 Task: Add a signature Mia Wilson containing Best wishes for a happy National Puzzle Day, Mia Wilson to email address softage.9@softage.net and add a folder Long-term care insurance
Action: Mouse moved to (982, 77)
Screenshot: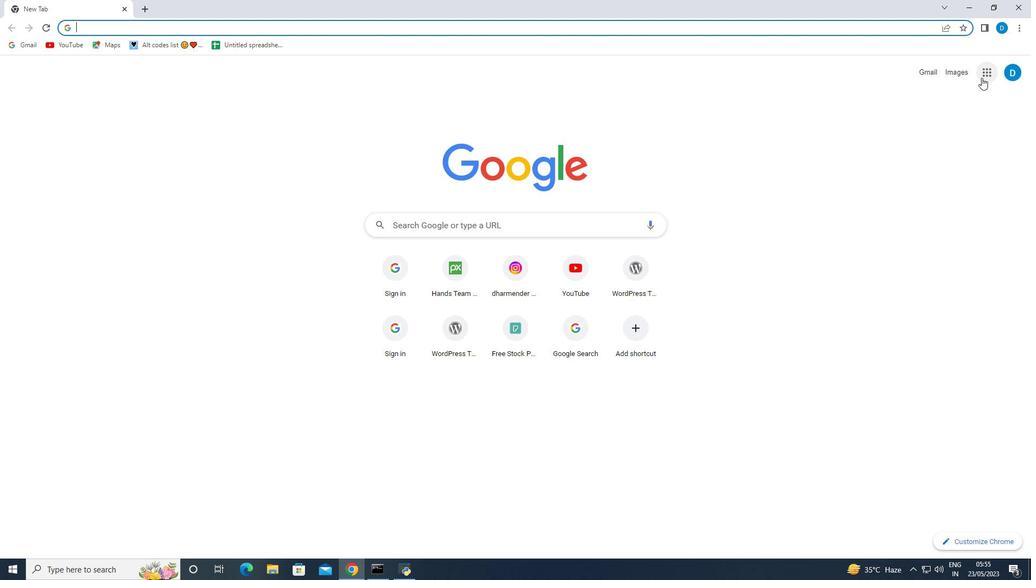 
Action: Mouse pressed left at (982, 77)
Screenshot: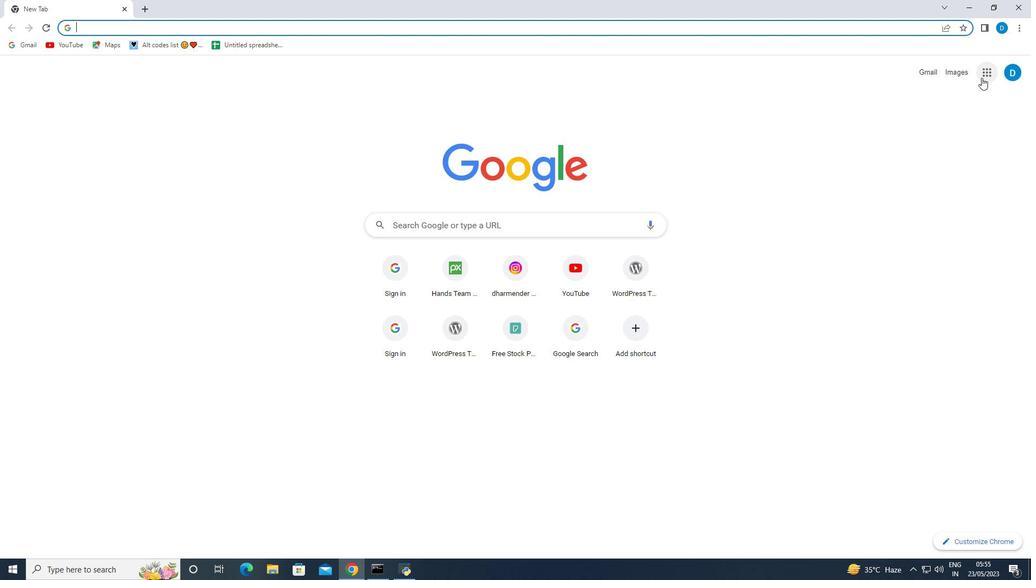 
Action: Mouse moved to (883, 218)
Screenshot: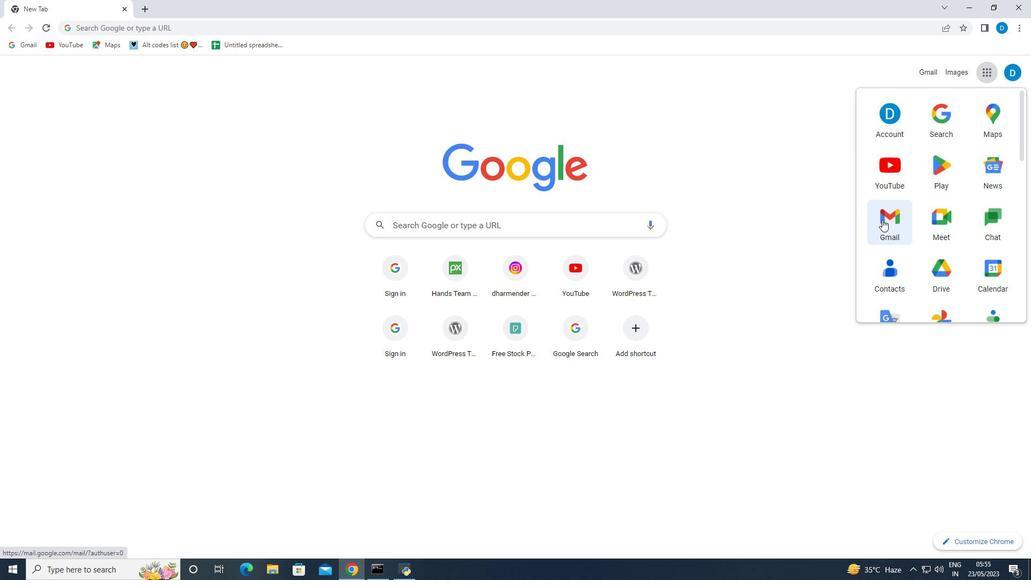 
Action: Mouse pressed left at (883, 218)
Screenshot: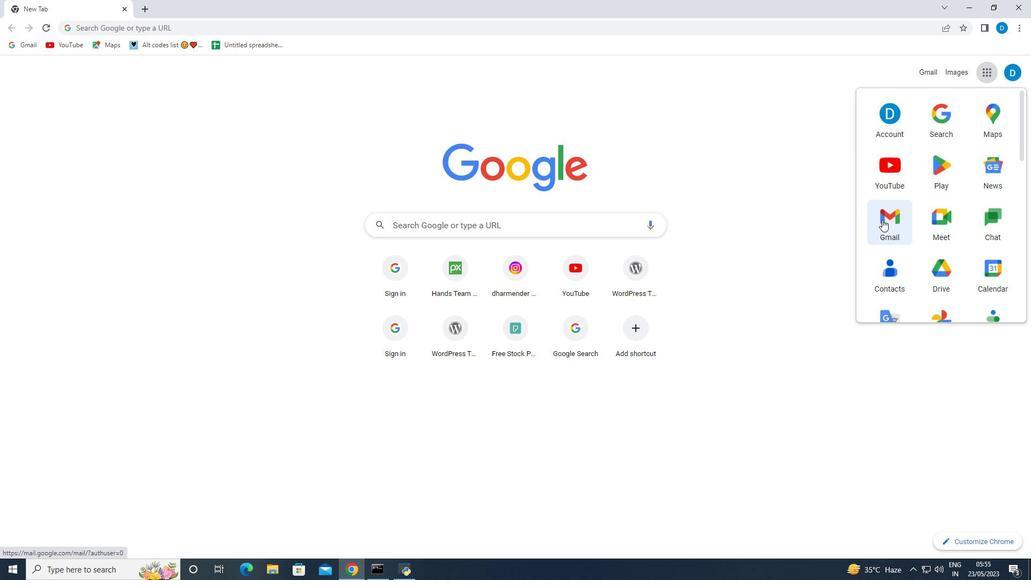 
Action: Mouse moved to (962, 74)
Screenshot: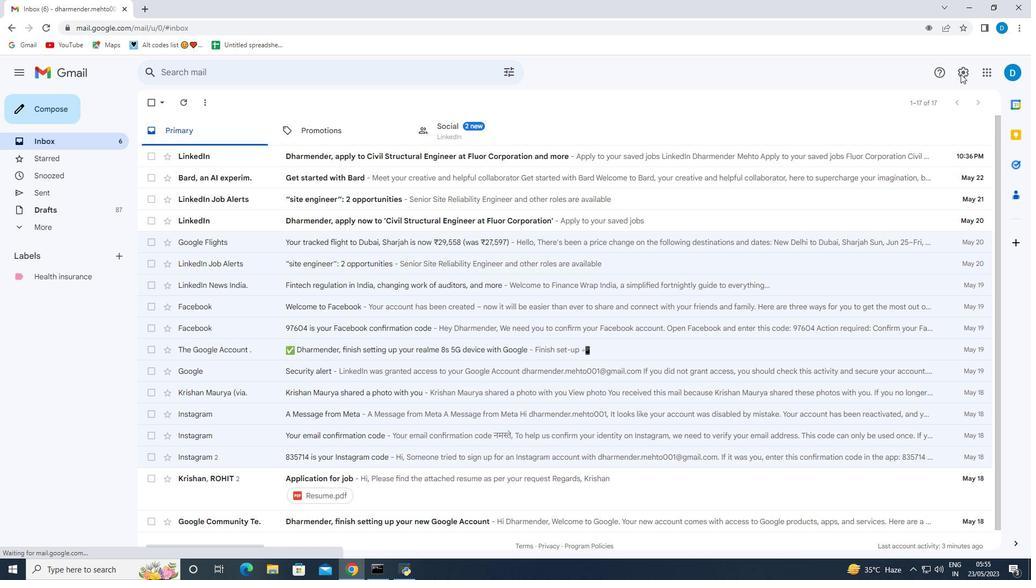 
Action: Mouse pressed left at (962, 74)
Screenshot: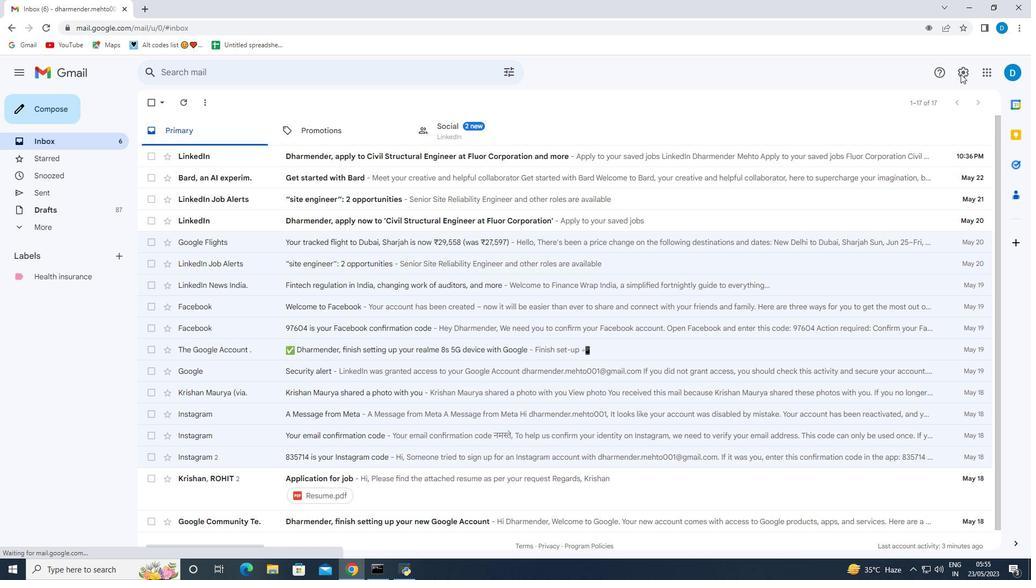 
Action: Mouse moved to (926, 129)
Screenshot: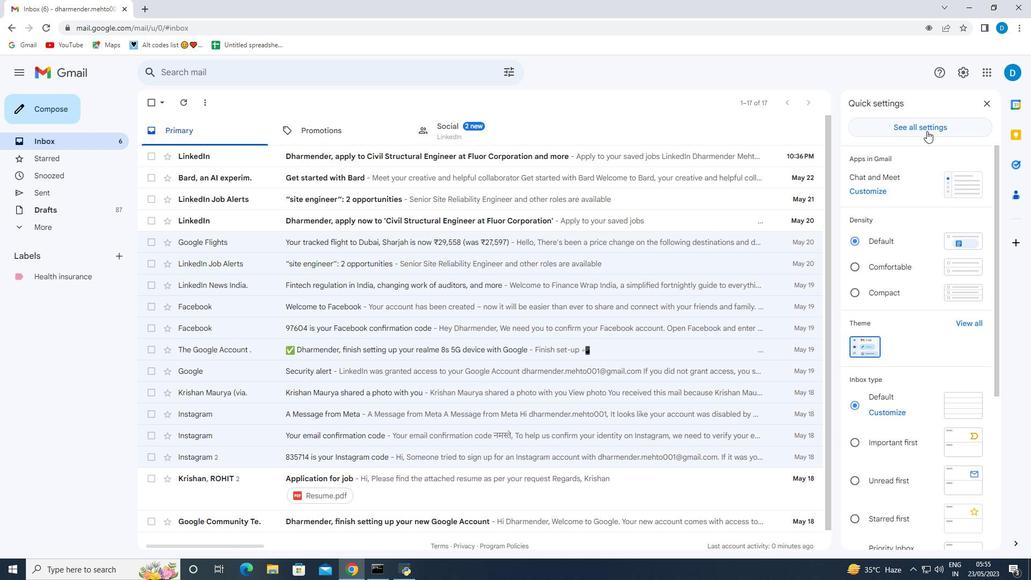 
Action: Mouse pressed left at (926, 129)
Screenshot: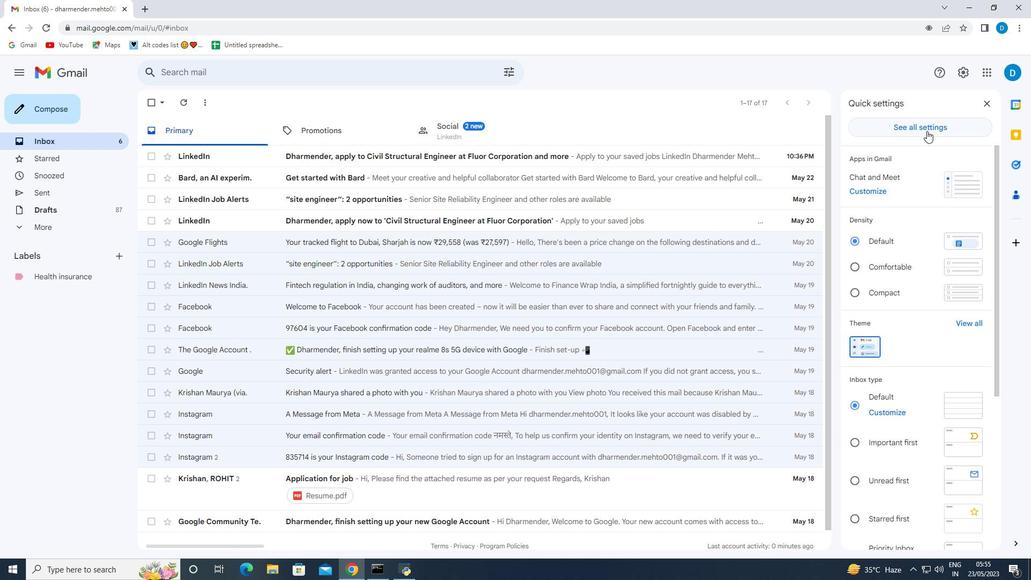 
Action: Mouse moved to (388, 283)
Screenshot: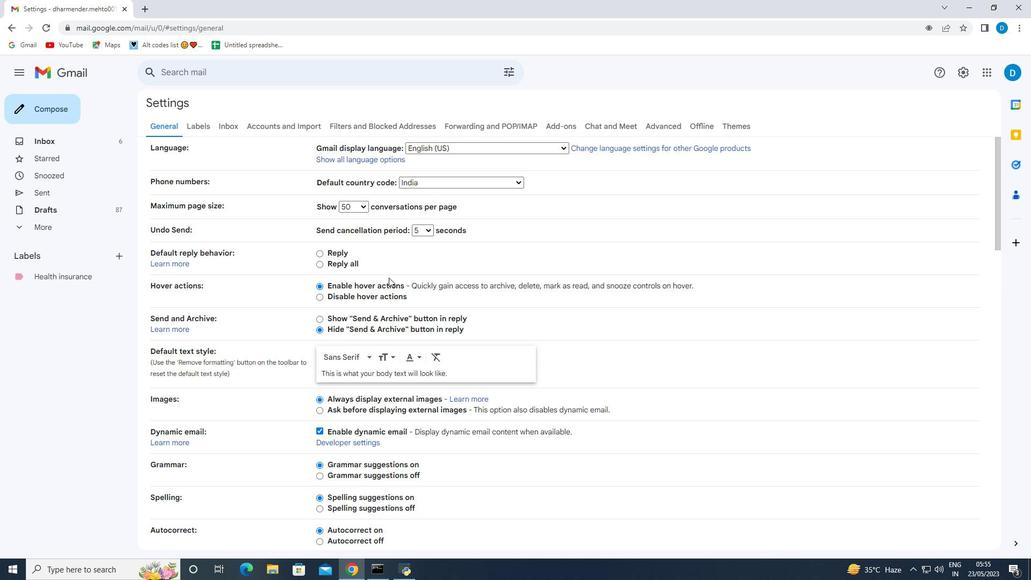 
Action: Mouse scrolled (388, 283) with delta (0, 0)
Screenshot: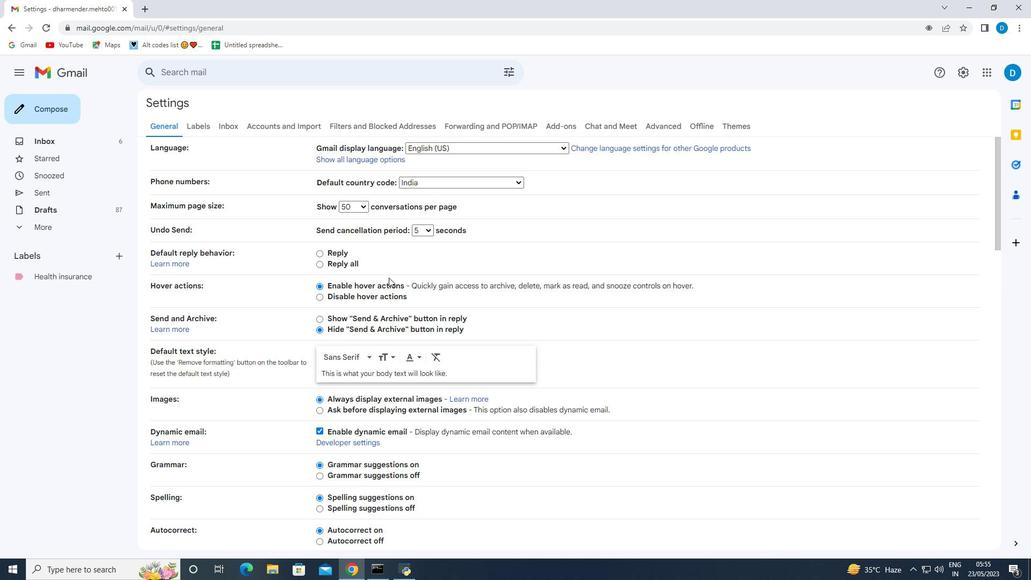 
Action: Mouse moved to (388, 284)
Screenshot: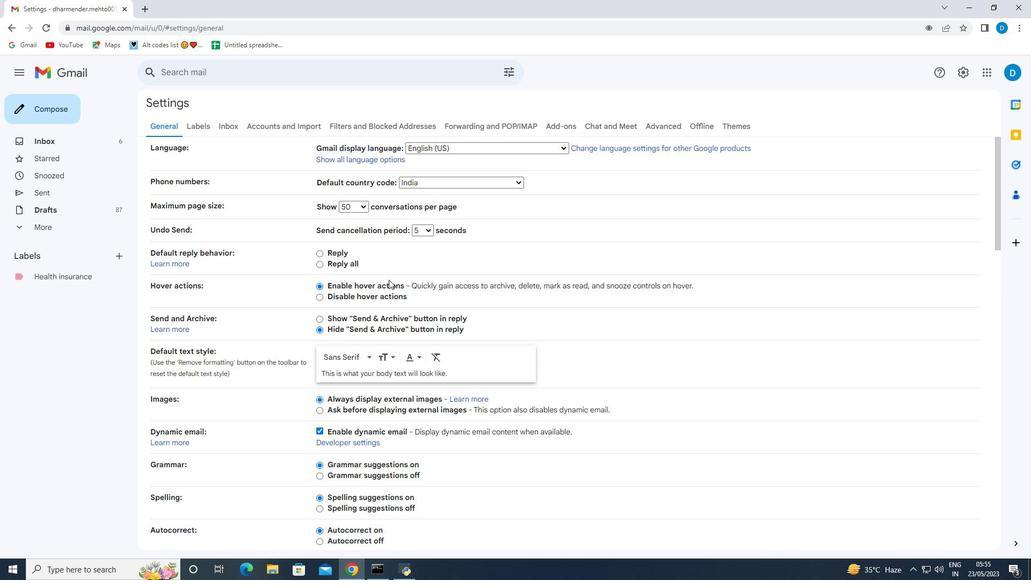 
Action: Mouse scrolled (388, 283) with delta (0, 0)
Screenshot: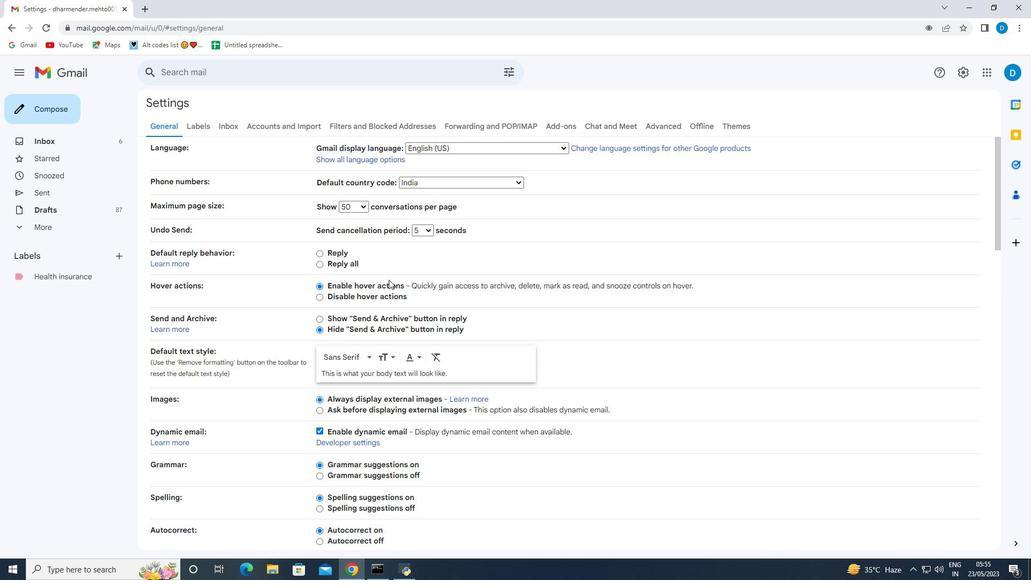 
Action: Mouse moved to (388, 284)
Screenshot: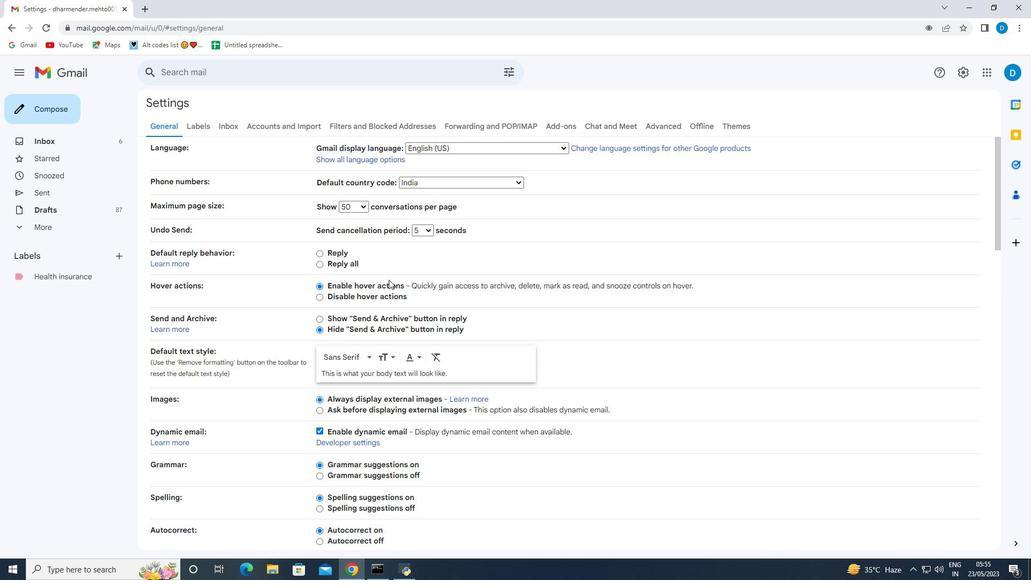 
Action: Mouse scrolled (388, 284) with delta (0, 0)
Screenshot: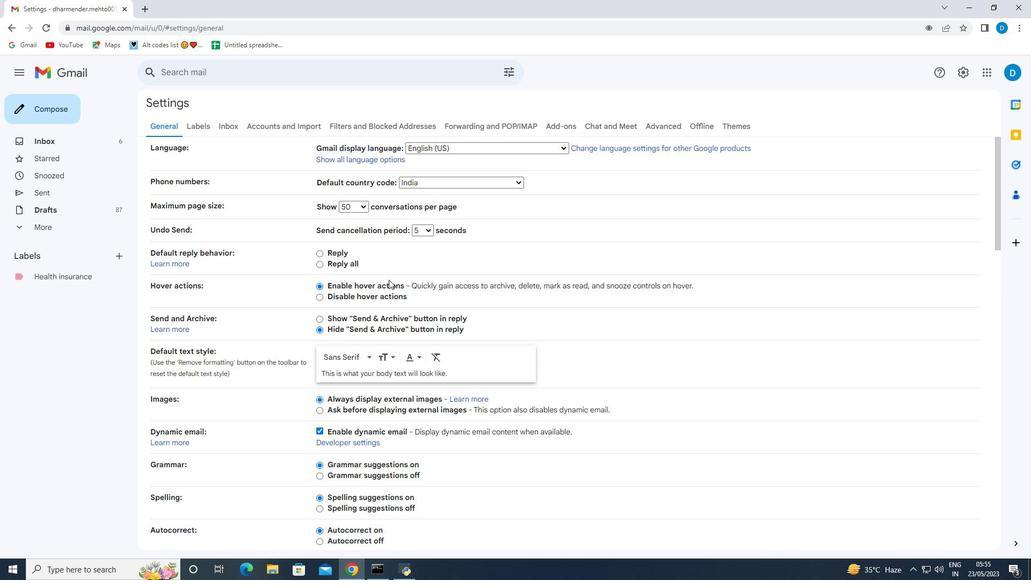 
Action: Mouse moved to (388, 284)
Screenshot: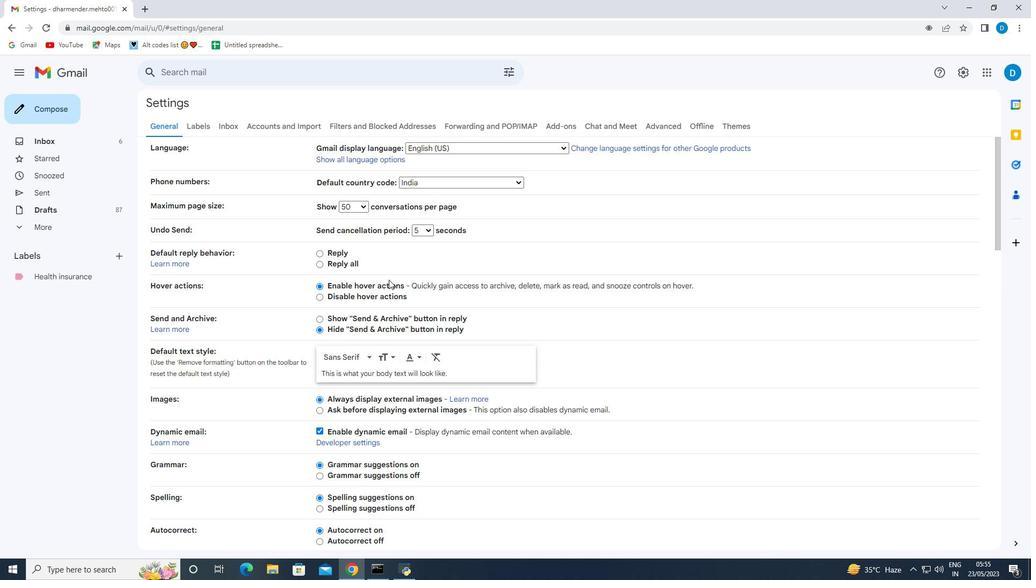 
Action: Mouse scrolled (388, 284) with delta (0, 0)
Screenshot: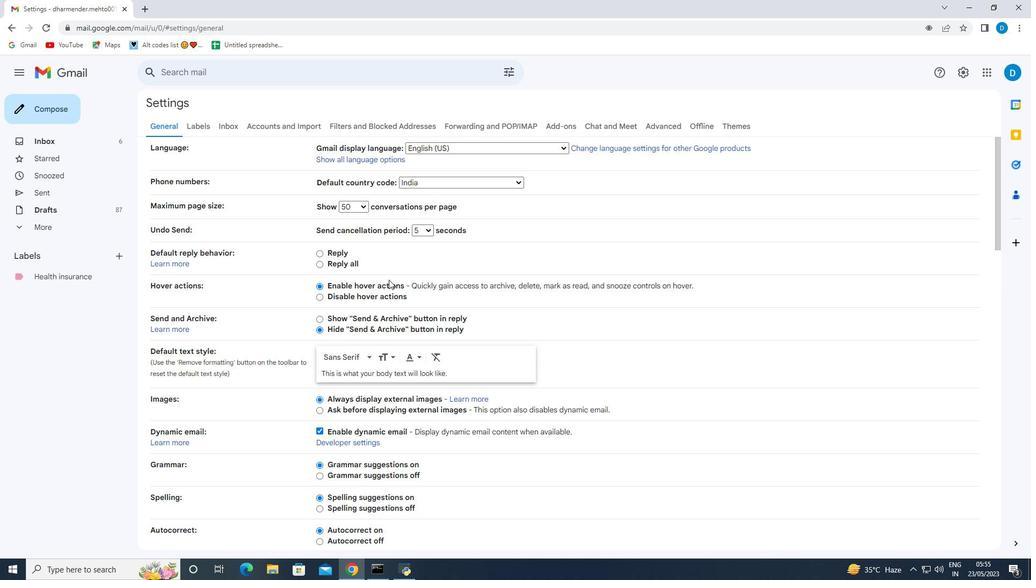 
Action: Mouse moved to (388, 284)
Screenshot: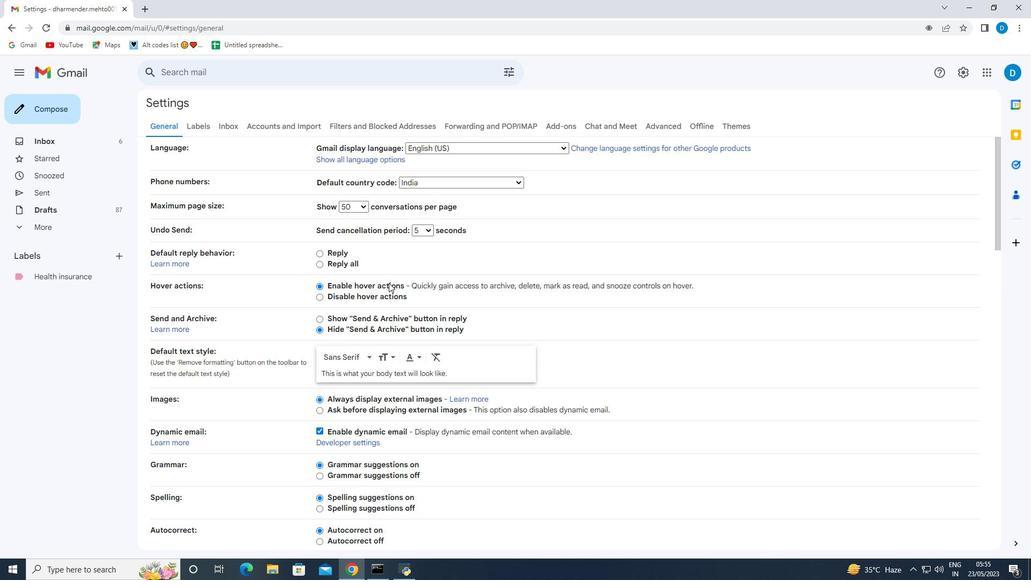 
Action: Mouse scrolled (388, 284) with delta (0, 0)
Screenshot: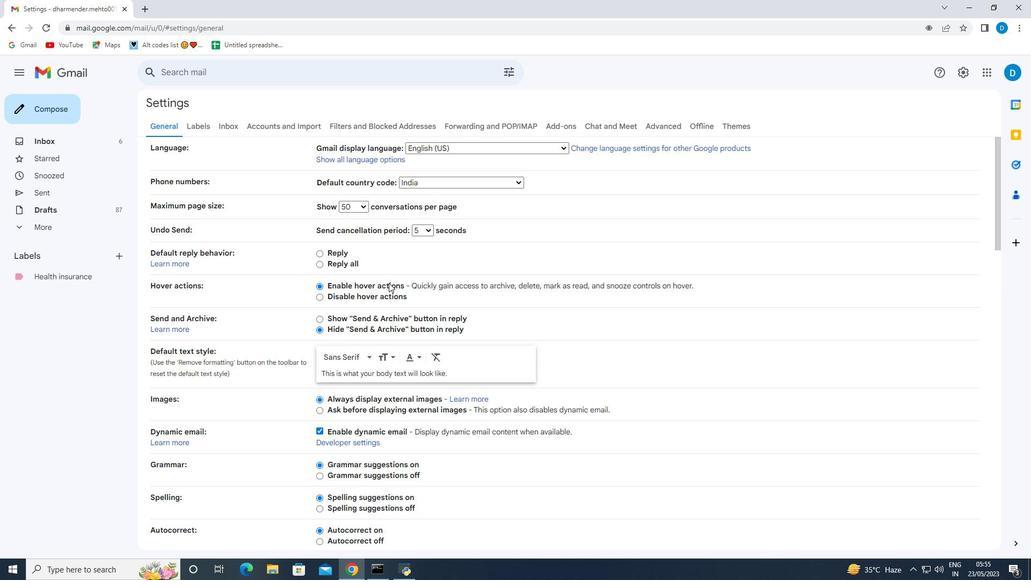 
Action: Mouse moved to (390, 285)
Screenshot: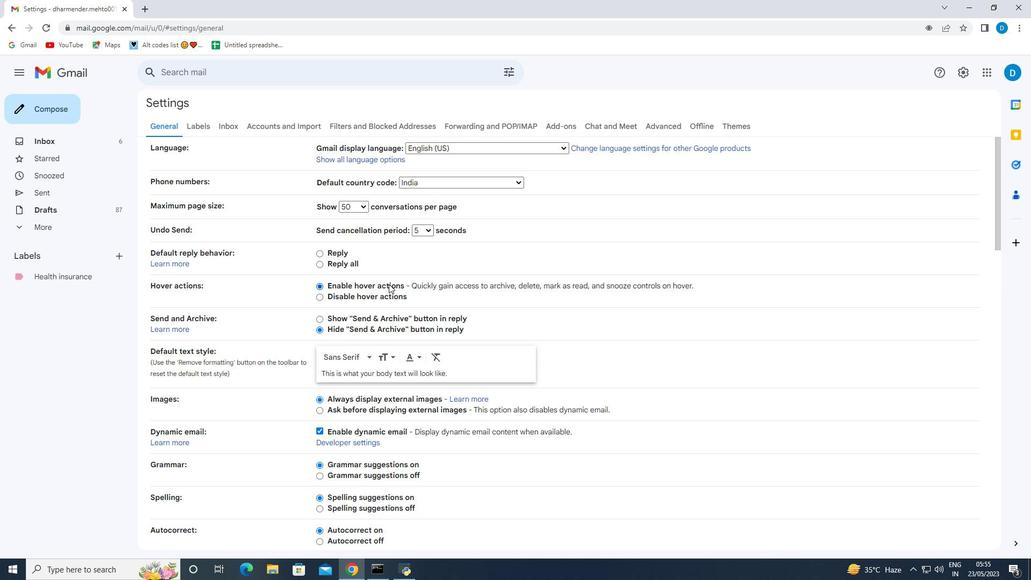 
Action: Mouse scrolled (390, 284) with delta (0, 0)
Screenshot: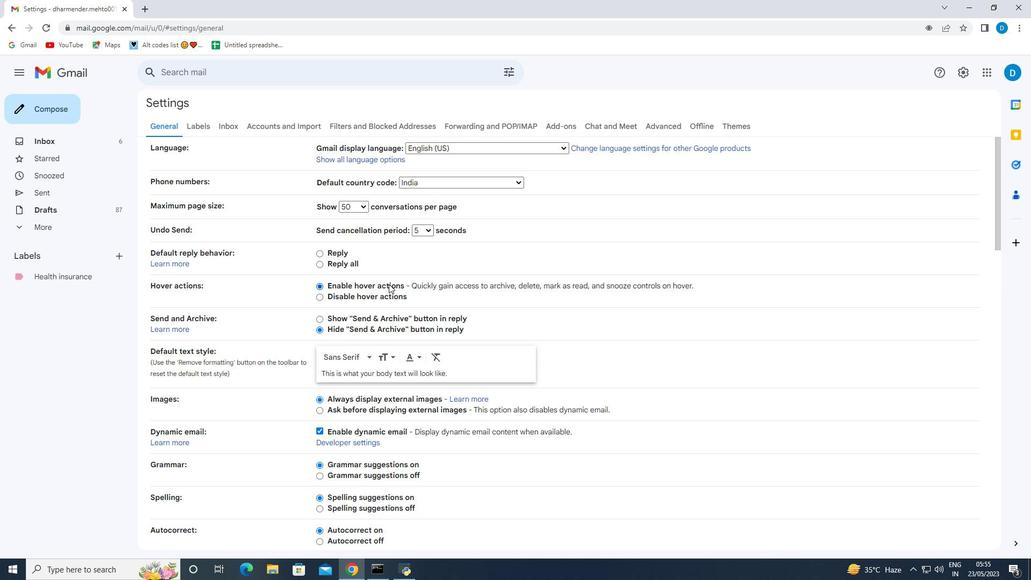 
Action: Mouse moved to (397, 293)
Screenshot: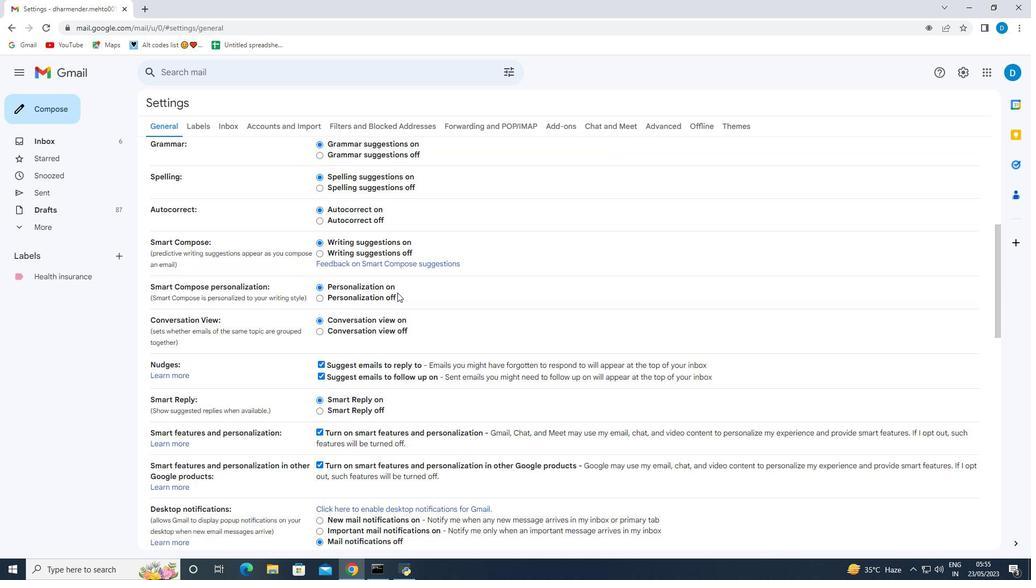 
Action: Mouse scrolled (397, 292) with delta (0, 0)
Screenshot: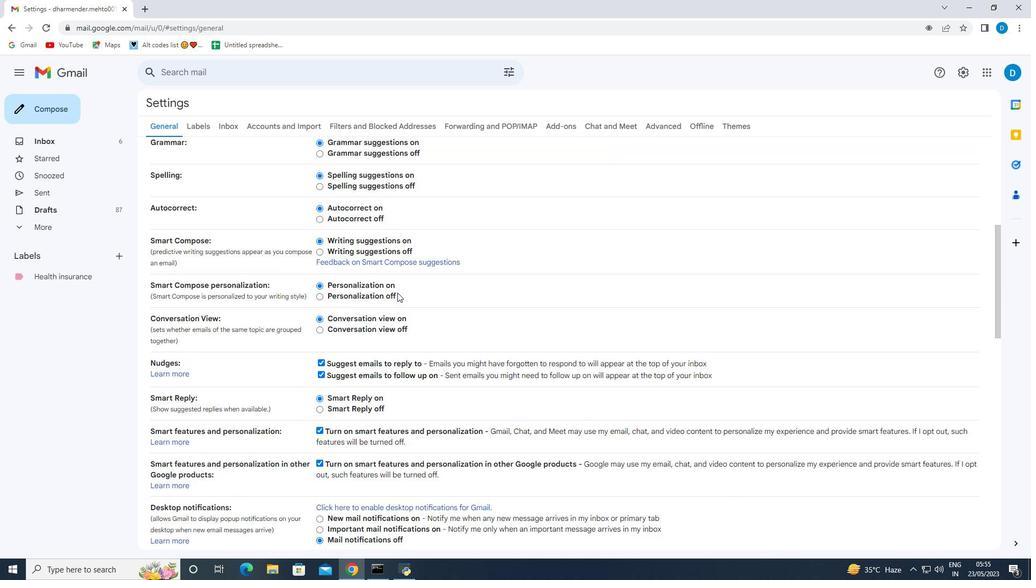 
Action: Mouse scrolled (397, 292) with delta (0, 0)
Screenshot: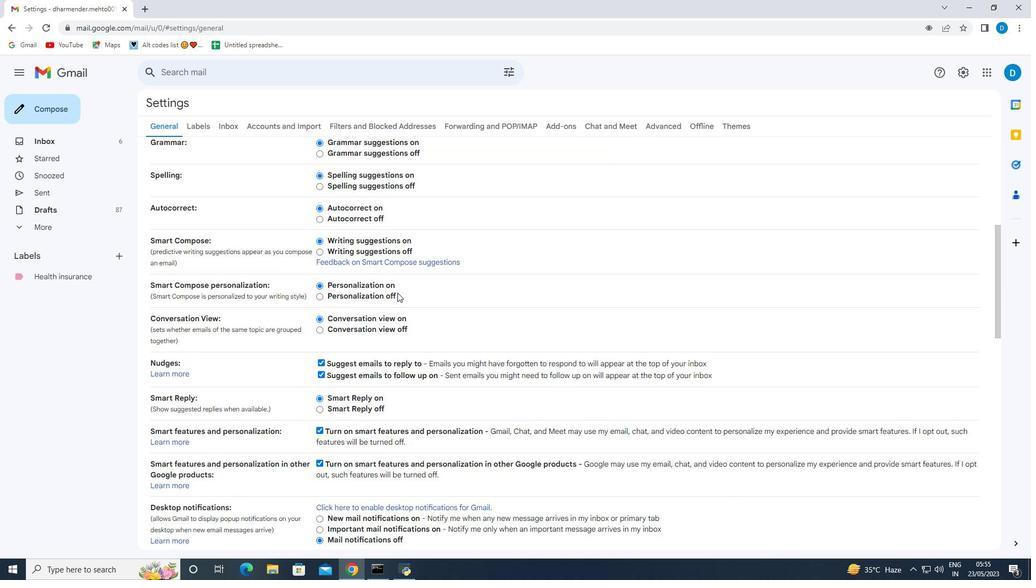 
Action: Mouse scrolled (397, 292) with delta (0, 0)
Screenshot: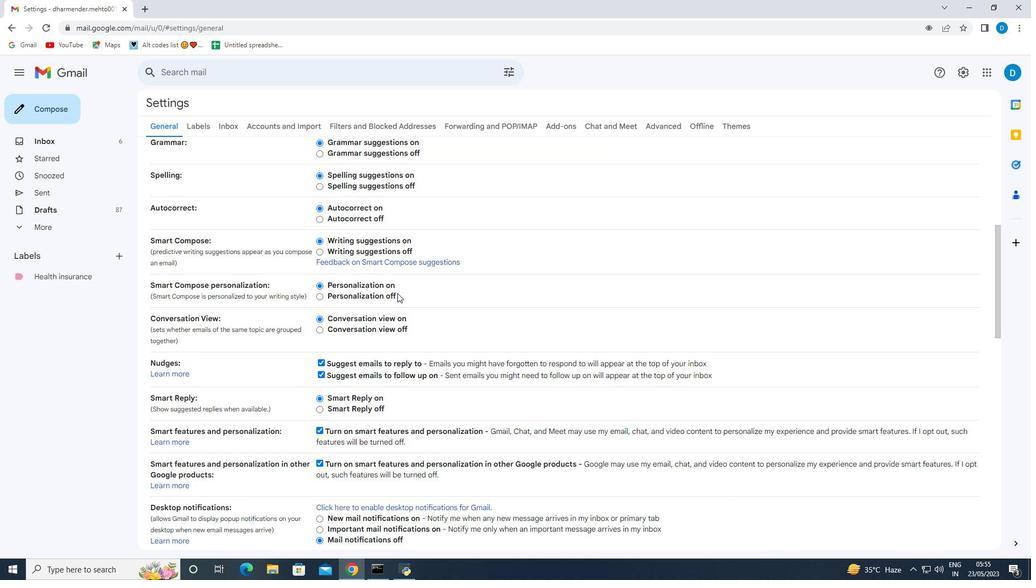 
Action: Mouse scrolled (397, 292) with delta (0, 0)
Screenshot: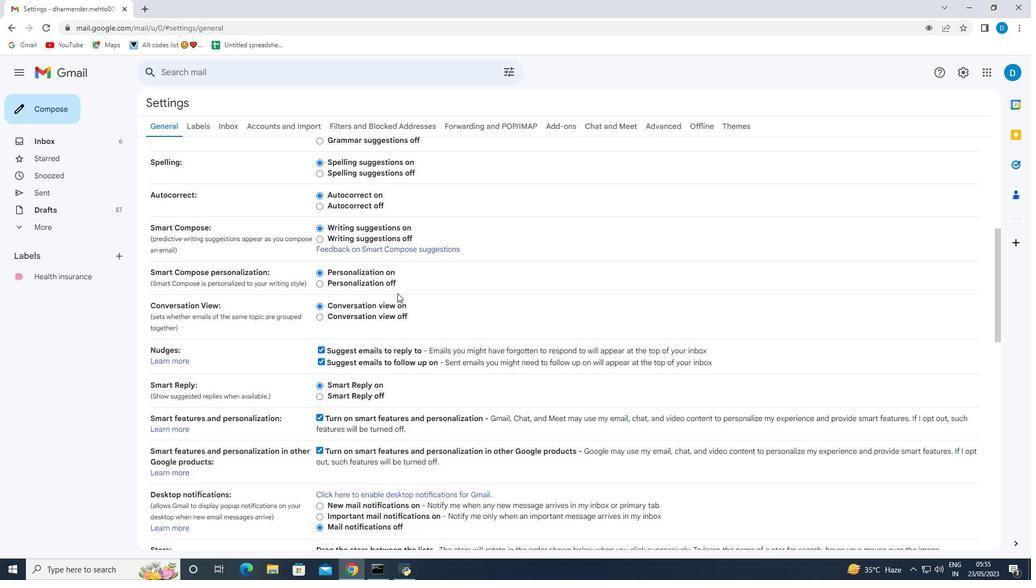 
Action: Mouse scrolled (397, 292) with delta (0, 0)
Screenshot: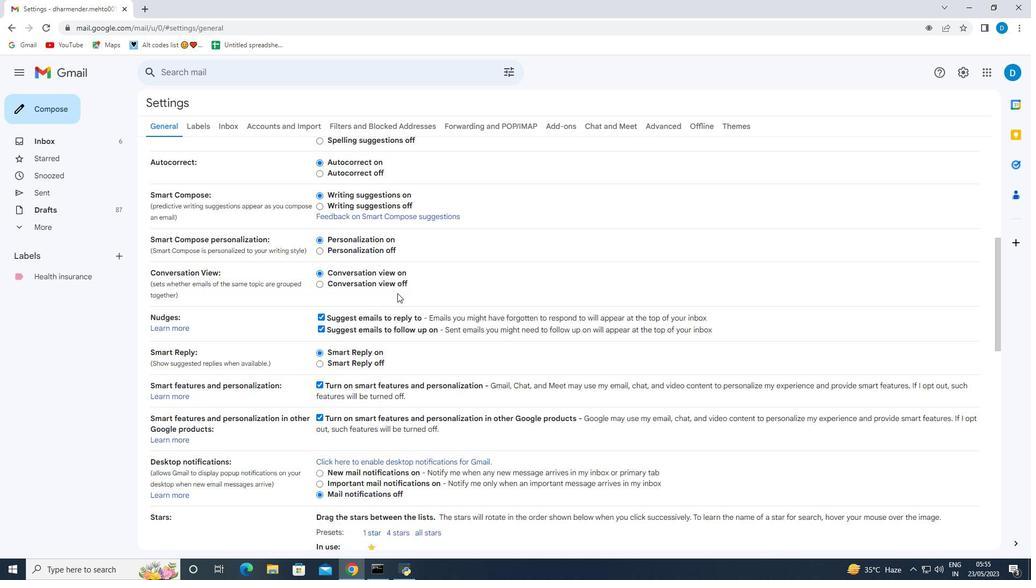 
Action: Mouse moved to (397, 296)
Screenshot: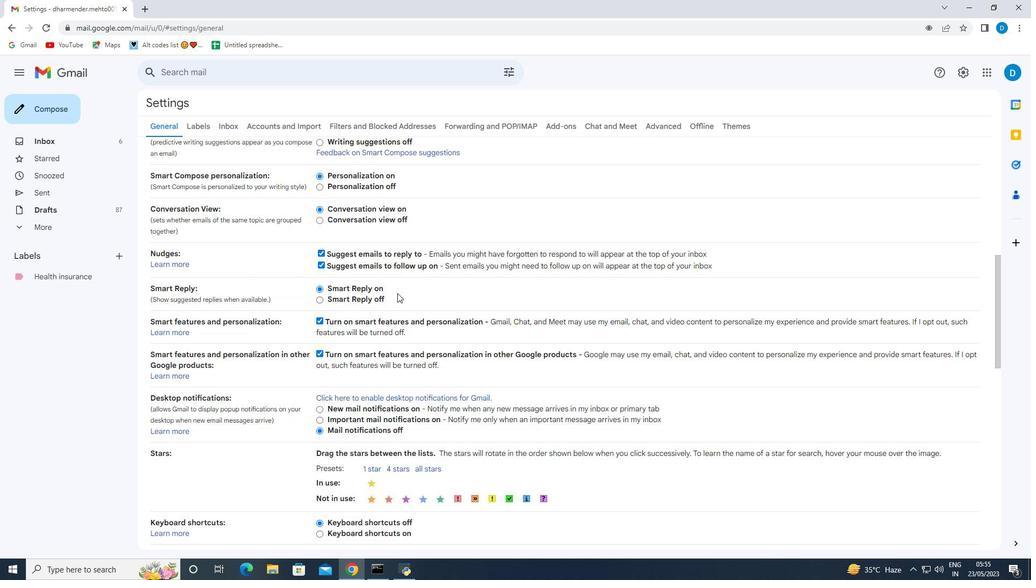 
Action: Mouse scrolled (397, 296) with delta (0, 0)
Screenshot: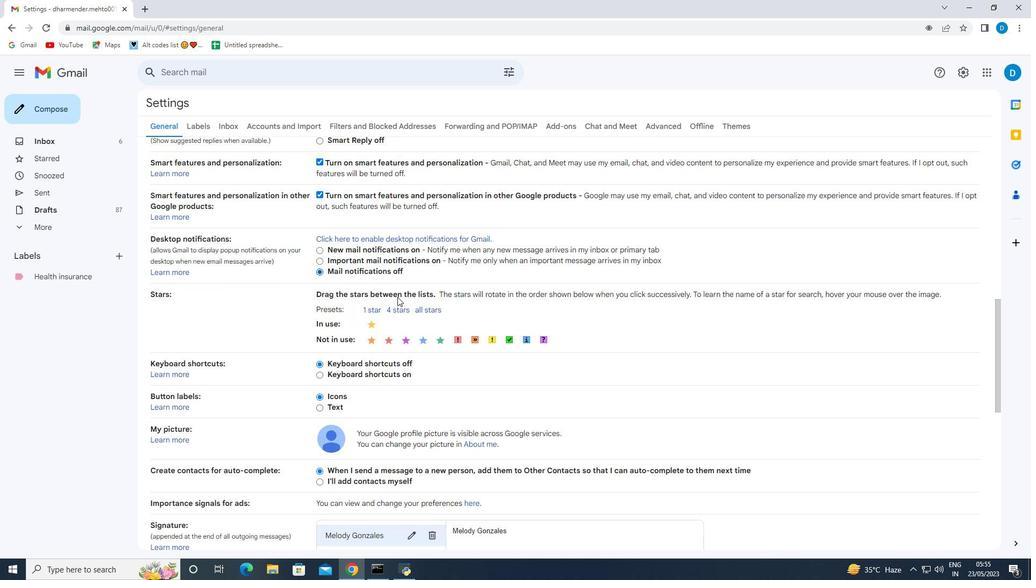 
Action: Mouse scrolled (397, 296) with delta (0, 0)
Screenshot: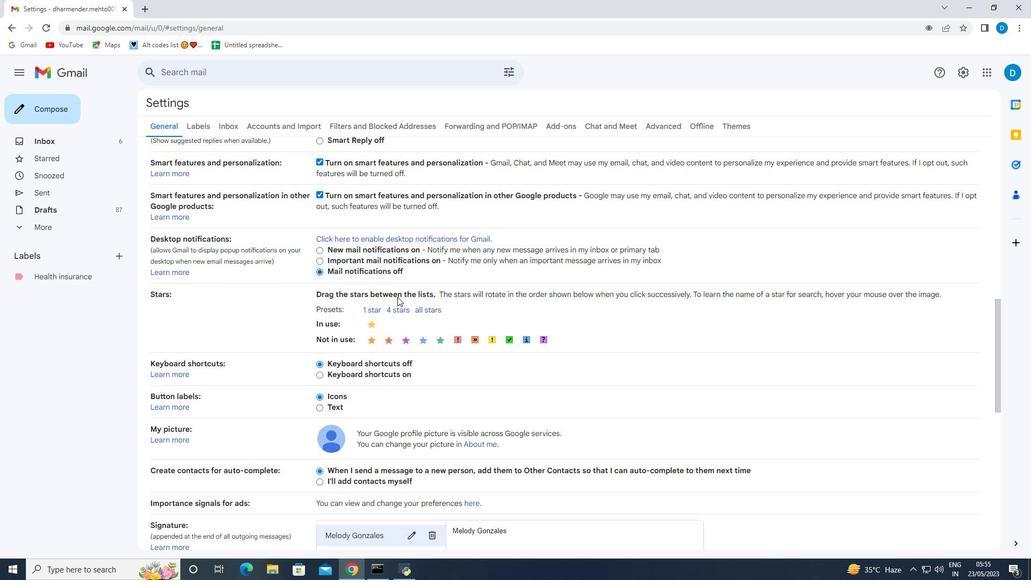 
Action: Mouse scrolled (397, 296) with delta (0, 0)
Screenshot: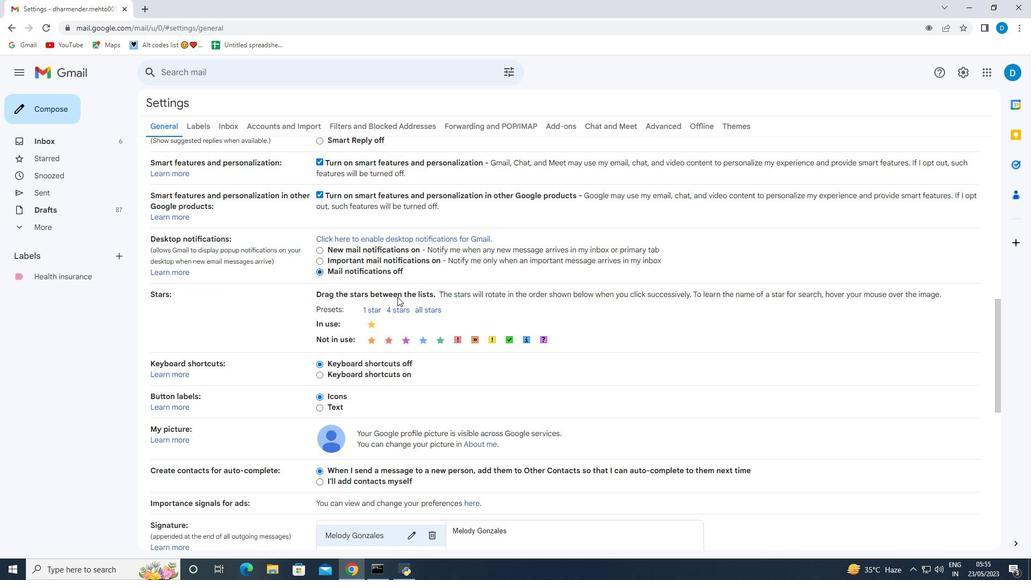 
Action: Mouse moved to (436, 371)
Screenshot: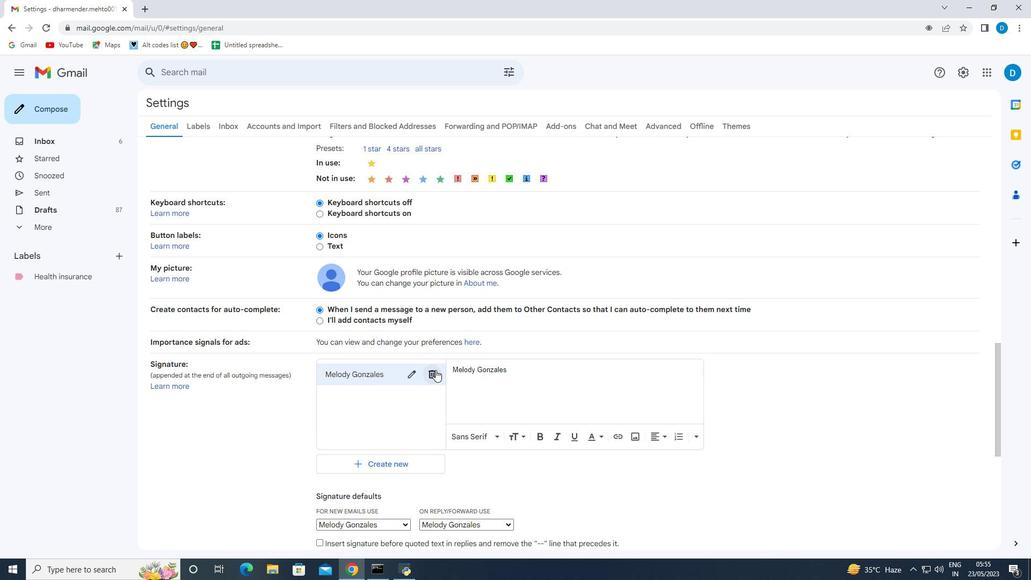 
Action: Mouse pressed left at (436, 371)
Screenshot: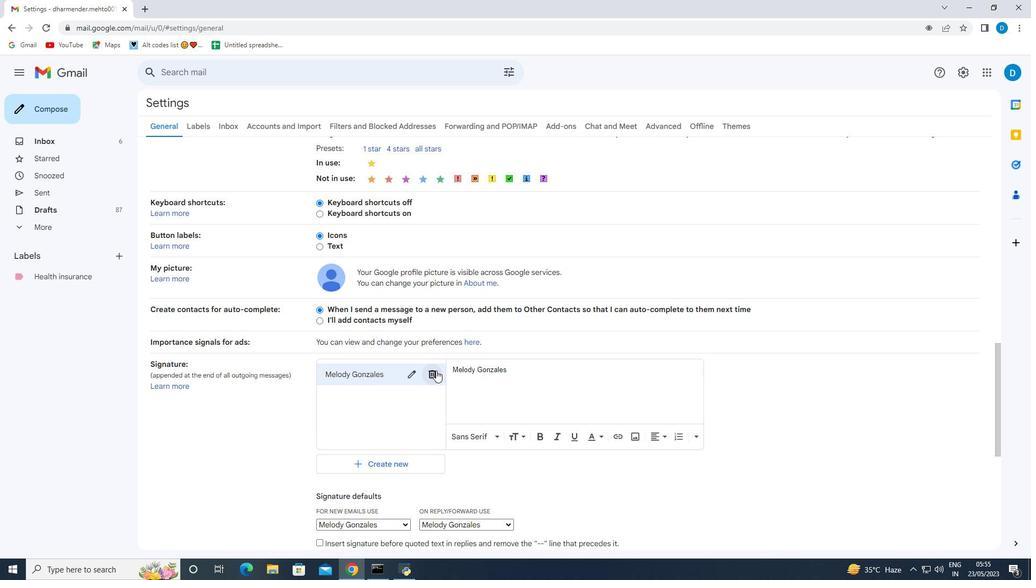 
Action: Mouse moved to (625, 329)
Screenshot: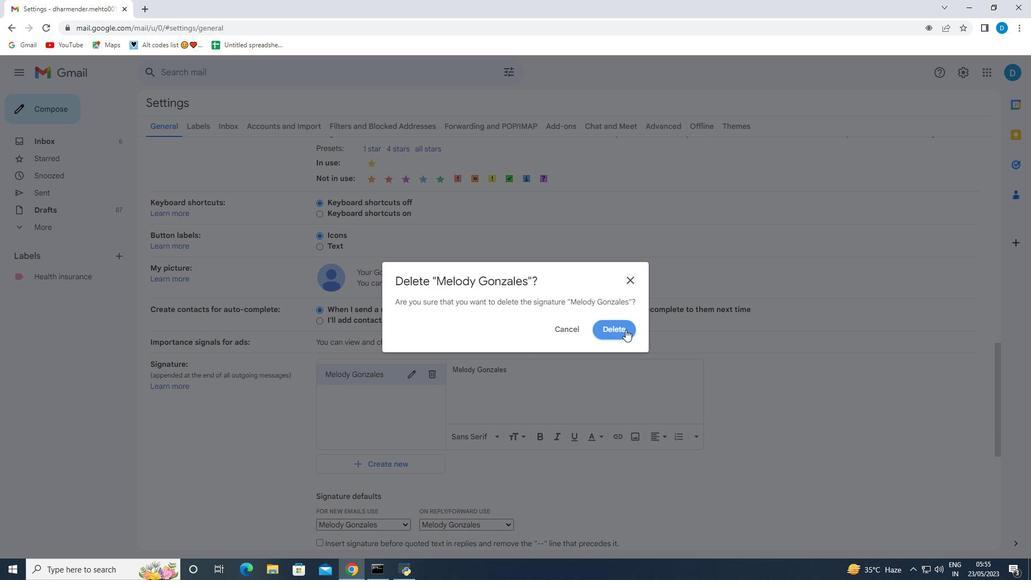 
Action: Mouse pressed left at (625, 329)
Screenshot: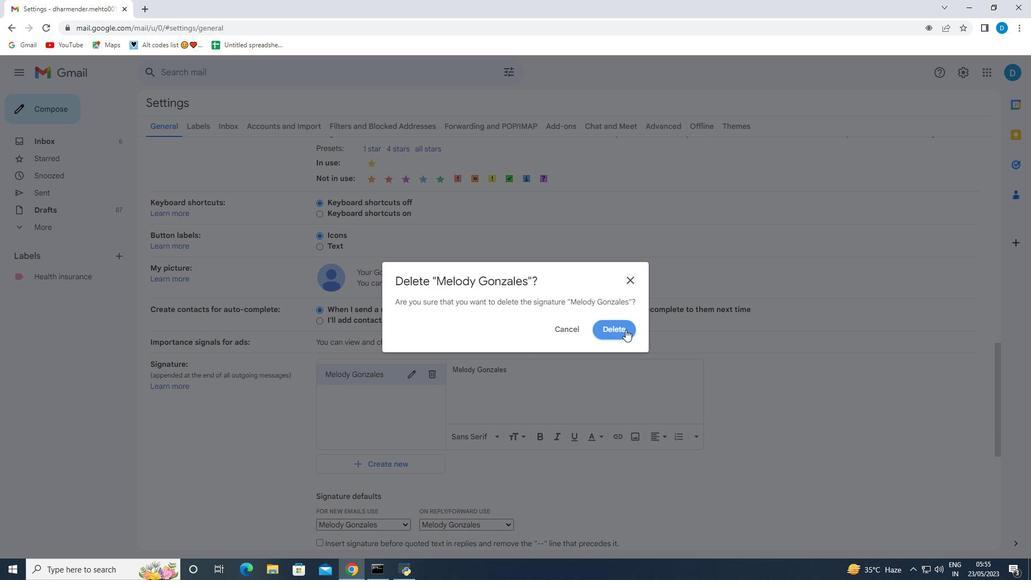 
Action: Mouse scrolled (625, 329) with delta (0, 0)
Screenshot: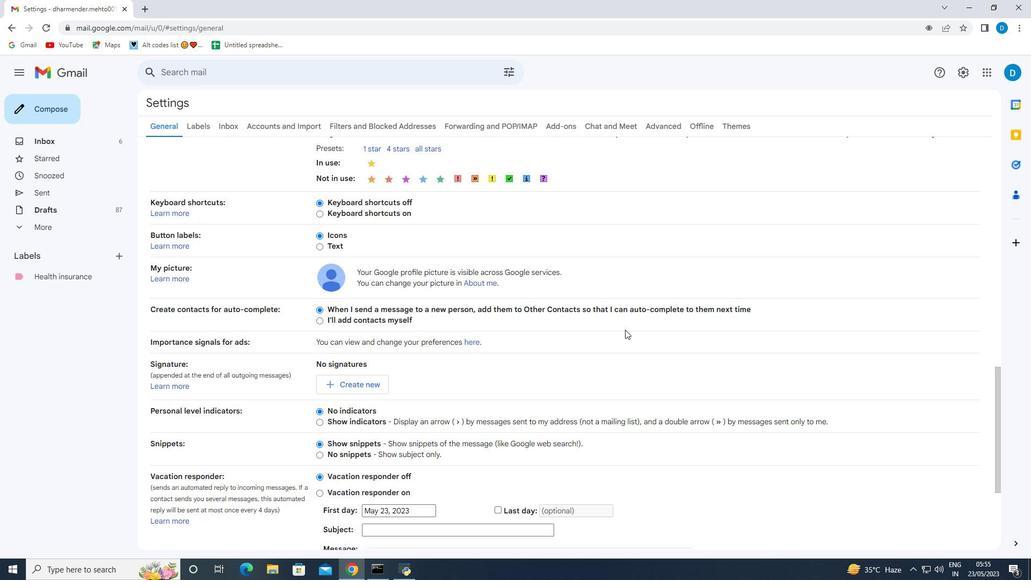 
Action: Mouse moved to (617, 333)
Screenshot: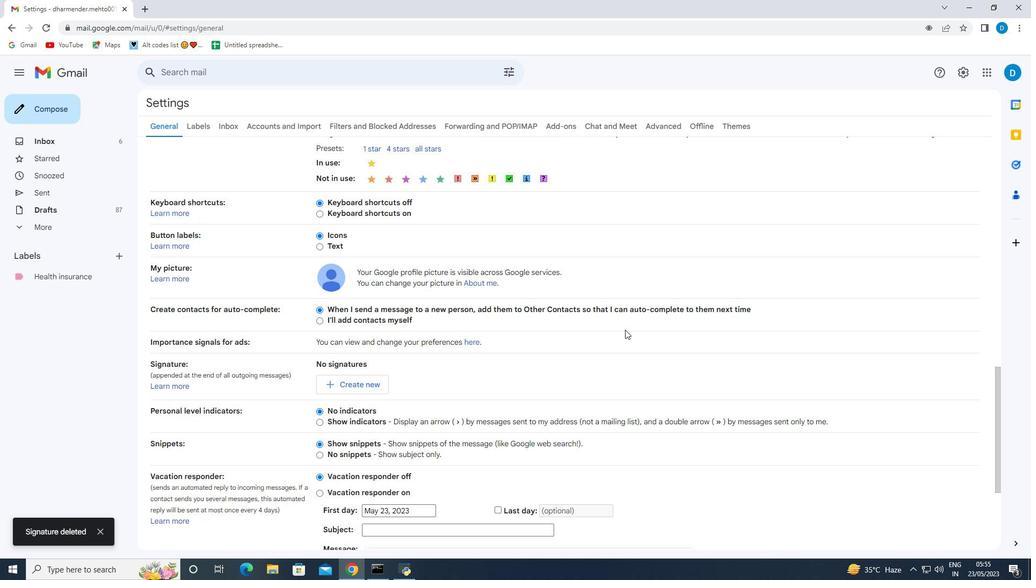 
Action: Mouse scrolled (624, 330) with delta (0, 0)
Screenshot: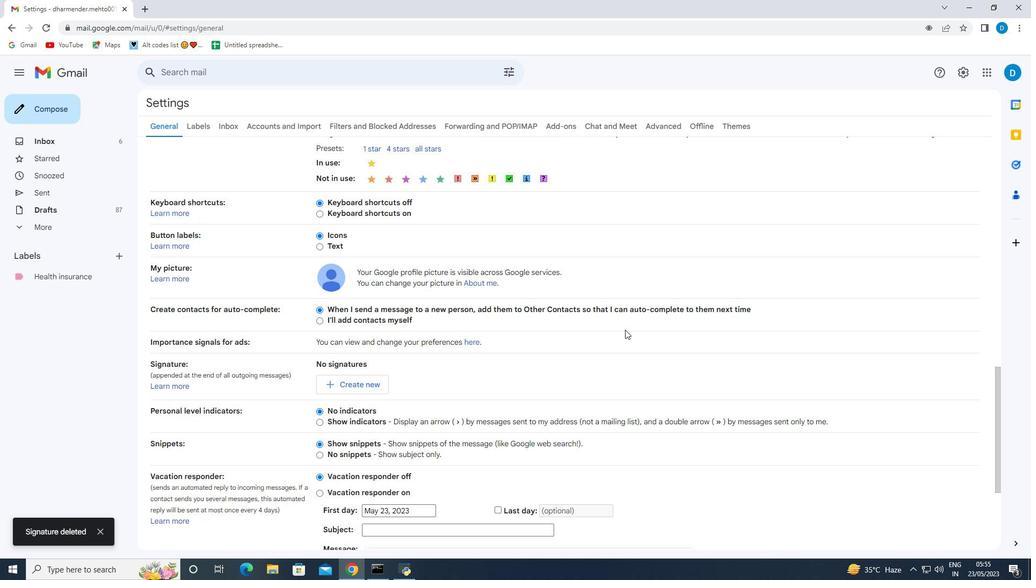 
Action: Mouse moved to (614, 334)
Screenshot: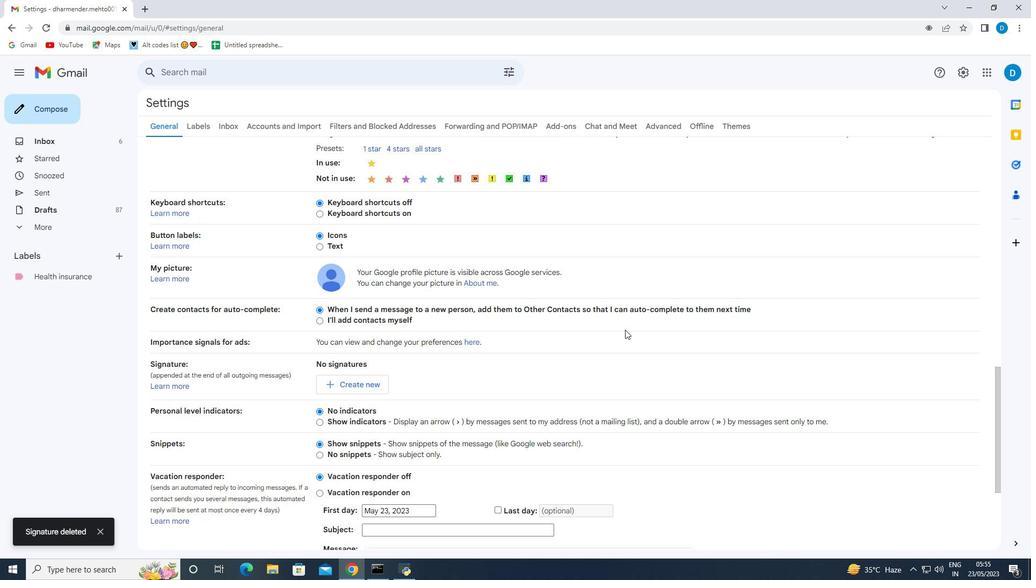 
Action: Mouse scrolled (622, 330) with delta (0, 0)
Screenshot: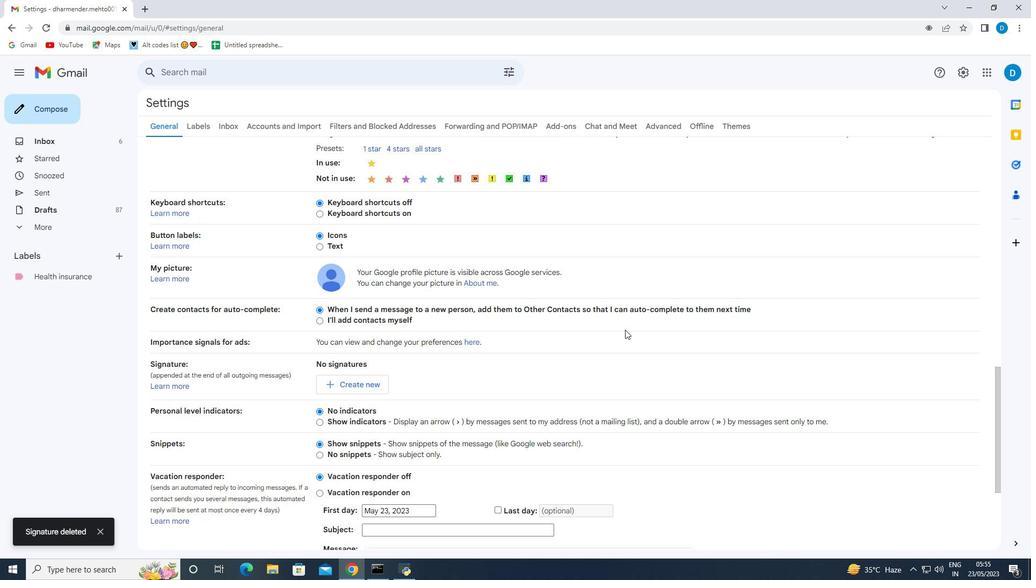 
Action: Mouse moved to (612, 335)
Screenshot: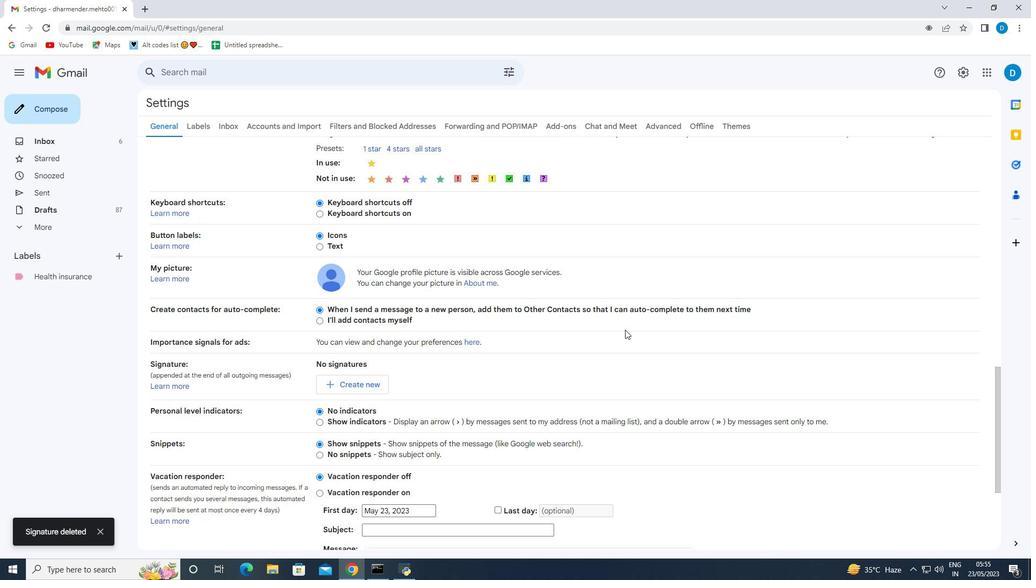 
Action: Mouse scrolled (621, 331) with delta (0, 0)
Screenshot: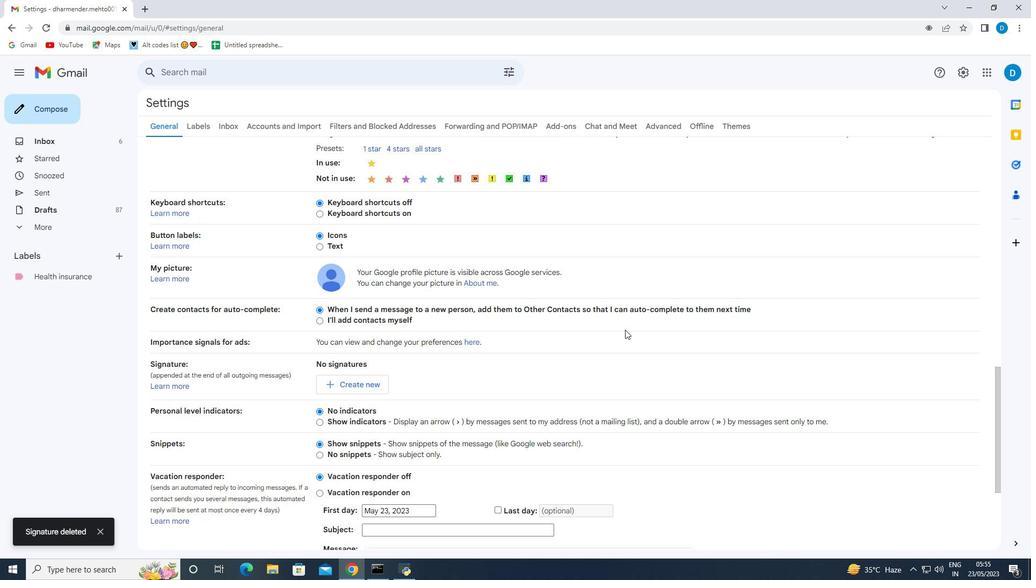 
Action: Mouse moved to (605, 338)
Screenshot: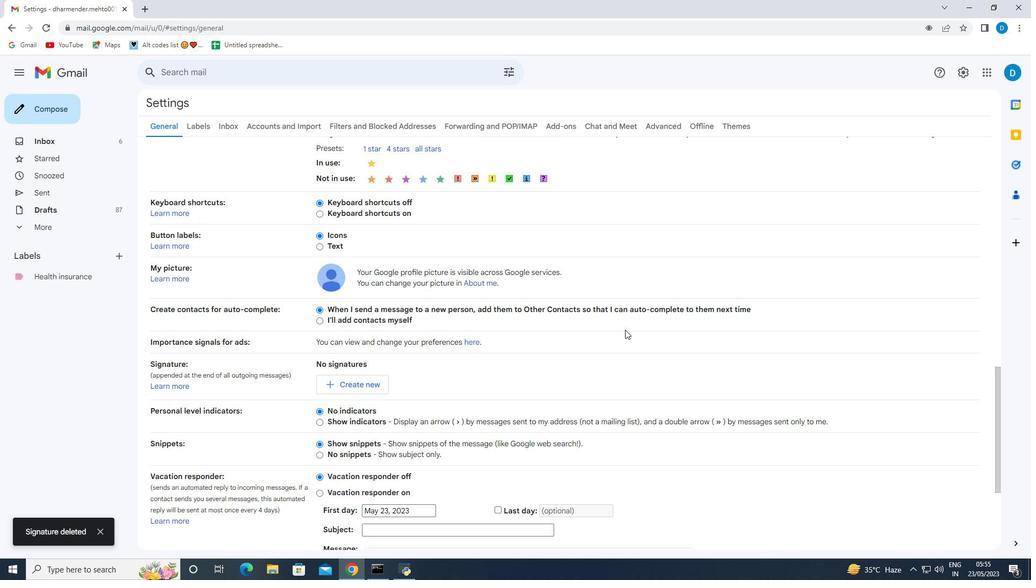 
Action: Mouse scrolled (614, 334) with delta (0, 0)
Screenshot: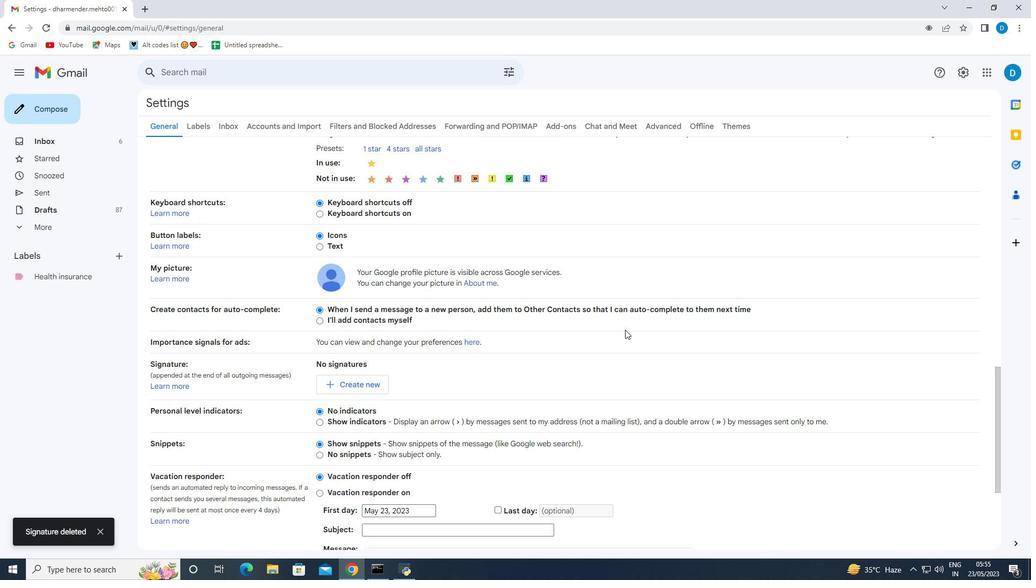 
Action: Mouse moved to (583, 347)
Screenshot: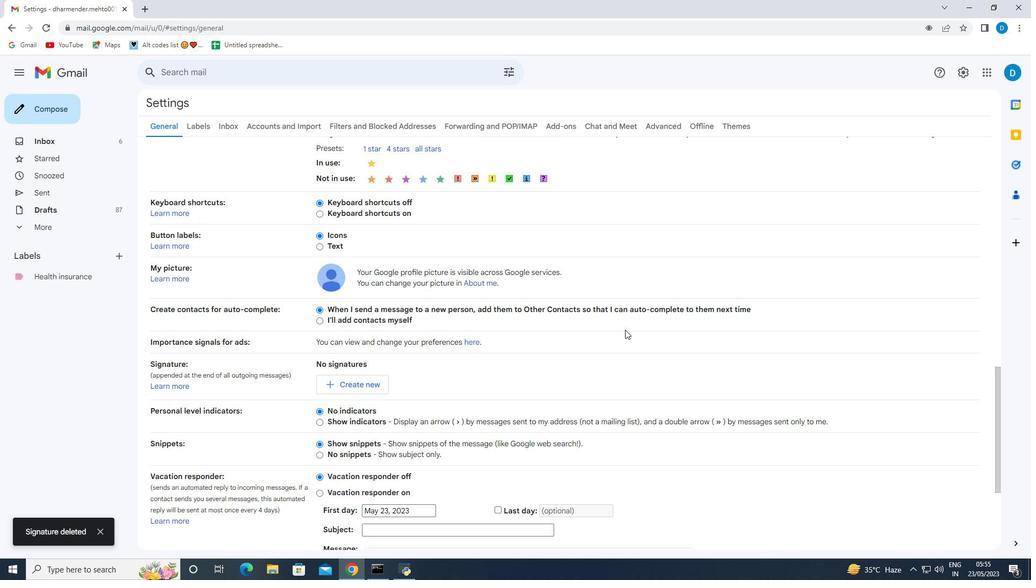 
Action: Mouse scrolled (602, 338) with delta (0, 0)
Screenshot: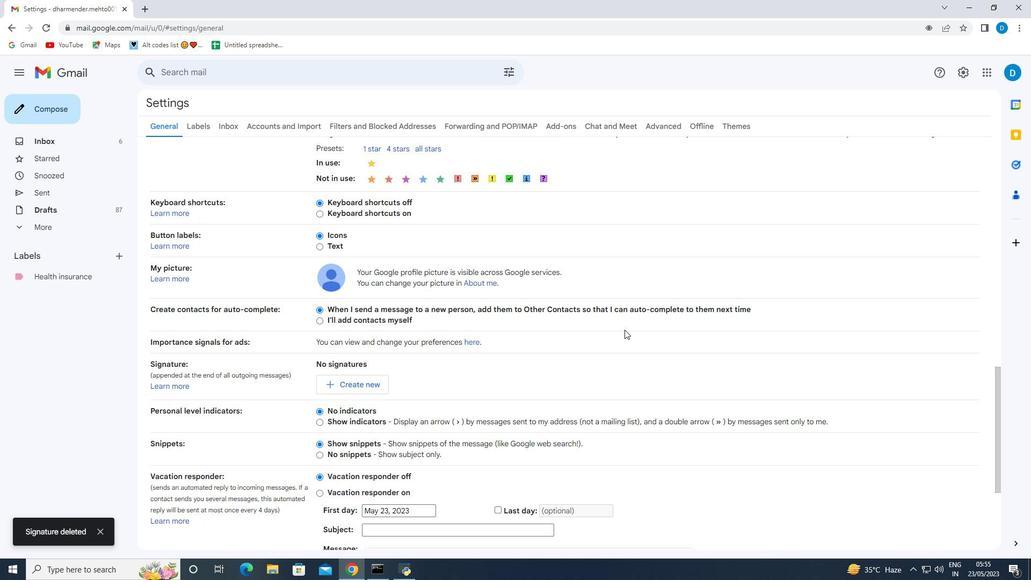 
Action: Mouse moved to (561, 352)
Screenshot: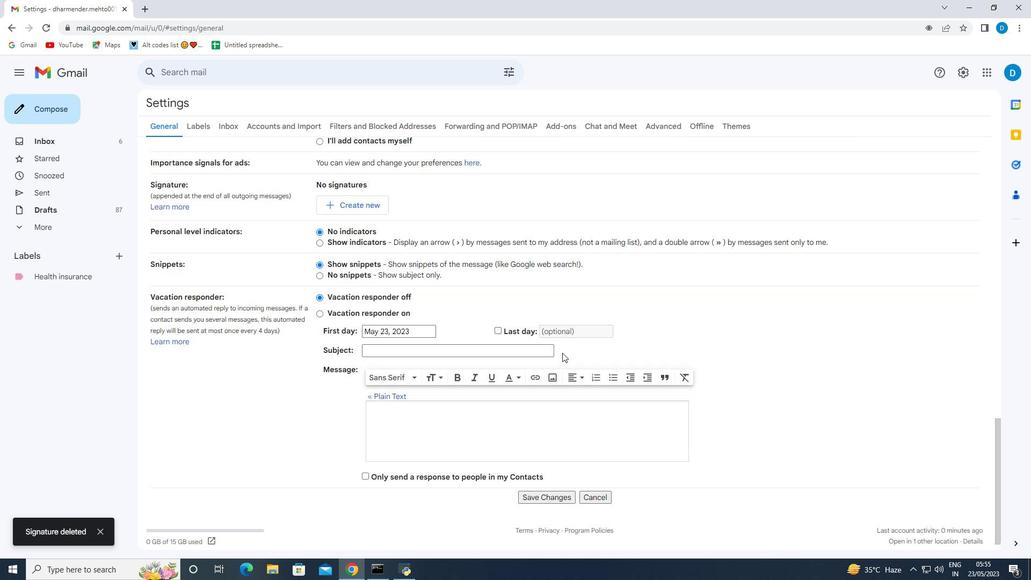 
Action: Mouse scrolled (561, 352) with delta (0, 0)
Screenshot: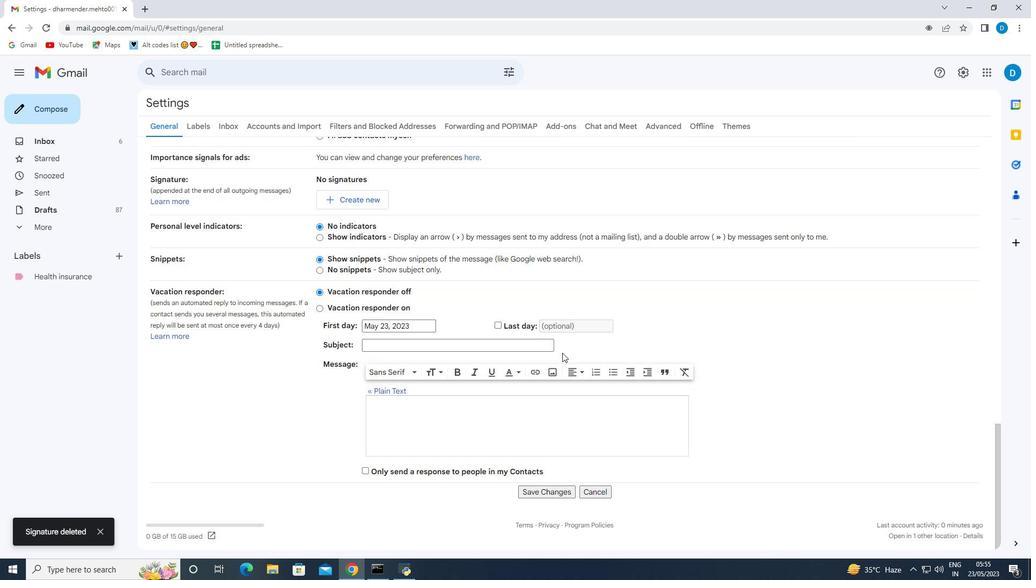 
Action: Mouse scrolled (561, 352) with delta (0, 0)
Screenshot: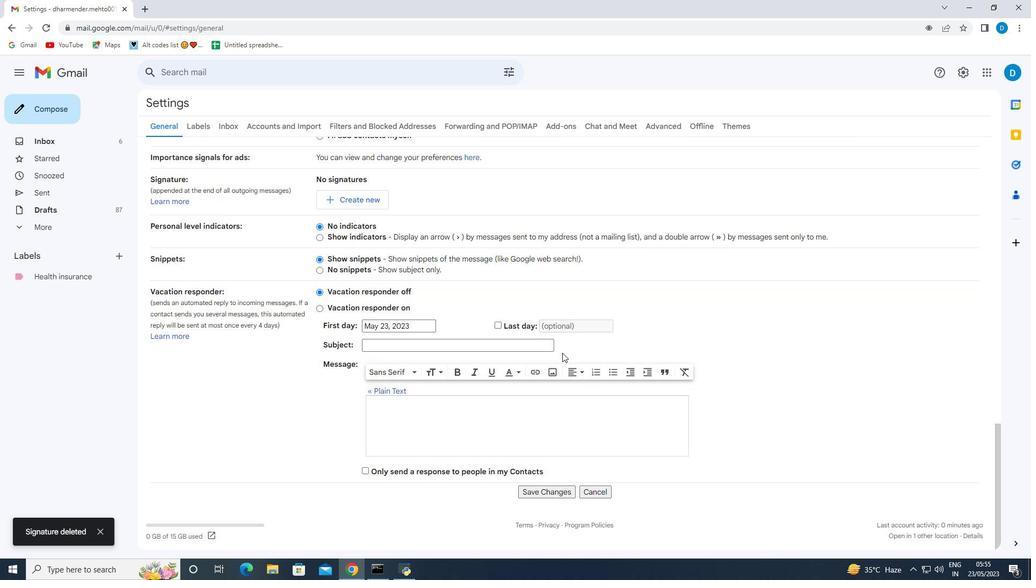 
Action: Mouse moved to (560, 352)
Screenshot: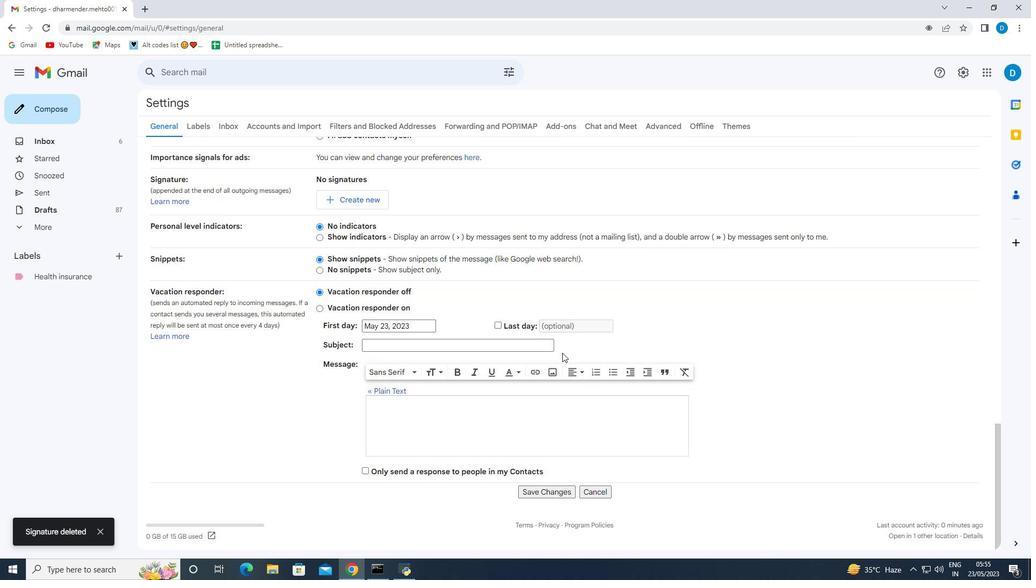 
Action: Mouse scrolled (560, 352) with delta (0, 0)
Screenshot: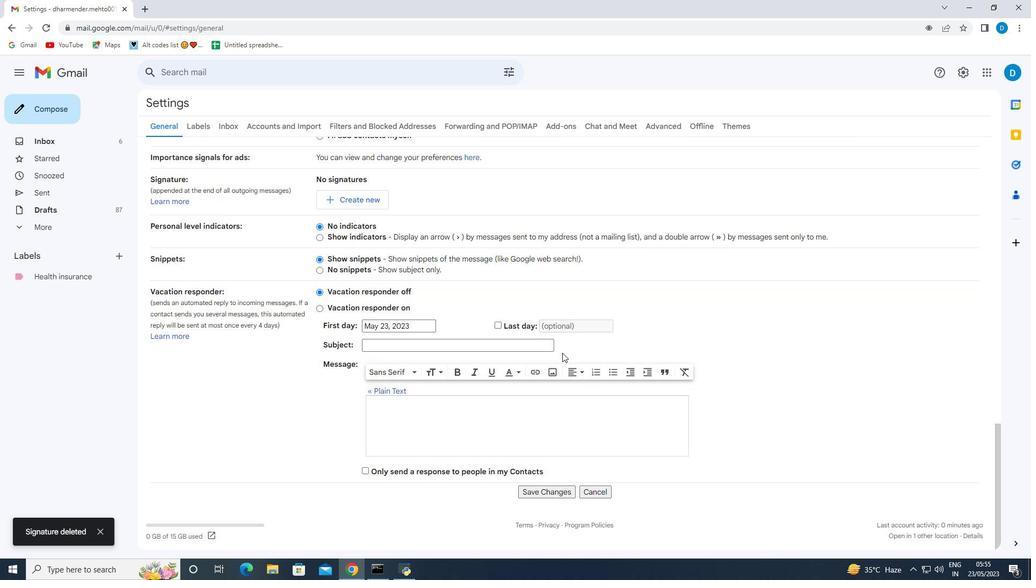 
Action: Mouse moved to (554, 353)
Screenshot: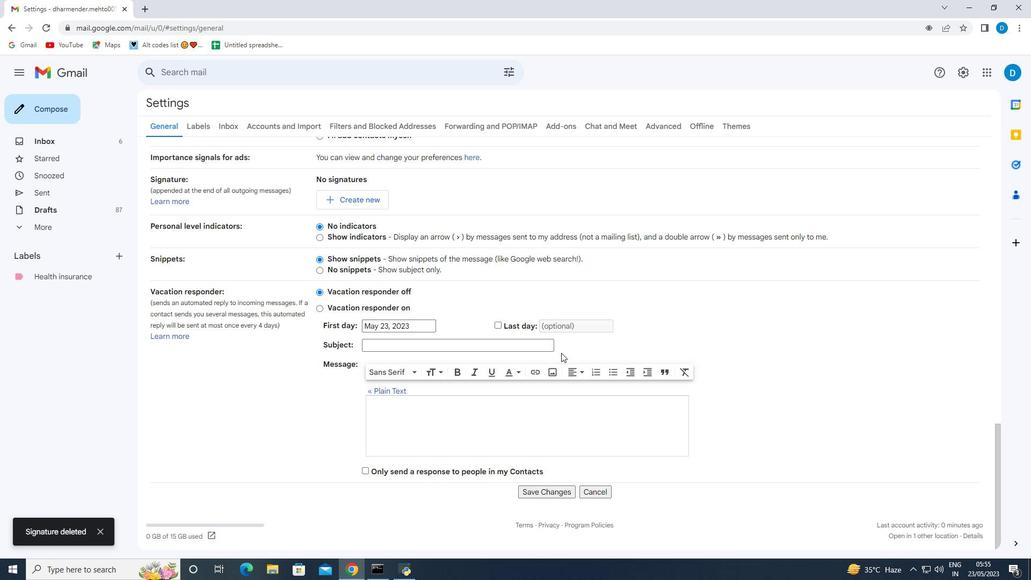 
Action: Mouse scrolled (554, 353) with delta (0, 0)
Screenshot: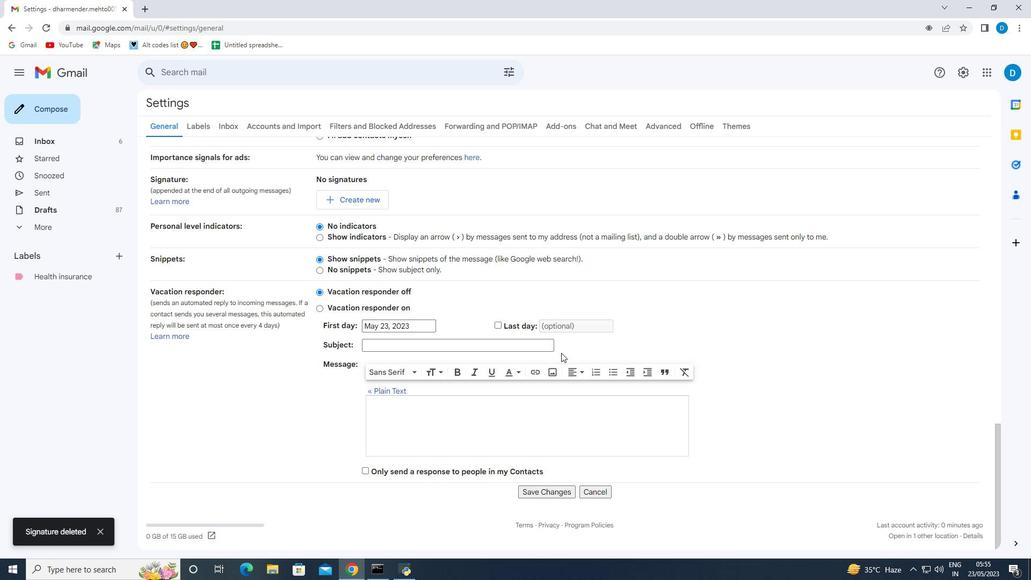 
Action: Mouse moved to (560, 484)
Screenshot: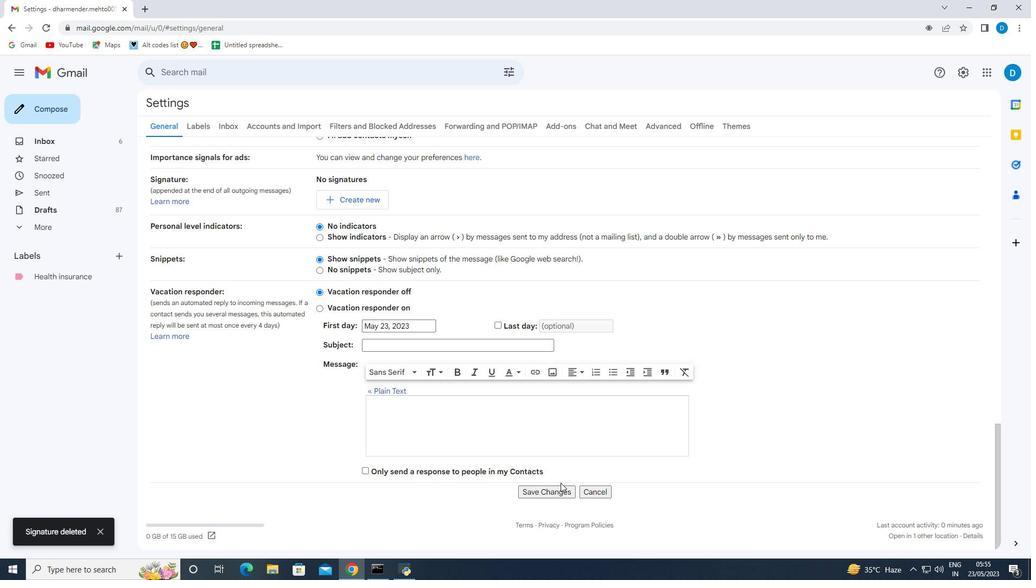 
Action: Mouse pressed left at (560, 484)
Screenshot: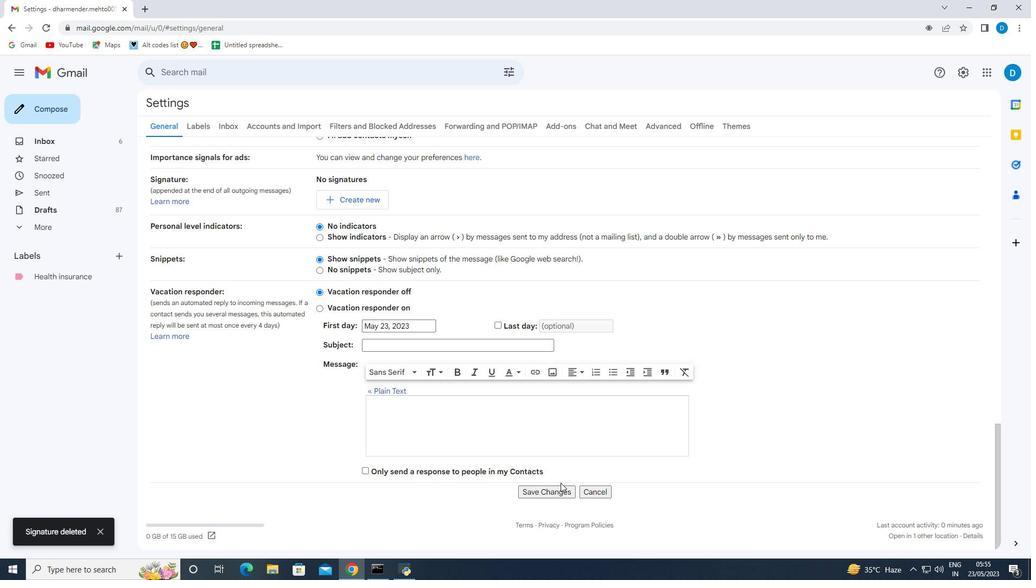 
Action: Mouse moved to (560, 487)
Screenshot: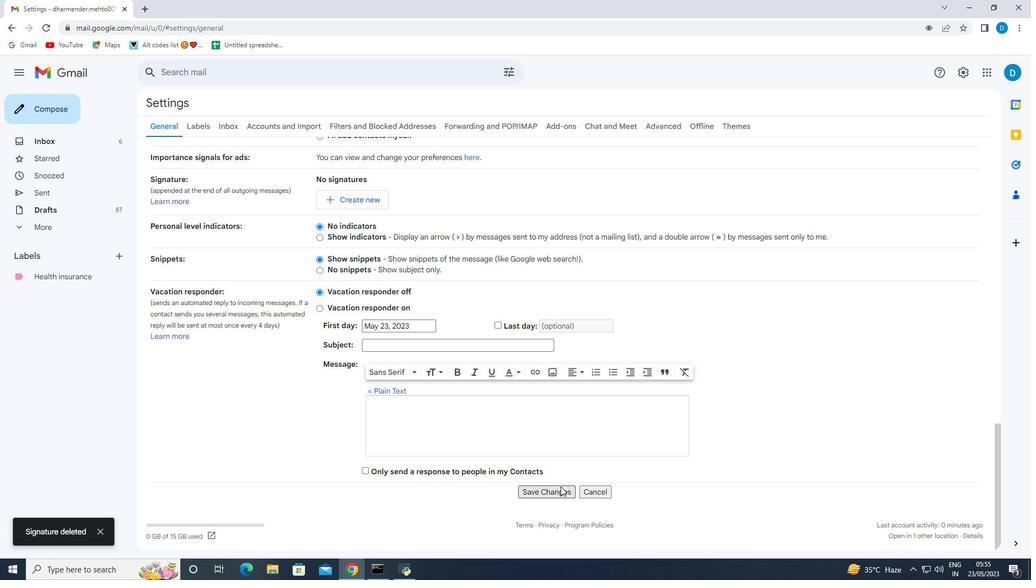 
Action: Mouse pressed left at (560, 487)
Screenshot: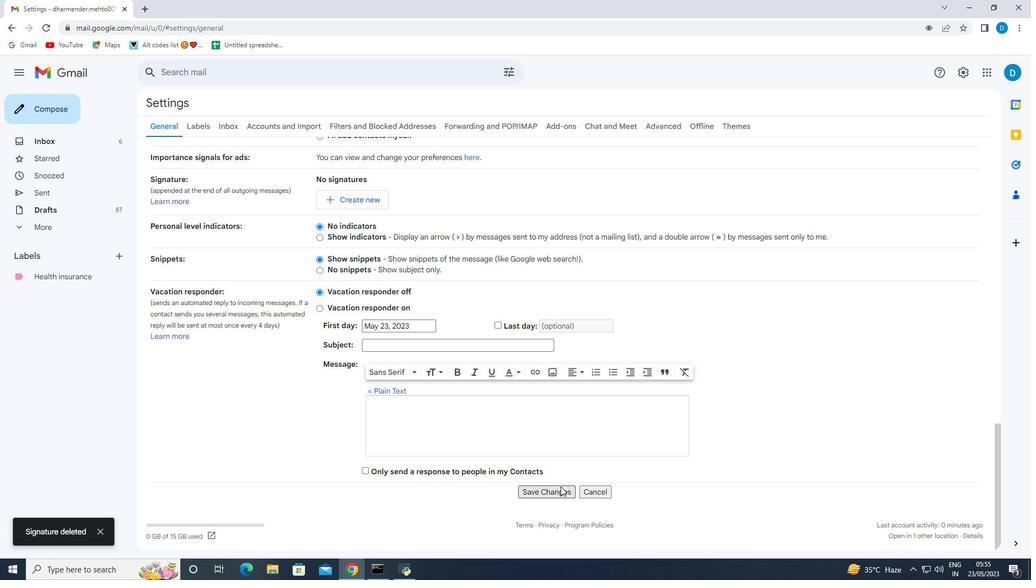 
Action: Mouse moved to (960, 73)
Screenshot: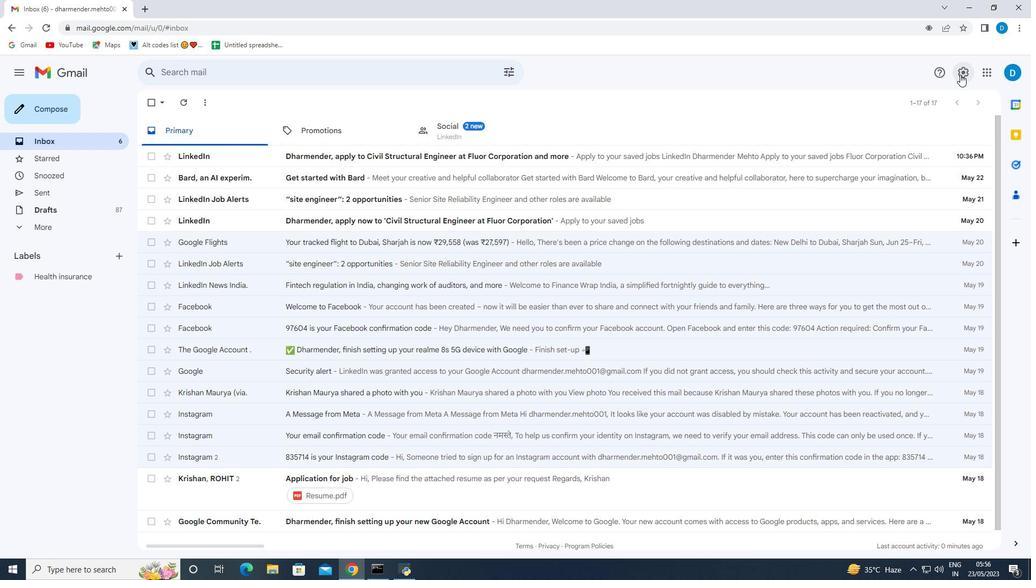 
Action: Mouse pressed left at (960, 73)
Screenshot: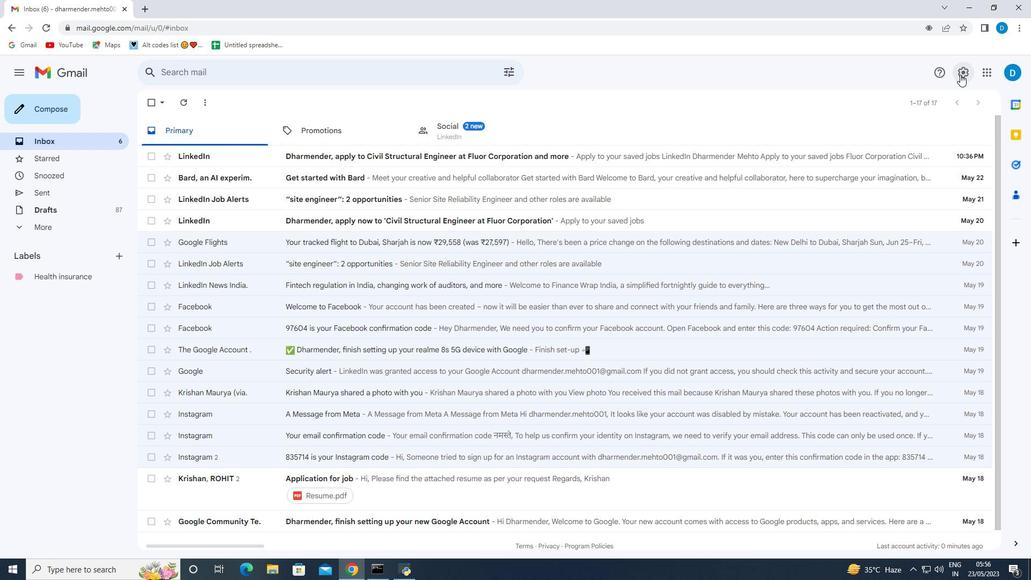 
Action: Mouse moved to (931, 128)
Screenshot: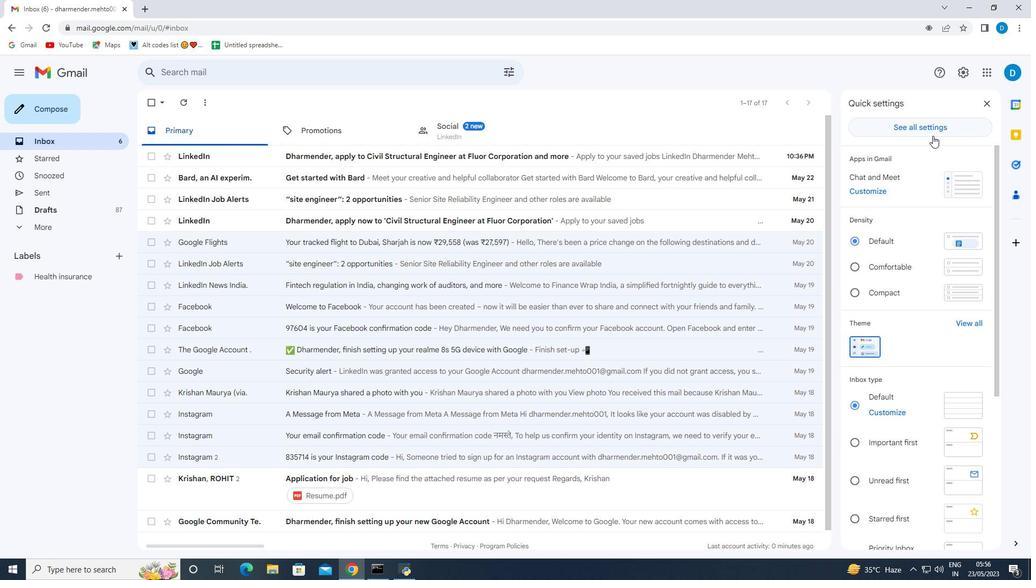 
Action: Mouse pressed left at (931, 128)
Screenshot: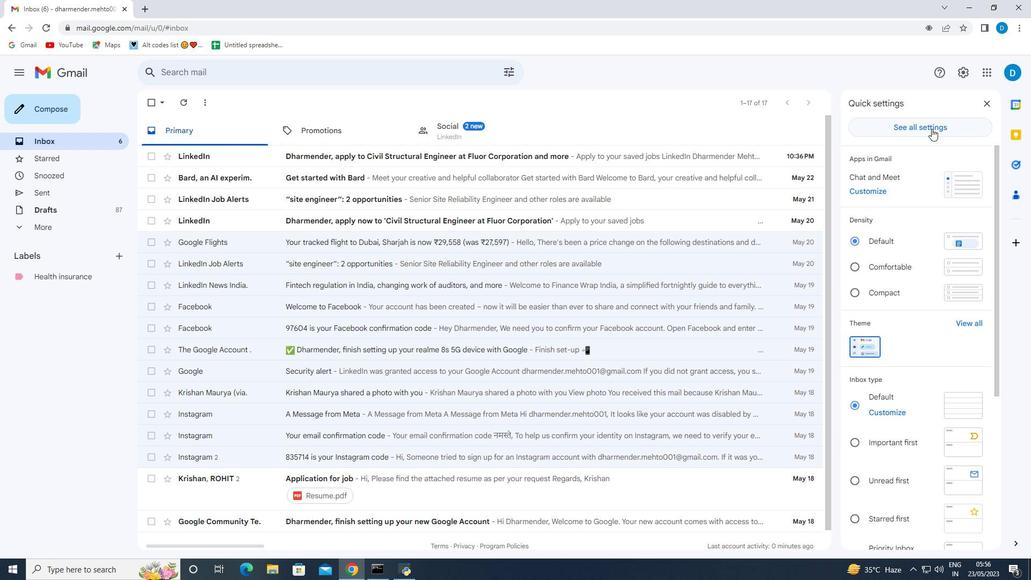 
Action: Mouse moved to (456, 255)
Screenshot: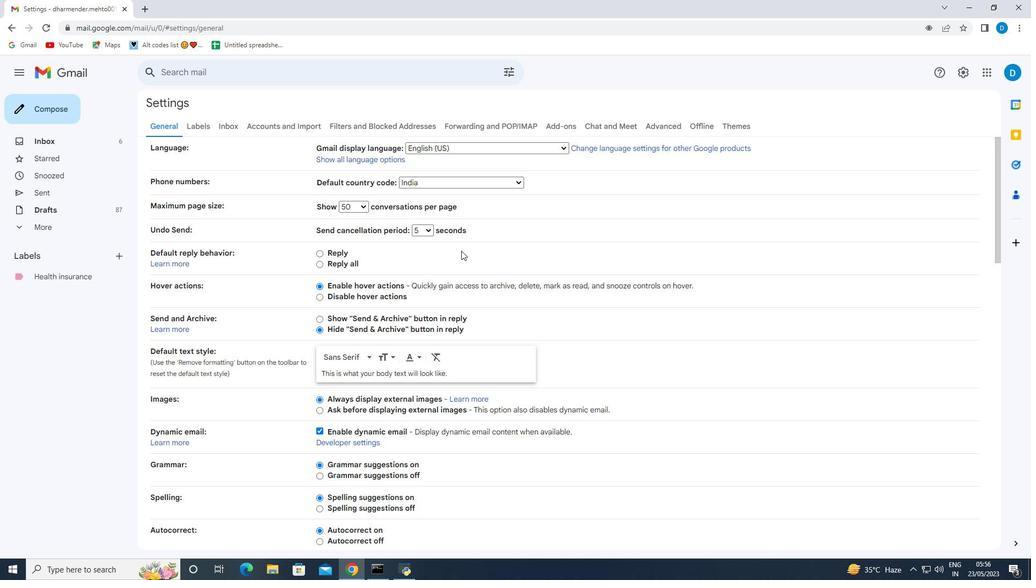 
Action: Mouse scrolled (456, 255) with delta (0, 0)
Screenshot: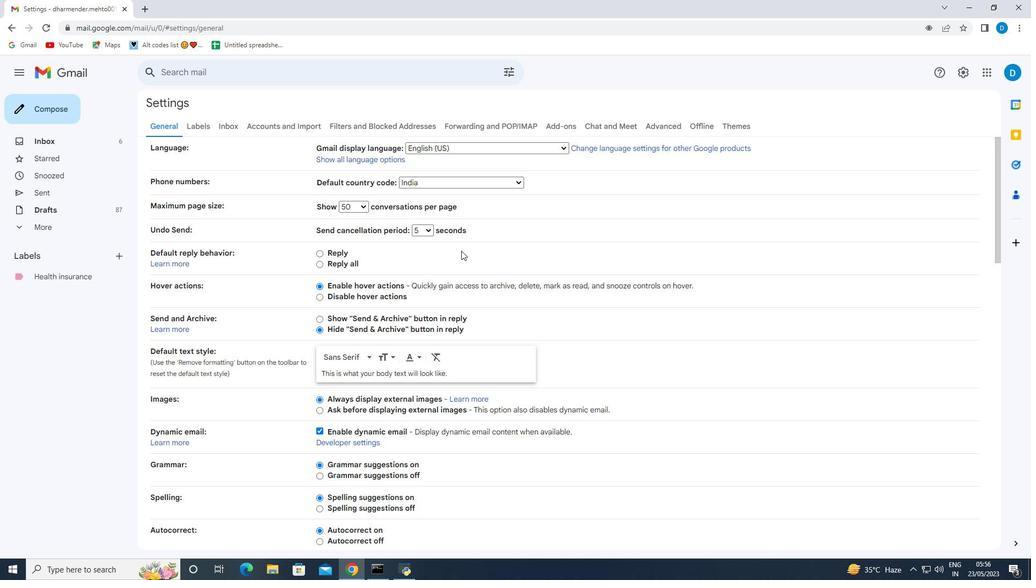 
Action: Mouse moved to (454, 257)
Screenshot: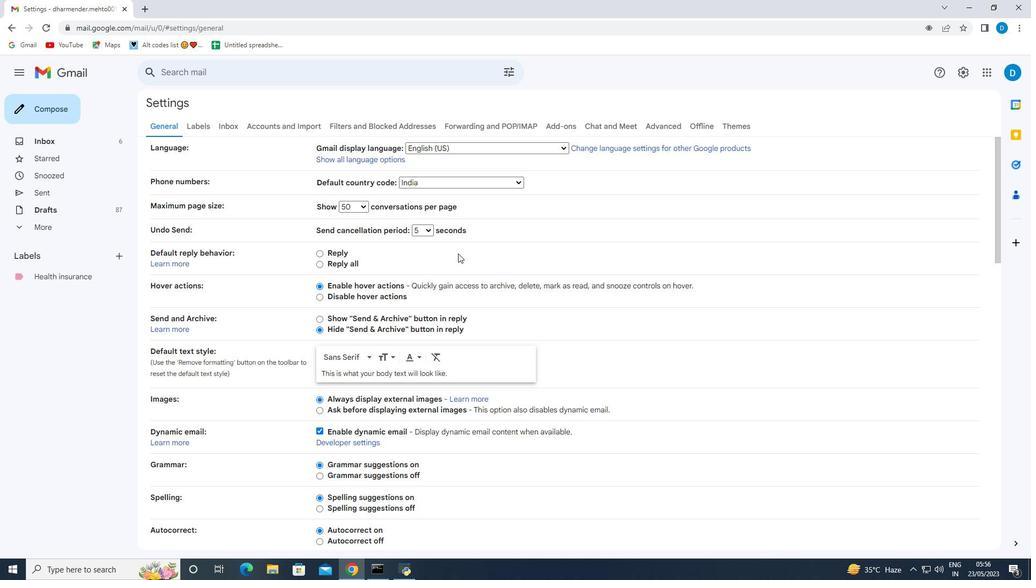 
Action: Mouse scrolled (454, 256) with delta (0, 0)
Screenshot: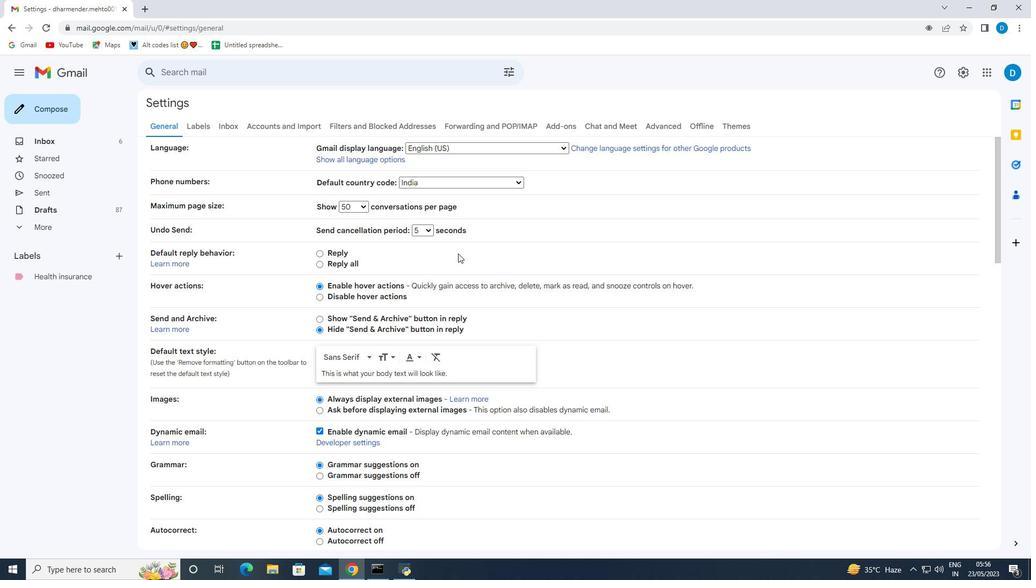 
Action: Mouse moved to (454, 257)
Screenshot: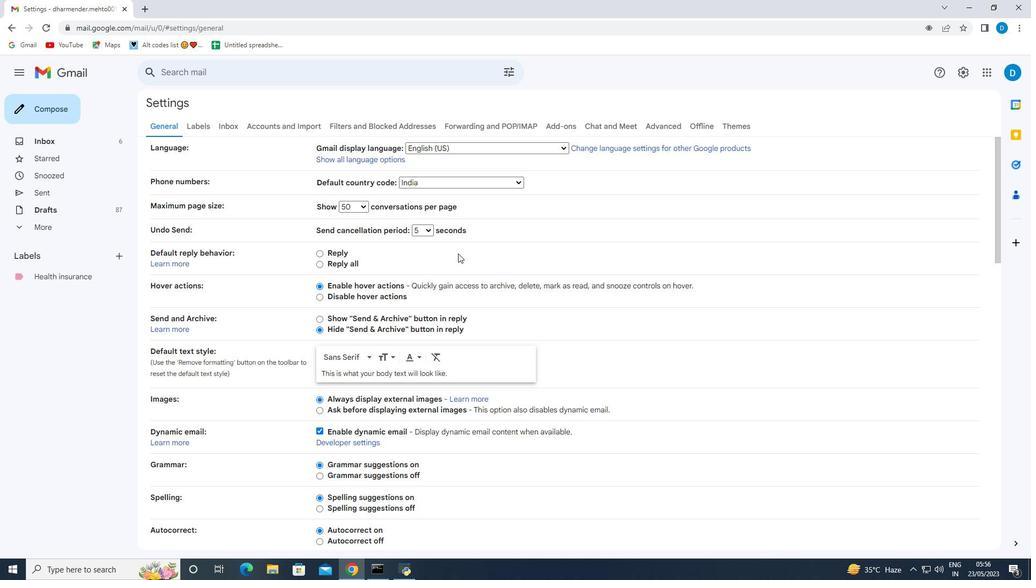 
Action: Mouse scrolled (454, 257) with delta (0, 0)
Screenshot: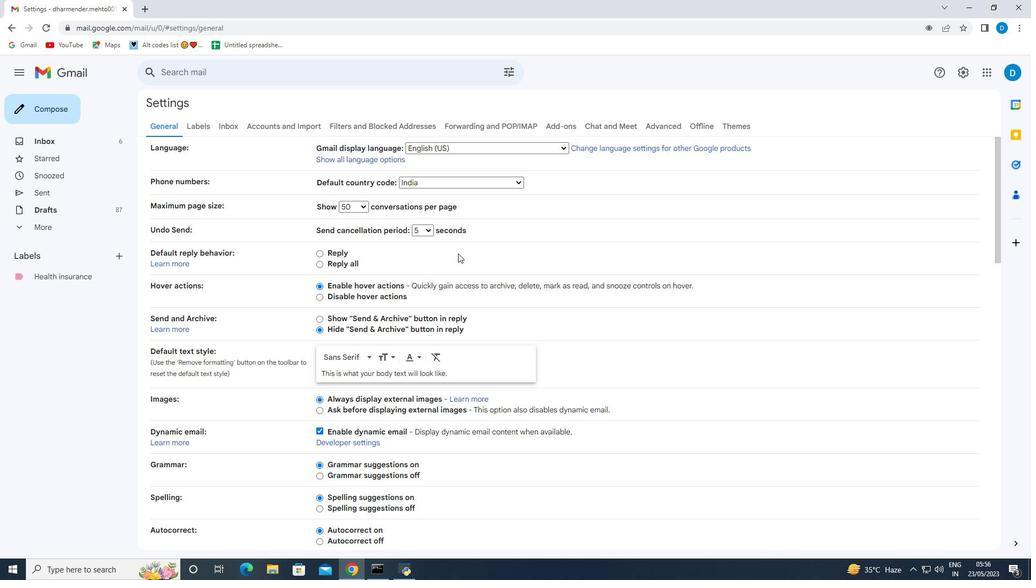 
Action: Mouse scrolled (454, 257) with delta (0, 0)
Screenshot: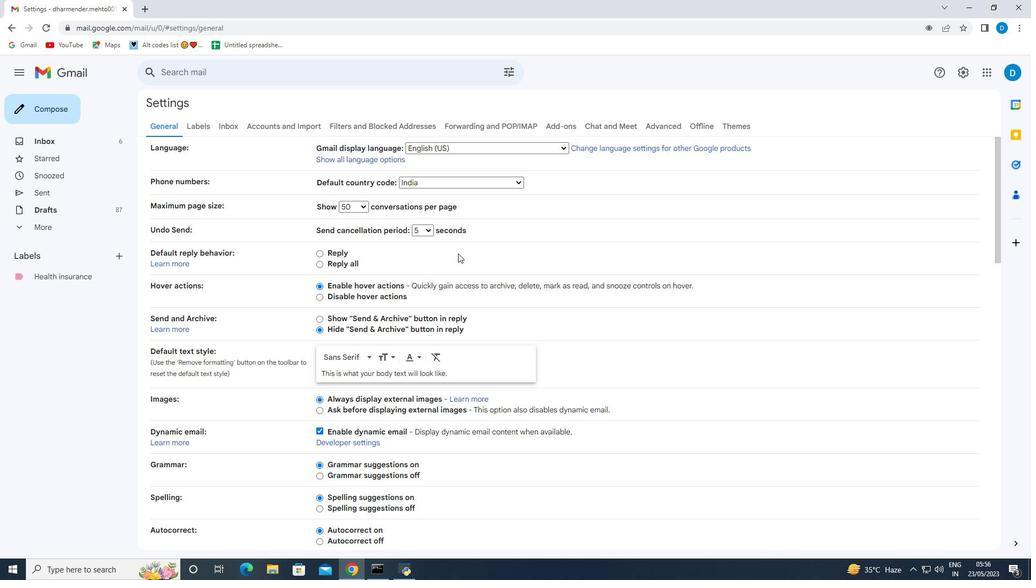 
Action: Mouse scrolled (454, 257) with delta (0, 0)
Screenshot: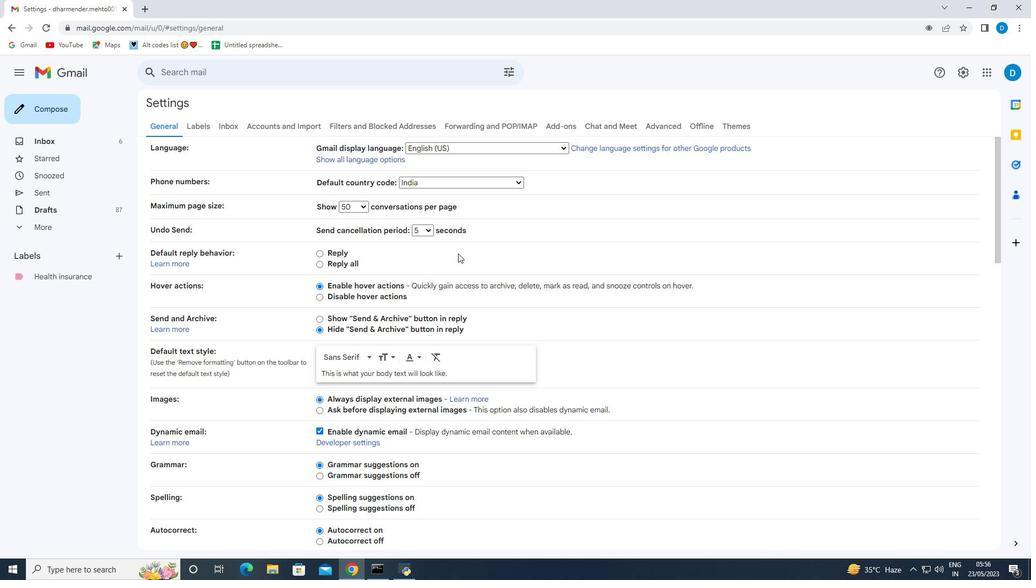 
Action: Mouse scrolled (454, 257) with delta (0, 0)
Screenshot: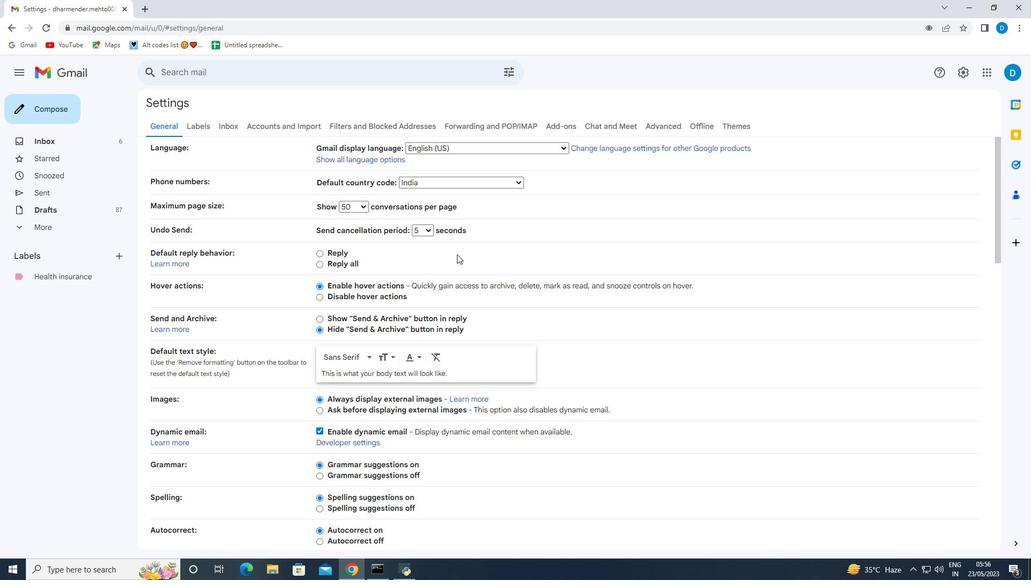 
Action: Mouse moved to (455, 257)
Screenshot: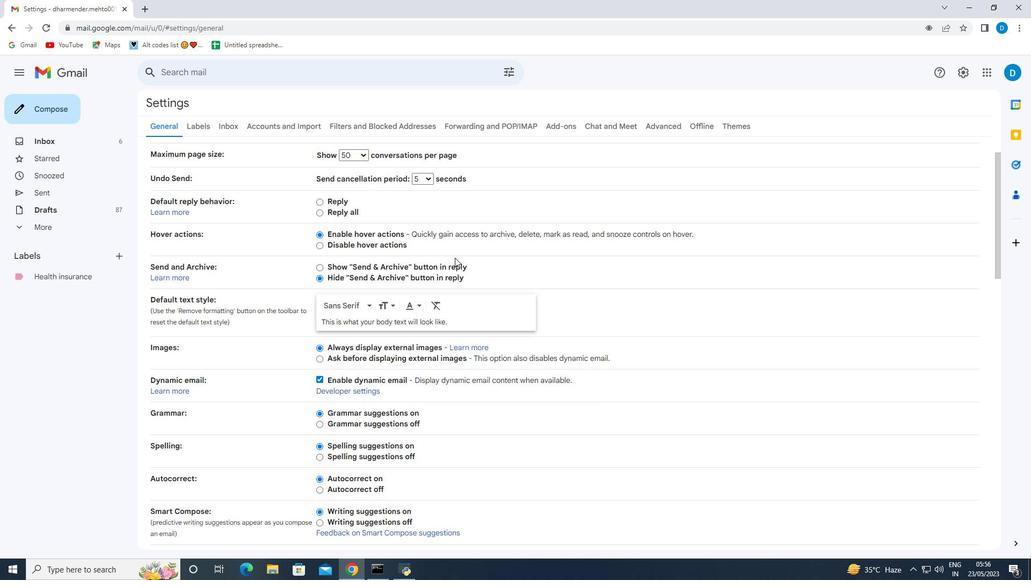 
Action: Mouse scrolled (455, 257) with delta (0, 0)
Screenshot: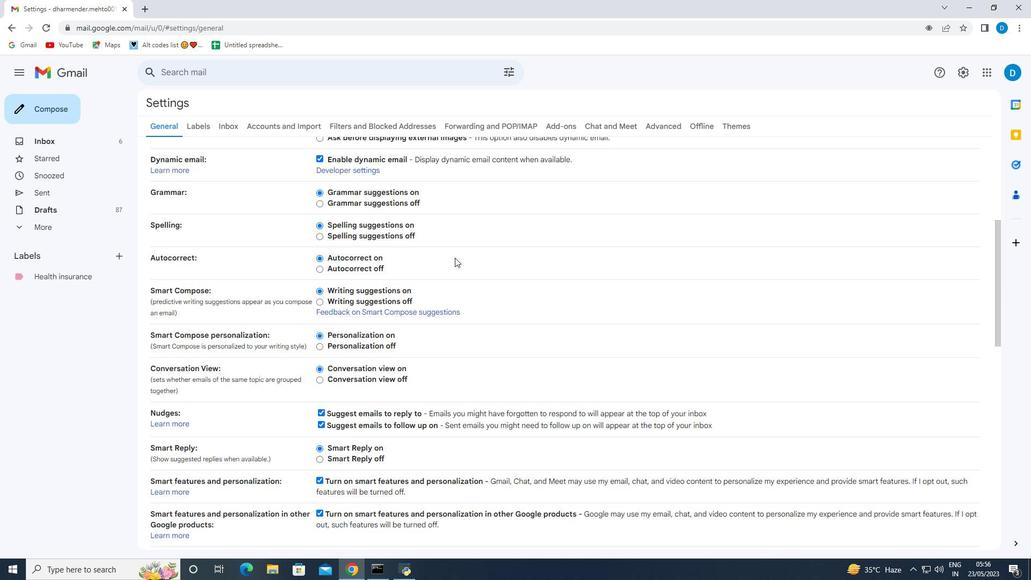 
Action: Mouse scrolled (455, 257) with delta (0, 0)
Screenshot: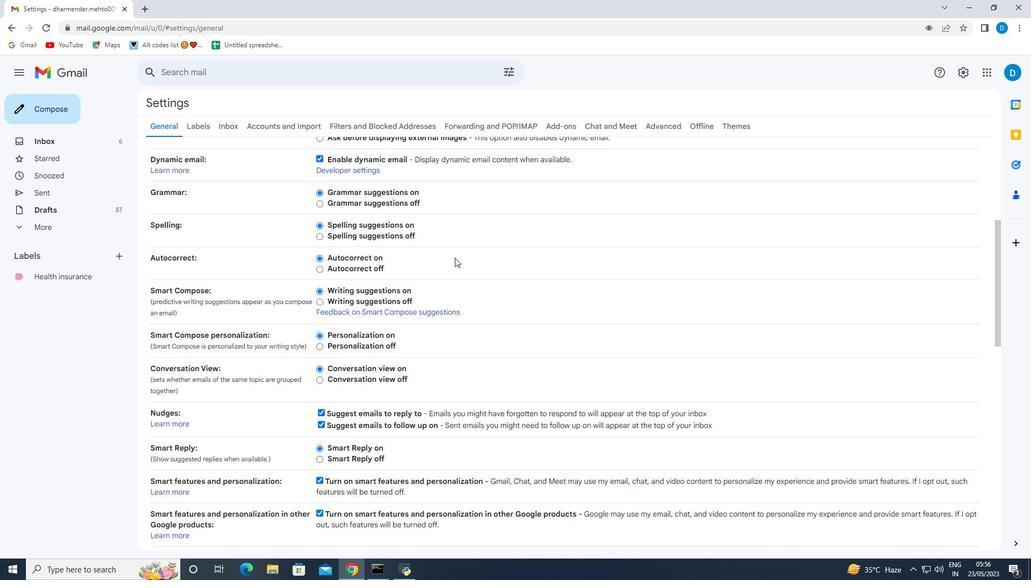 
Action: Mouse scrolled (455, 257) with delta (0, 0)
Screenshot: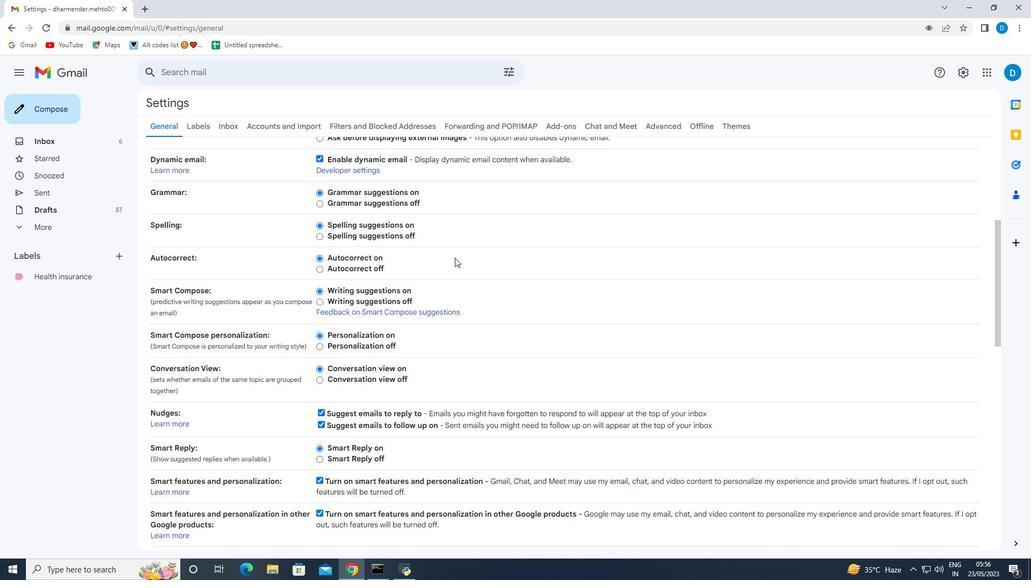 
Action: Mouse moved to (455, 257)
Screenshot: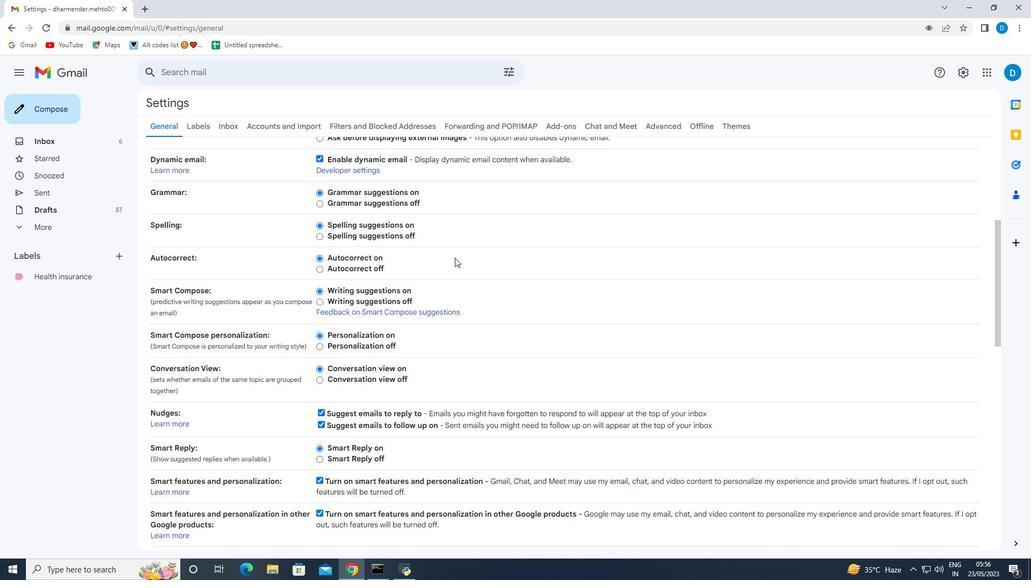 
Action: Mouse scrolled (455, 257) with delta (0, 0)
Screenshot: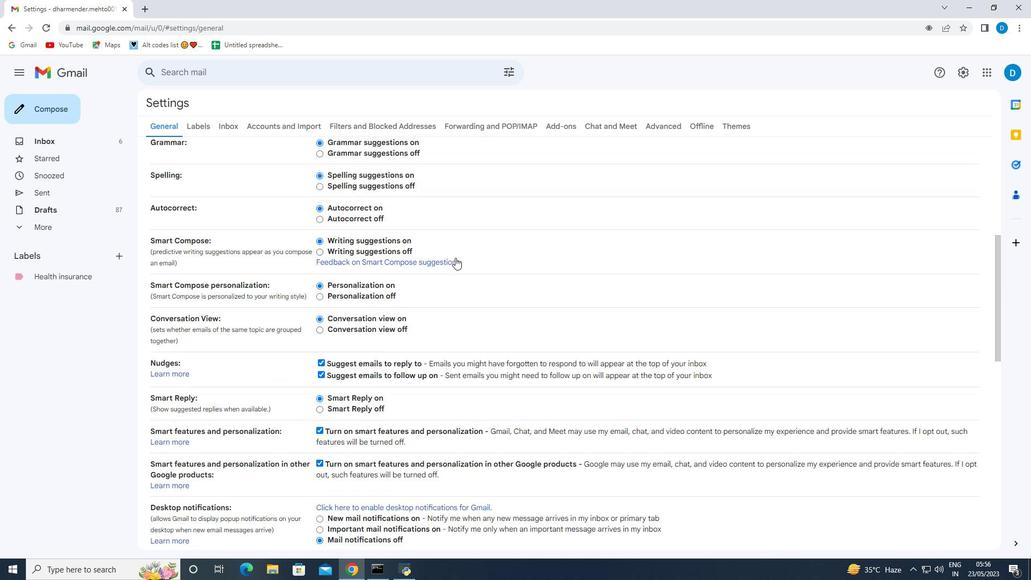 
Action: Mouse scrolled (455, 257) with delta (0, 0)
Screenshot: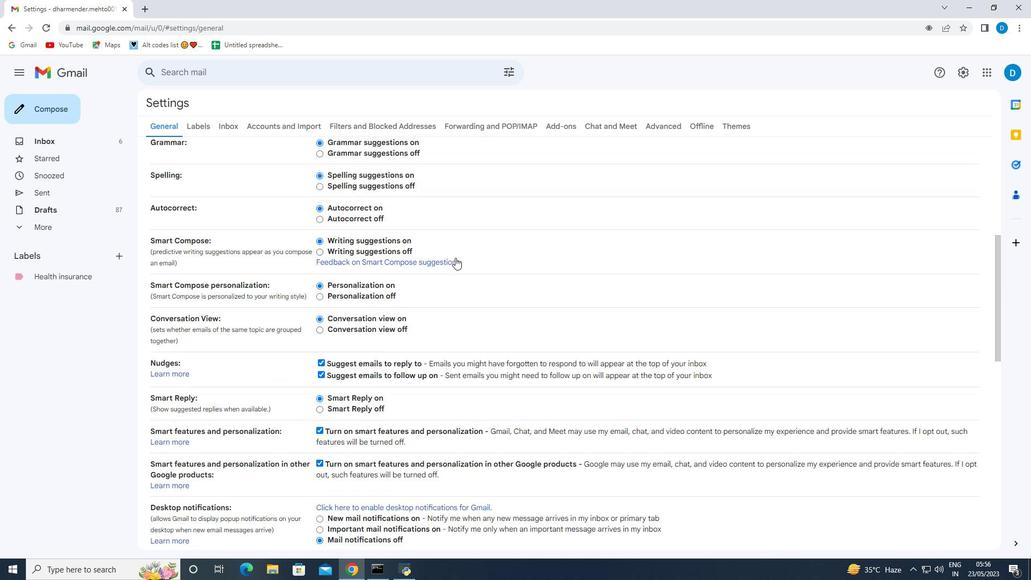 
Action: Mouse scrolled (455, 257) with delta (0, 0)
Screenshot: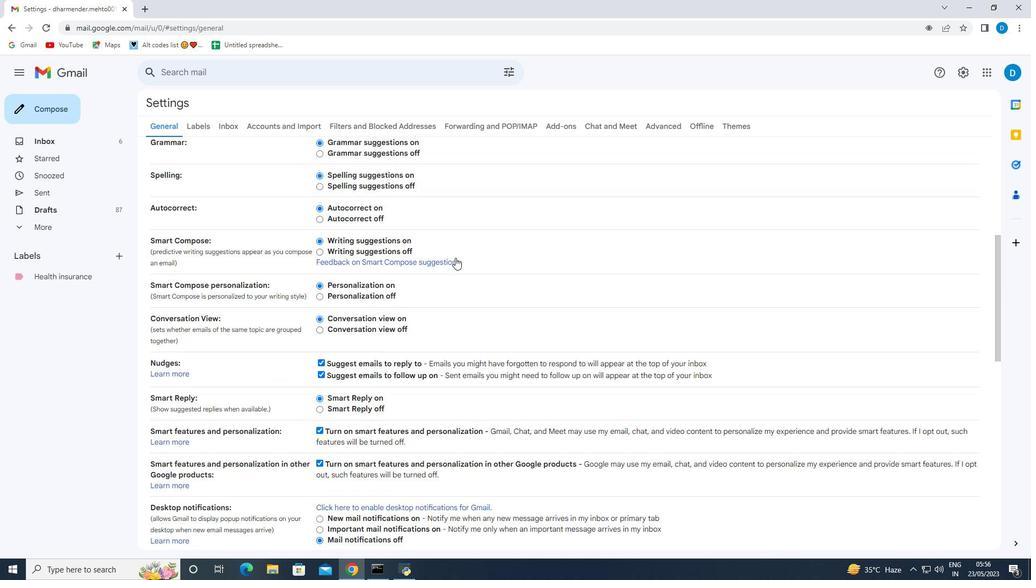 
Action: Mouse moved to (455, 257)
Screenshot: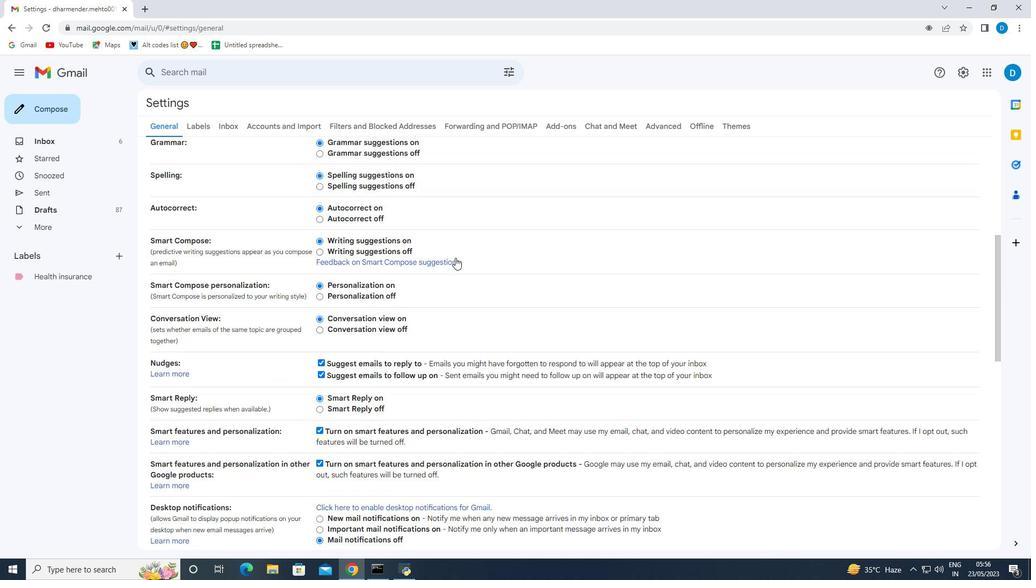 
Action: Mouse scrolled (455, 257) with delta (0, 0)
Screenshot: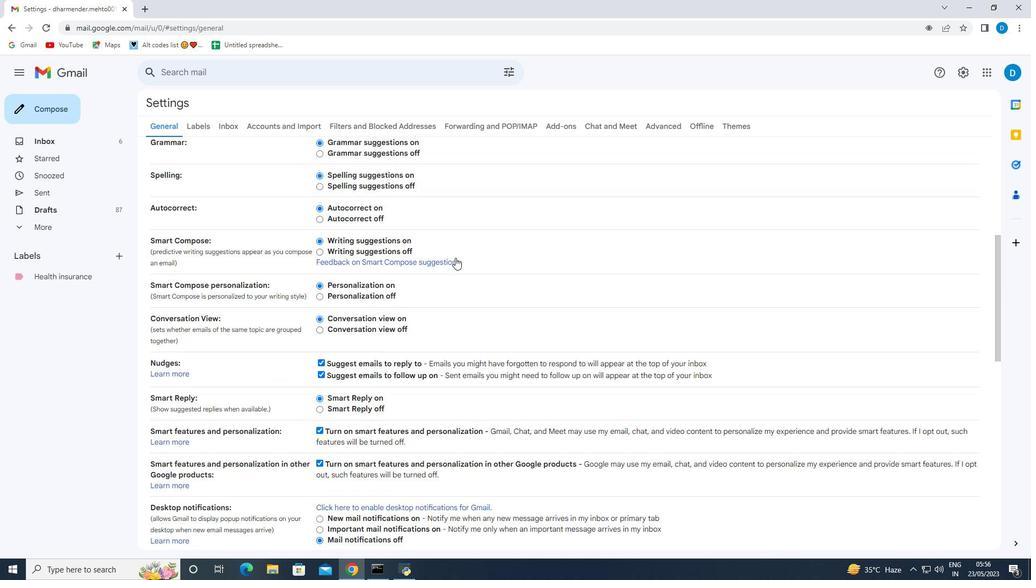 
Action: Mouse moved to (454, 258)
Screenshot: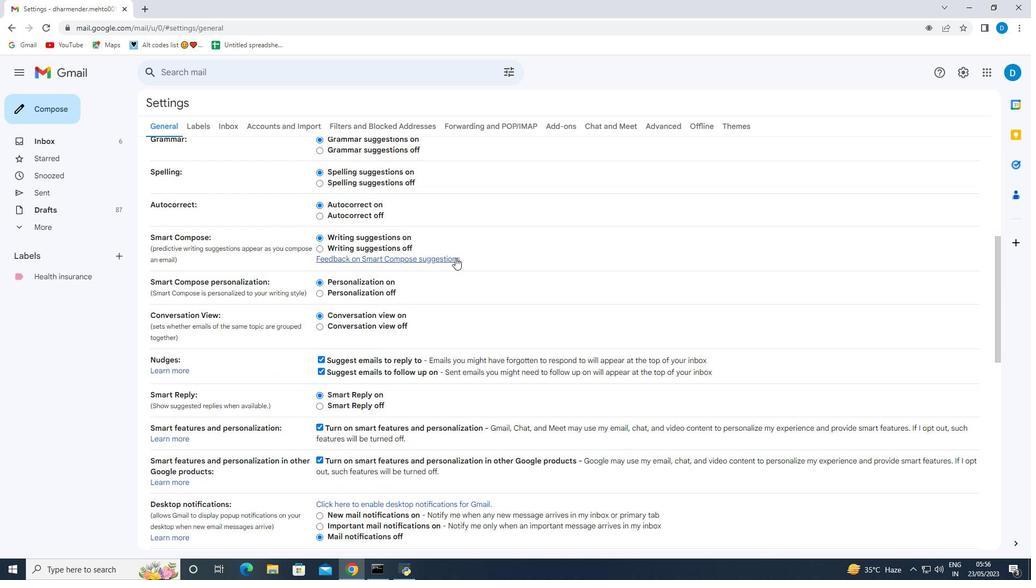 
Action: Mouse scrolled (454, 258) with delta (0, 0)
Screenshot: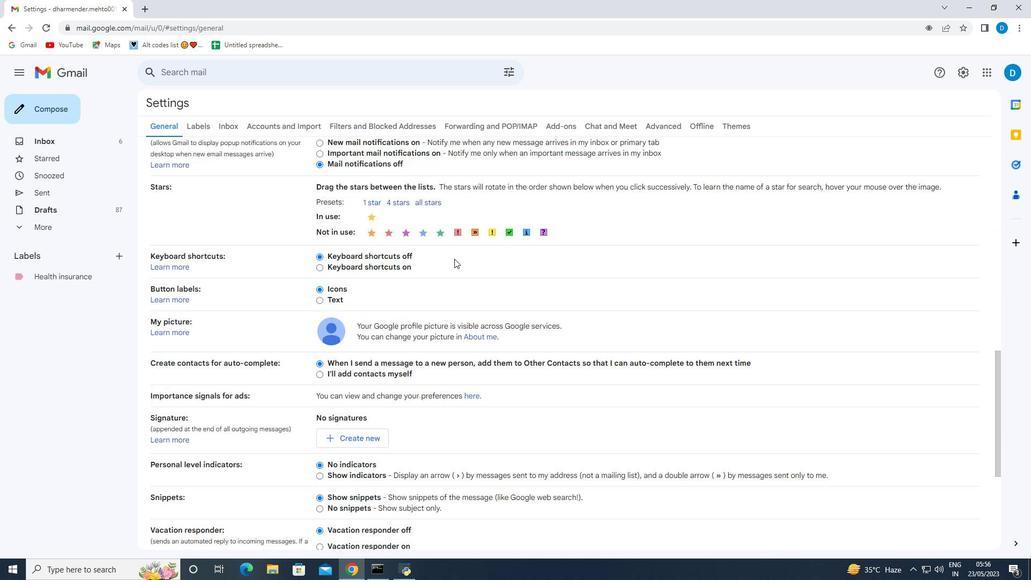 
Action: Mouse scrolled (454, 258) with delta (0, 0)
Screenshot: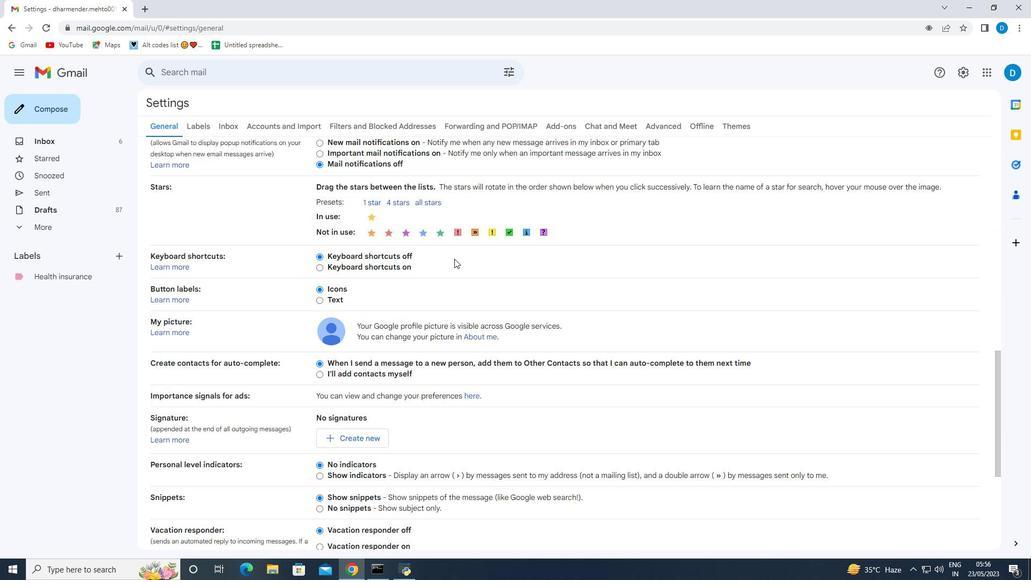 
Action: Mouse moved to (453, 258)
Screenshot: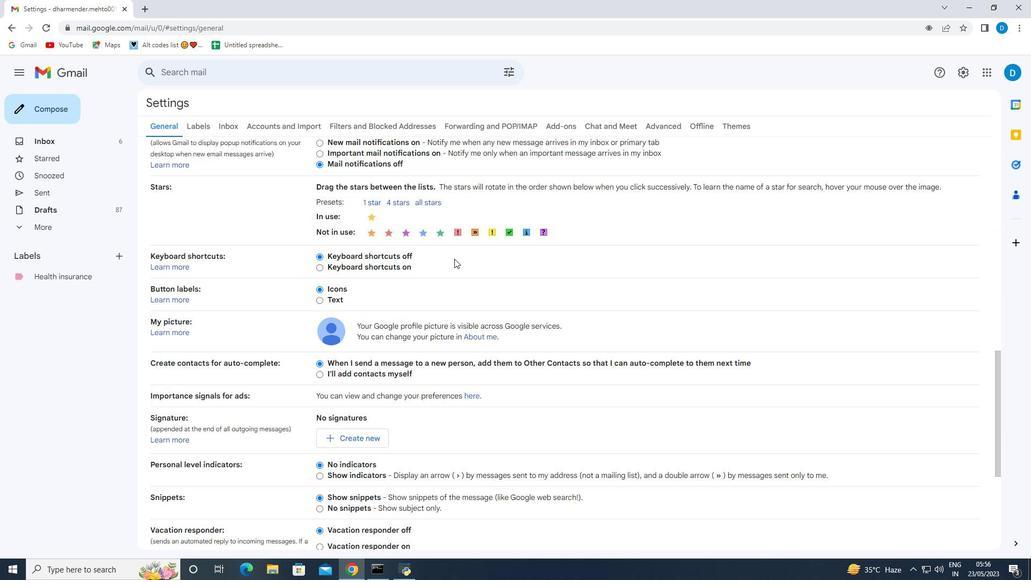 
Action: Mouse scrolled (453, 258) with delta (0, 0)
Screenshot: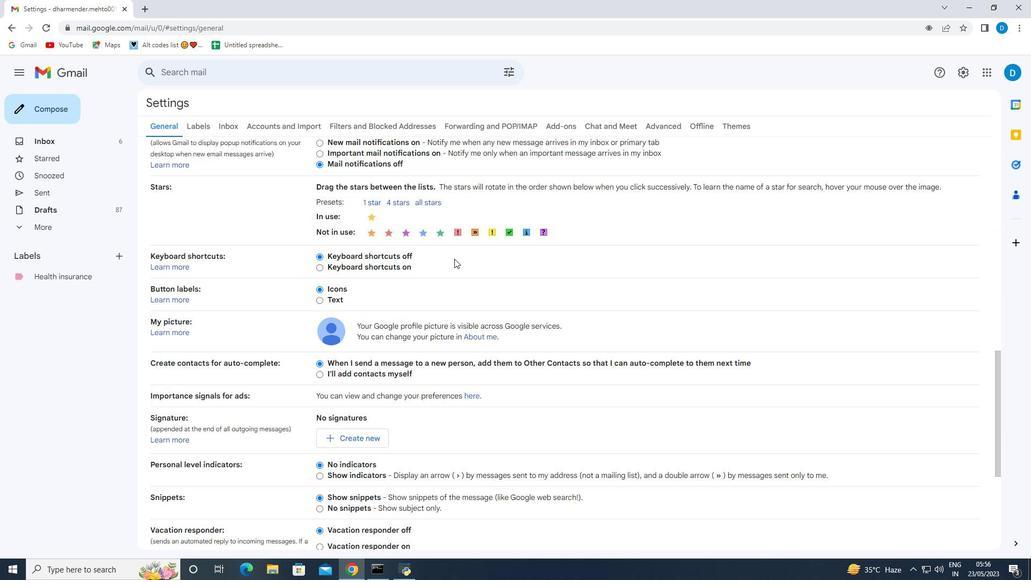 
Action: Mouse moved to (453, 258)
Screenshot: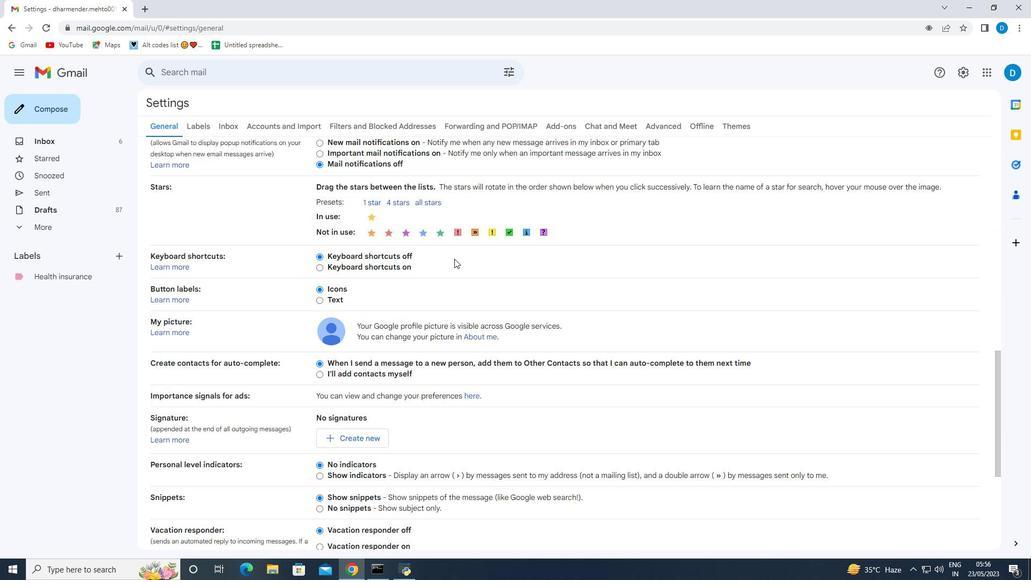 
Action: Mouse scrolled (453, 258) with delta (0, 0)
Screenshot: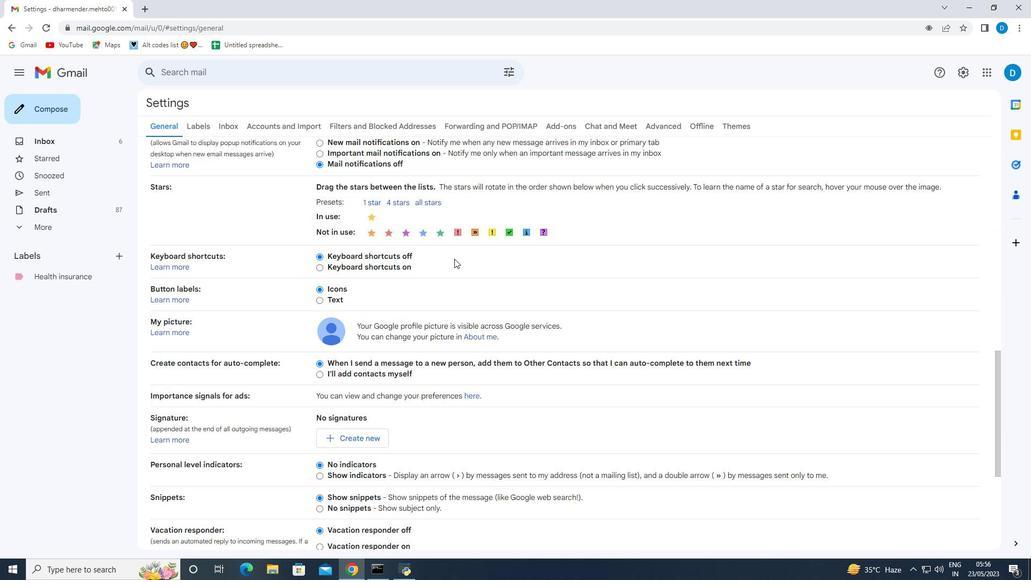 
Action: Mouse scrolled (453, 258) with delta (0, 0)
Screenshot: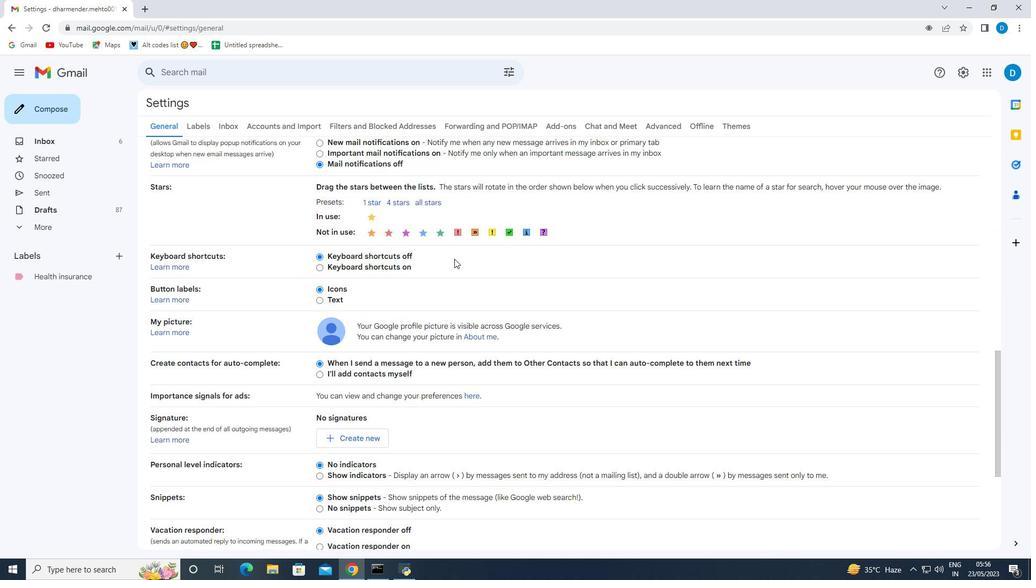 
Action: Mouse scrolled (453, 258) with delta (0, 0)
Screenshot: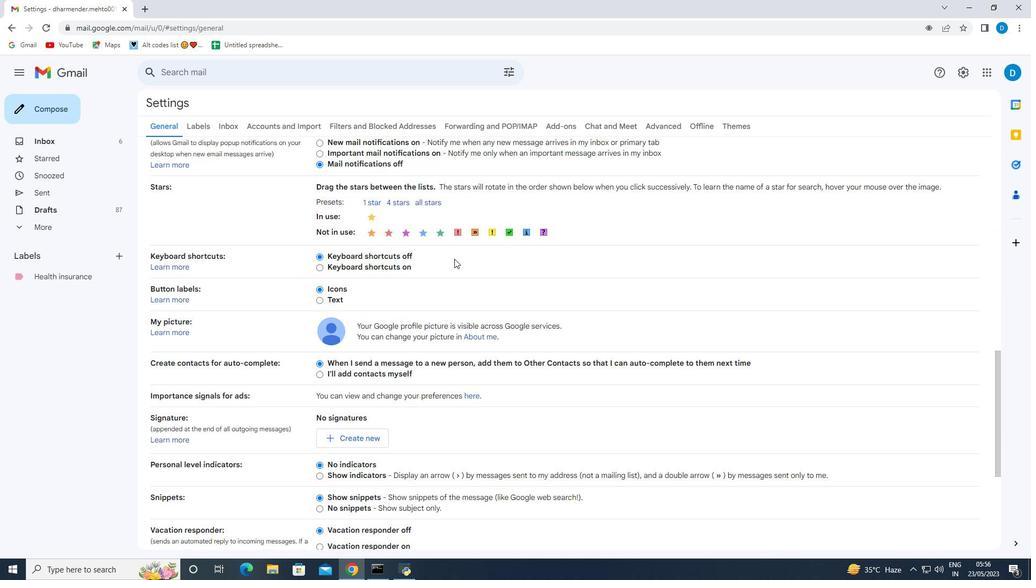 
Action: Mouse moved to (356, 200)
Screenshot: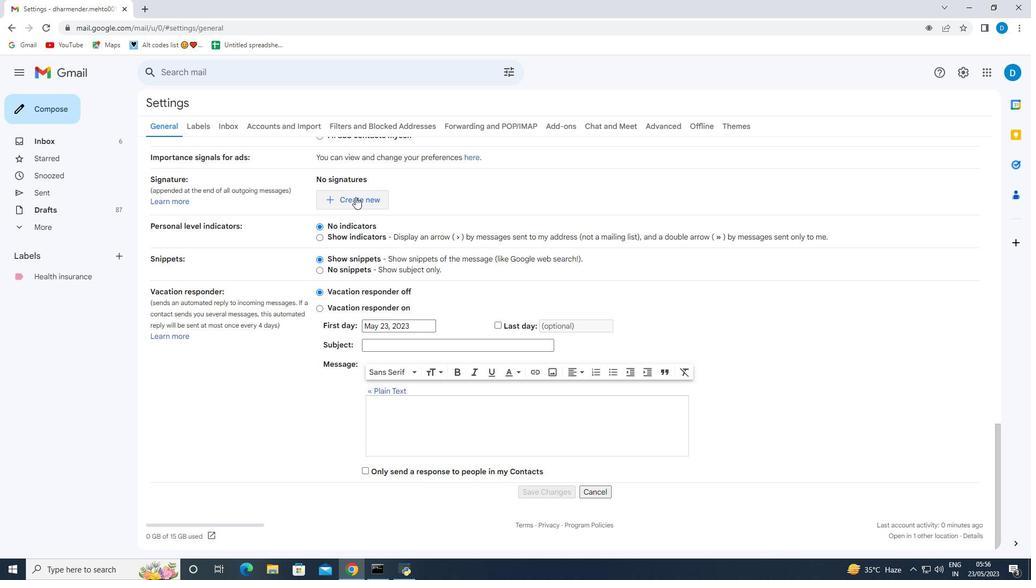 
Action: Mouse pressed left at (356, 200)
Screenshot: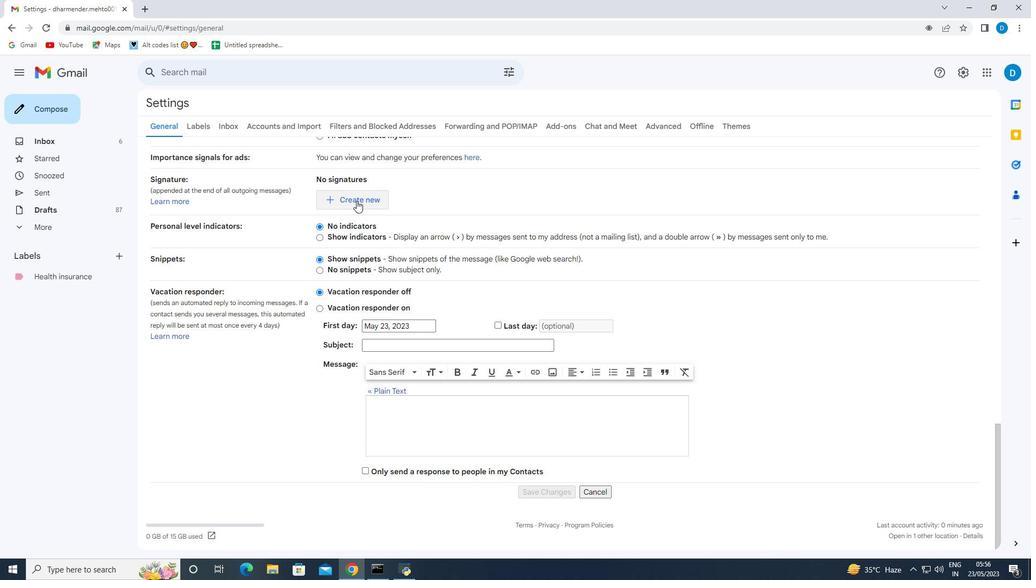 
Action: Mouse moved to (443, 286)
Screenshot: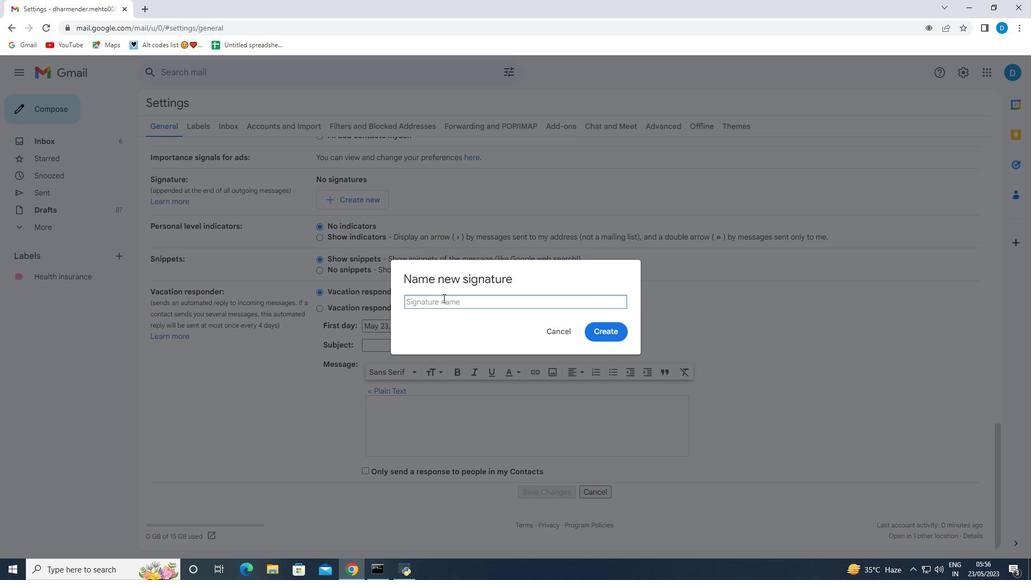 
Action: Mouse pressed left at (443, 286)
Screenshot: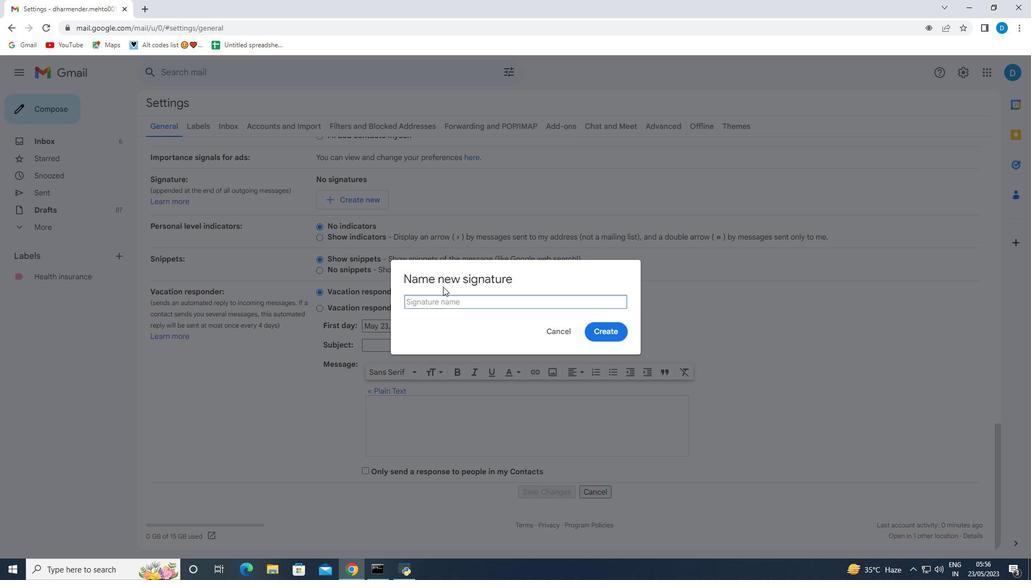 
Action: Mouse moved to (444, 299)
Screenshot: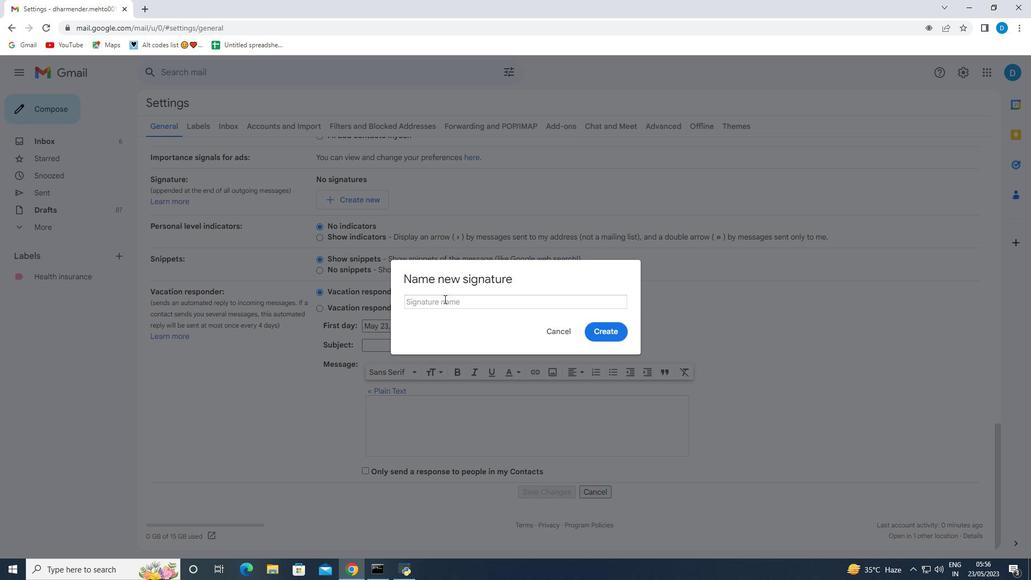 
Action: Mouse pressed left at (444, 299)
Screenshot: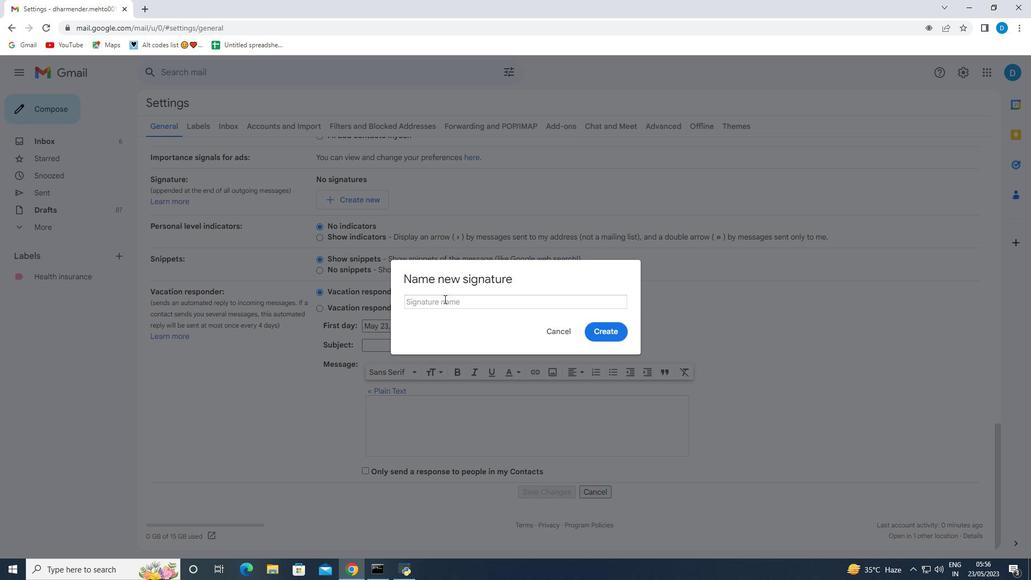 
Action: Mouse moved to (444, 297)
Screenshot: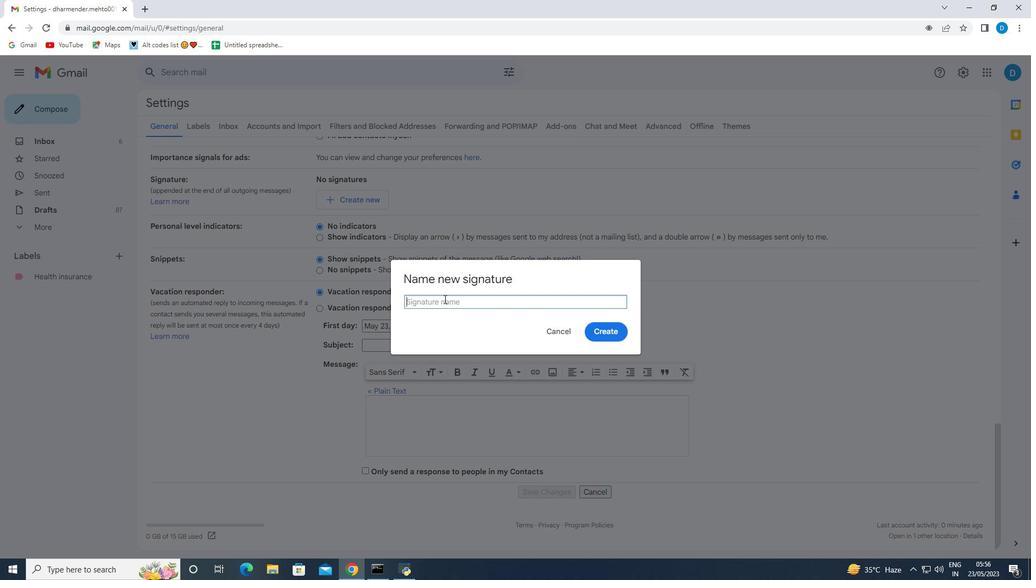 
Action: Key pressed <Key.shift>Mia<Key.space><Key.shift>Wilson
Screenshot: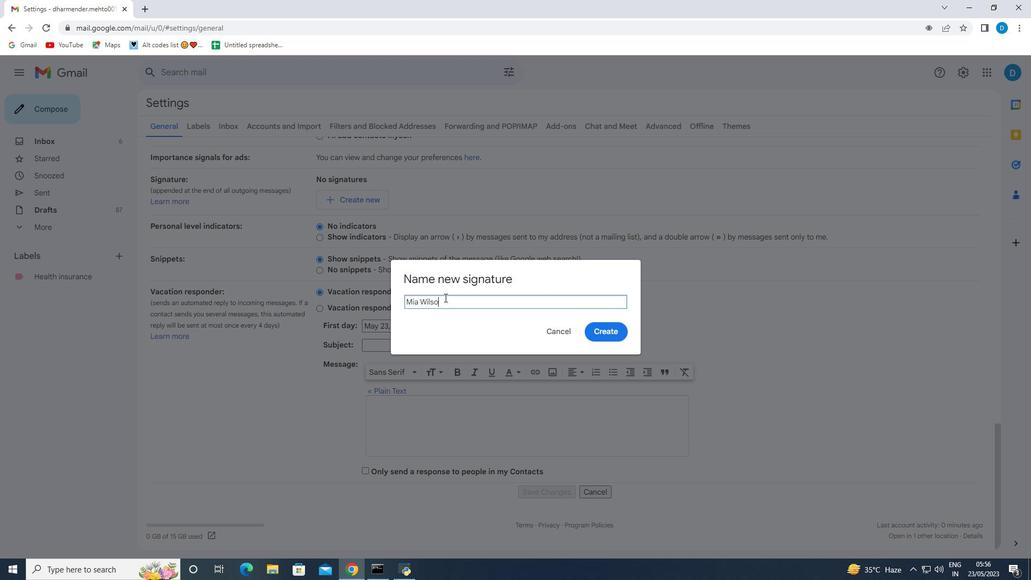 
Action: Mouse moved to (596, 336)
Screenshot: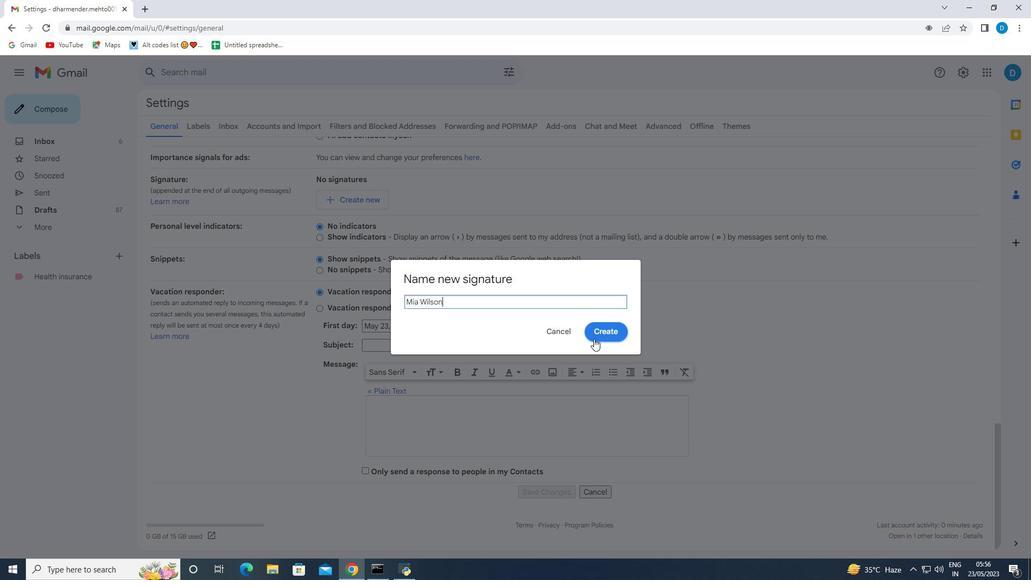 
Action: Mouse pressed left at (596, 336)
Screenshot: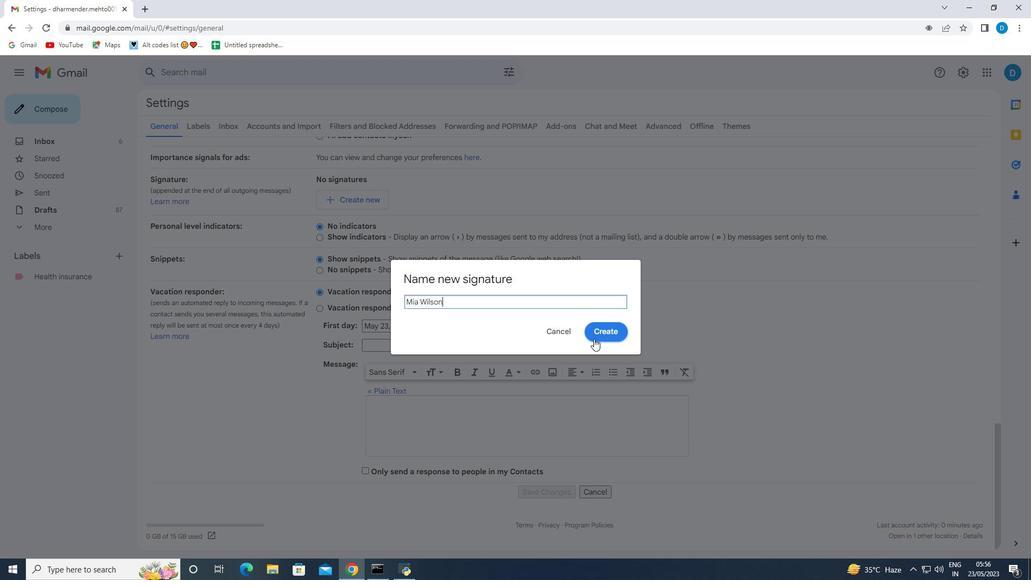 
Action: Mouse moved to (477, 201)
Screenshot: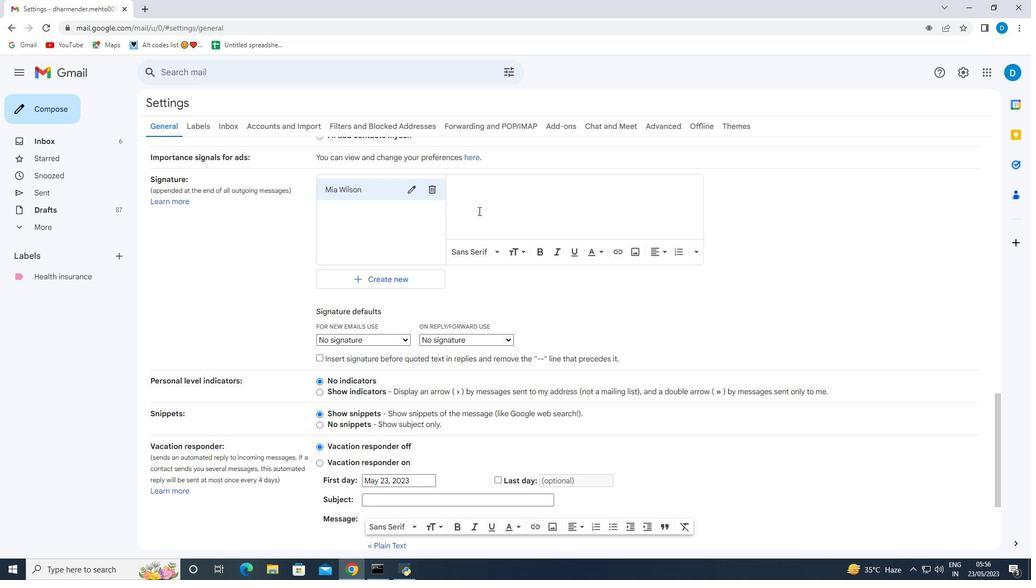 
Action: Mouse pressed left at (477, 201)
Screenshot: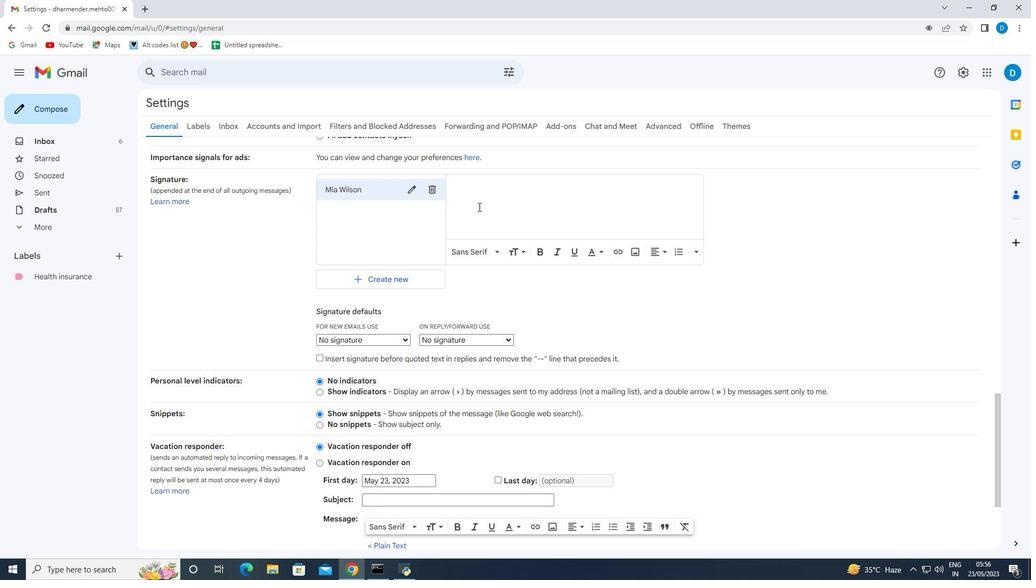 
Action: Key pressed <Key.enter><Key.shift><Key.shift>Mia<Key.space><Key.shift>Wilson
Screenshot: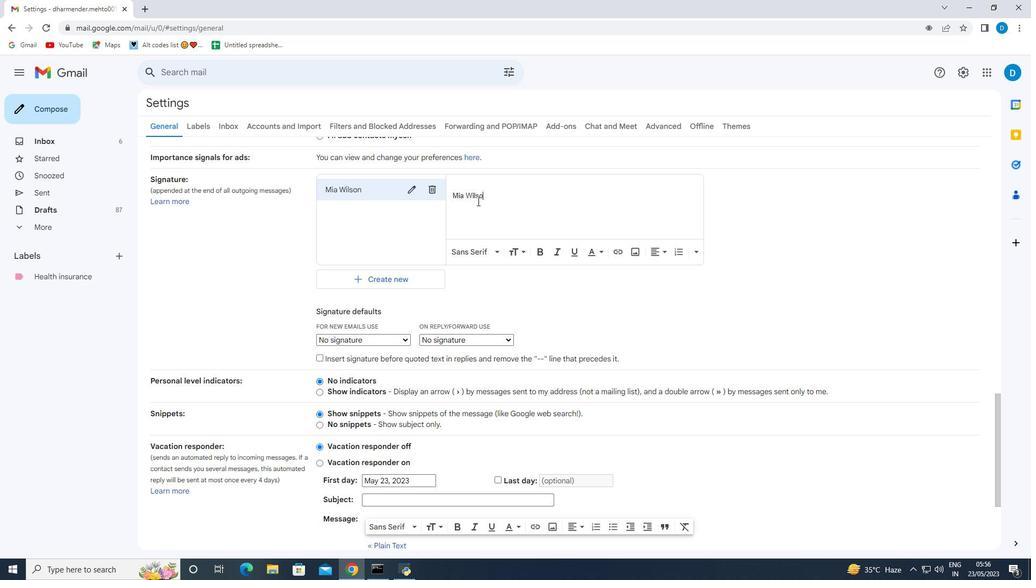 
Action: Mouse moved to (342, 340)
Screenshot: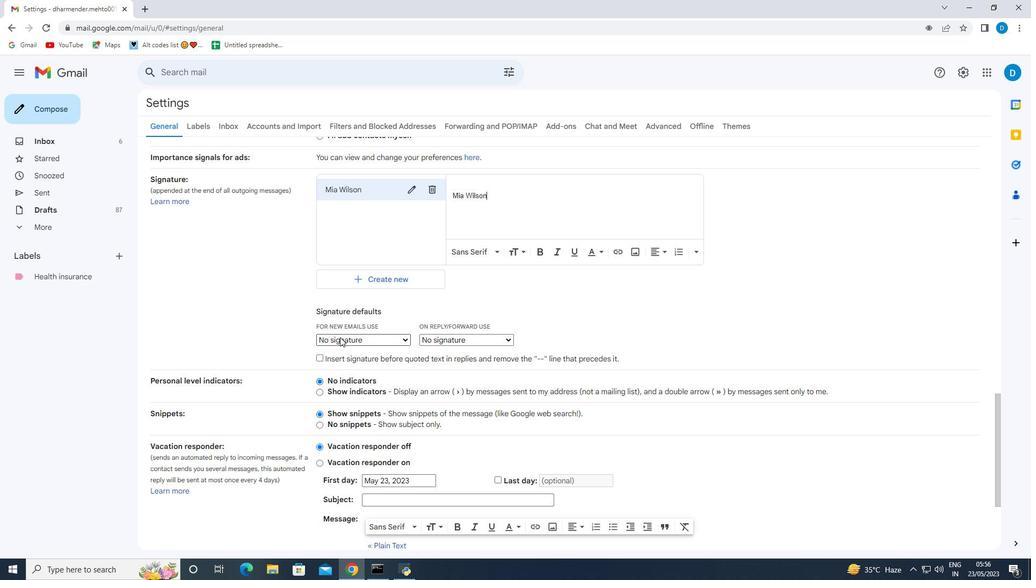 
Action: Mouse pressed left at (342, 340)
Screenshot: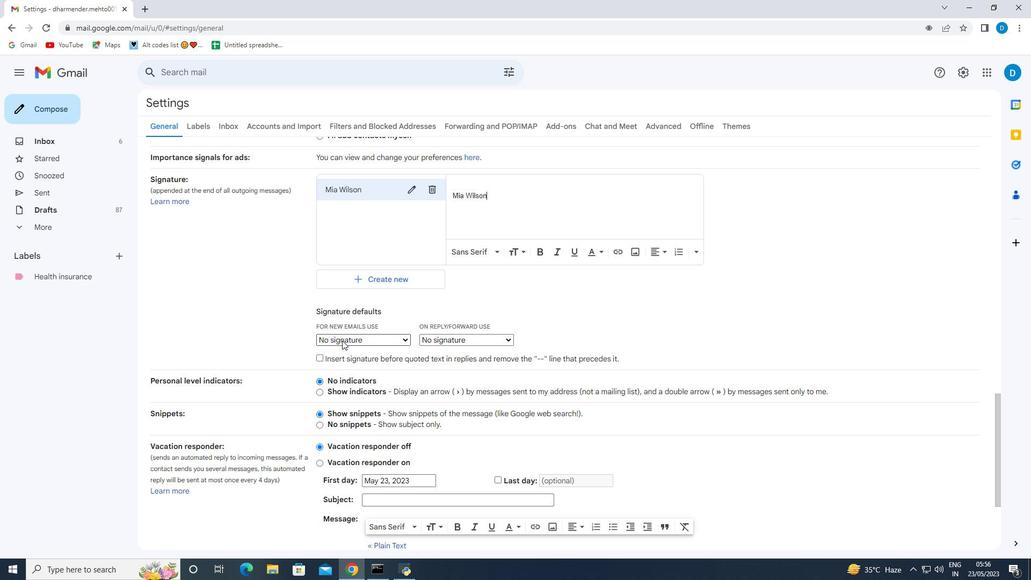 
Action: Mouse moved to (351, 358)
Screenshot: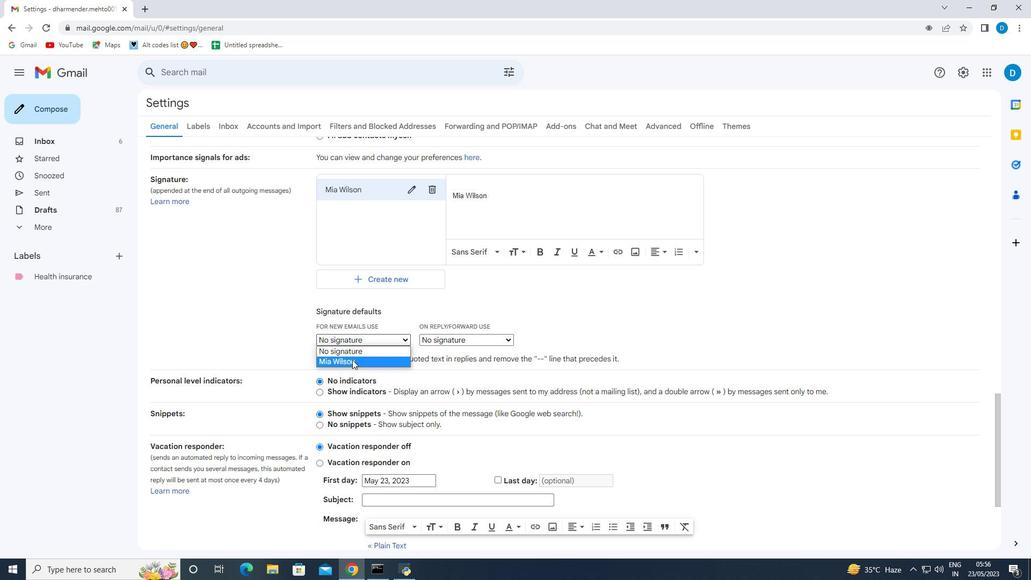 
Action: Mouse pressed left at (351, 358)
Screenshot: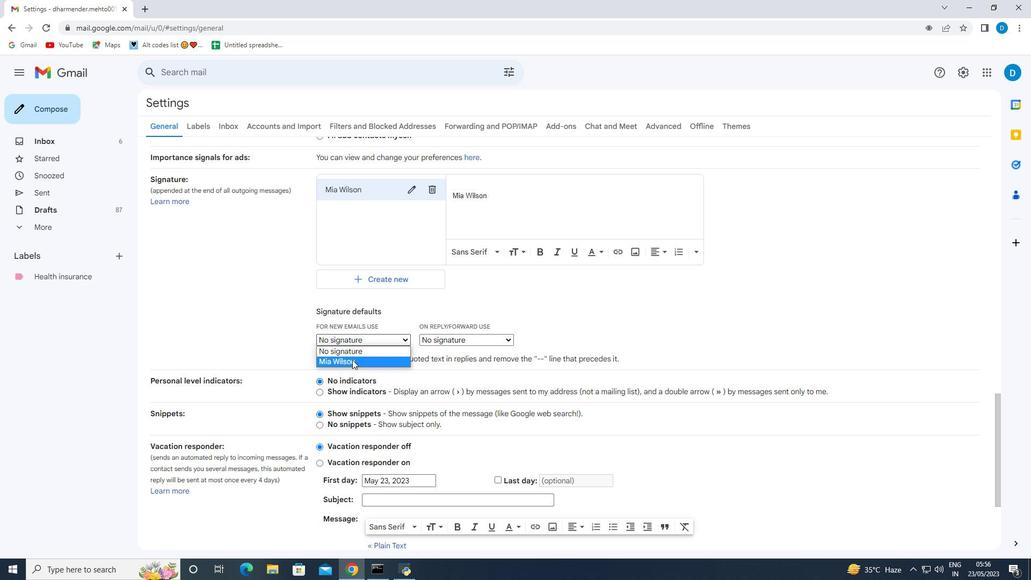 
Action: Mouse moved to (422, 340)
Screenshot: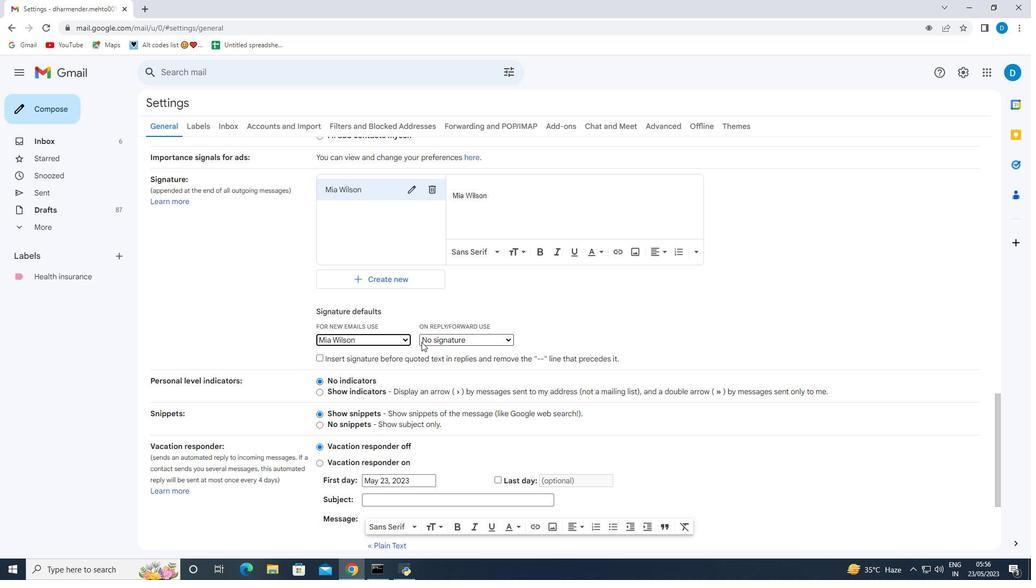 
Action: Mouse pressed left at (422, 340)
Screenshot: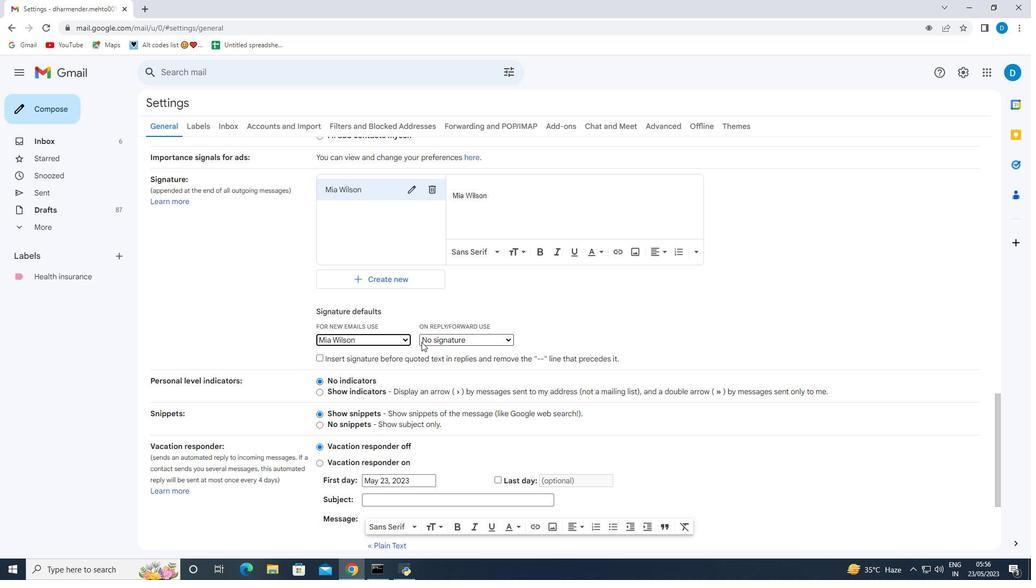 
Action: Mouse moved to (440, 358)
Screenshot: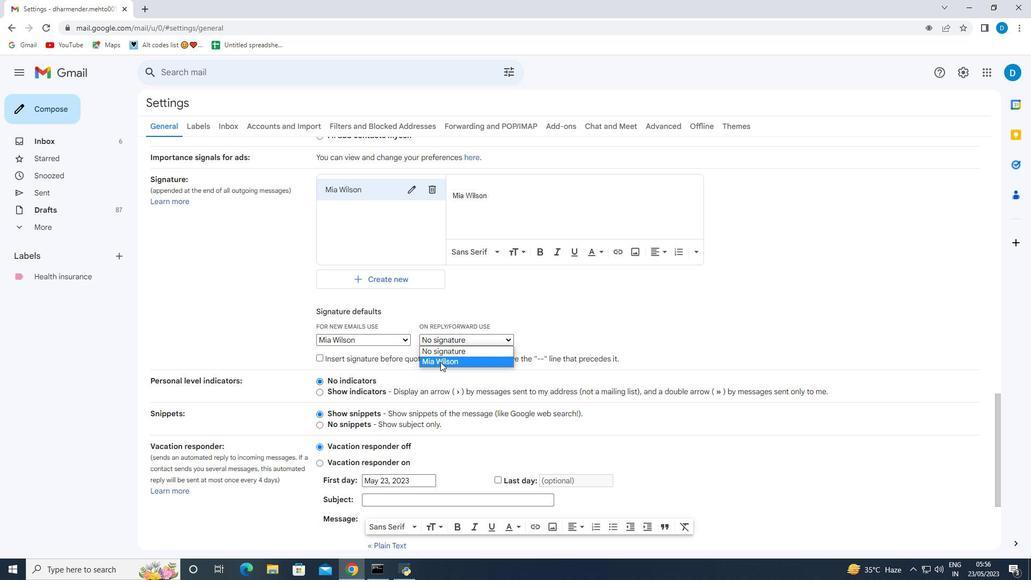 
Action: Mouse pressed left at (440, 358)
Screenshot: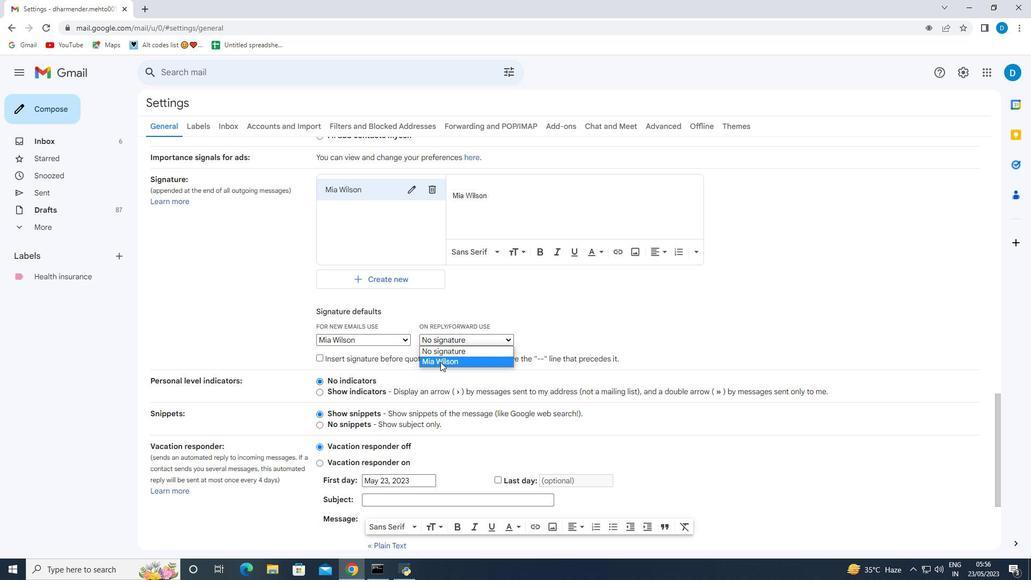 
Action: Mouse moved to (429, 372)
Screenshot: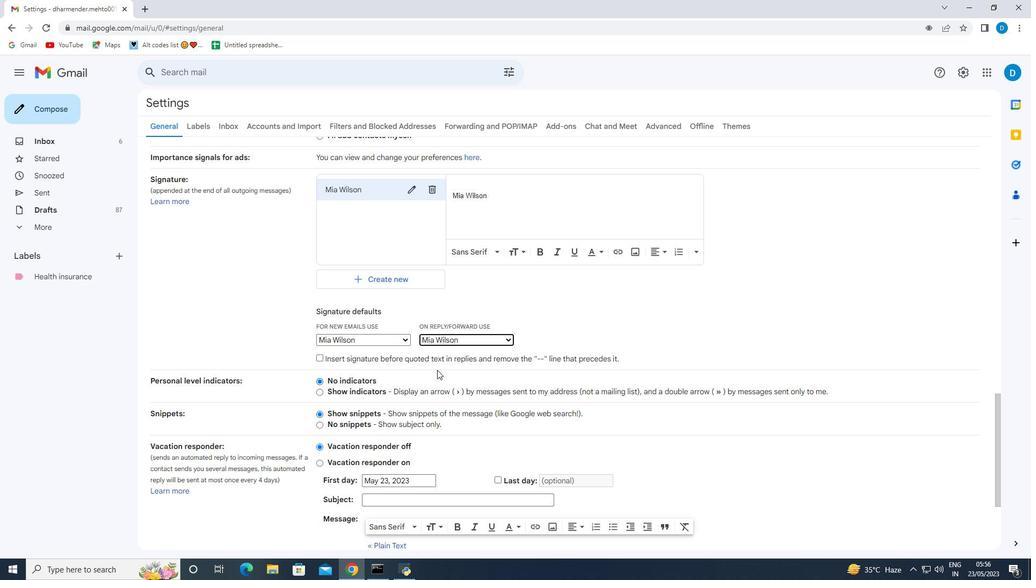 
Action: Mouse scrolled (429, 372) with delta (0, 0)
Screenshot: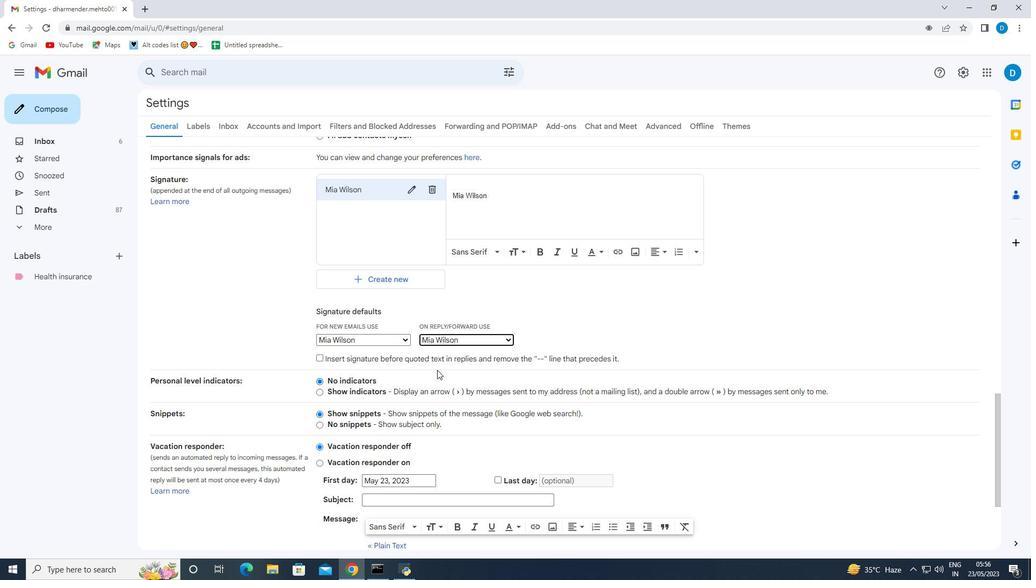 
Action: Mouse moved to (428, 373)
Screenshot: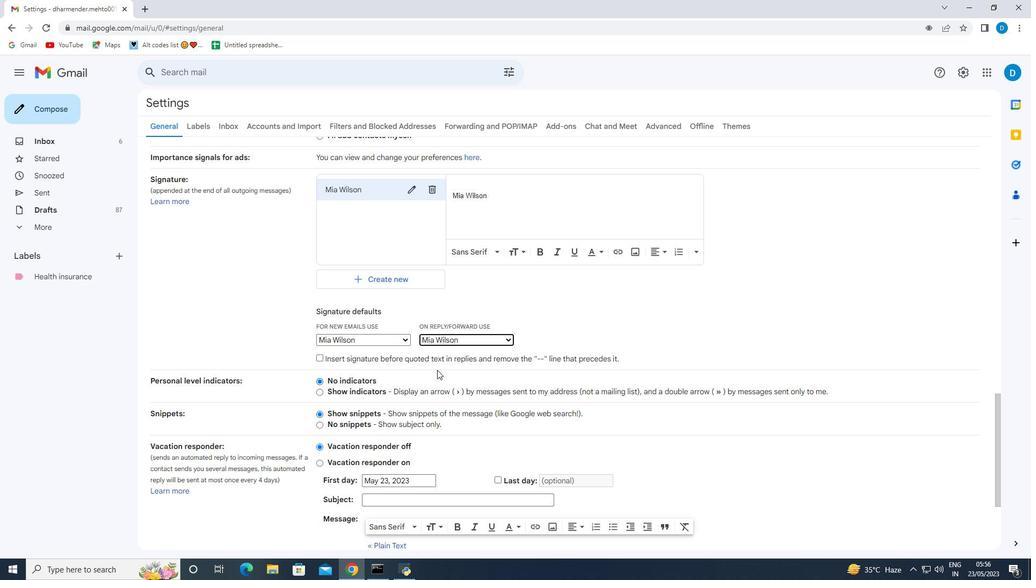 
Action: Mouse scrolled (428, 372) with delta (0, 0)
Screenshot: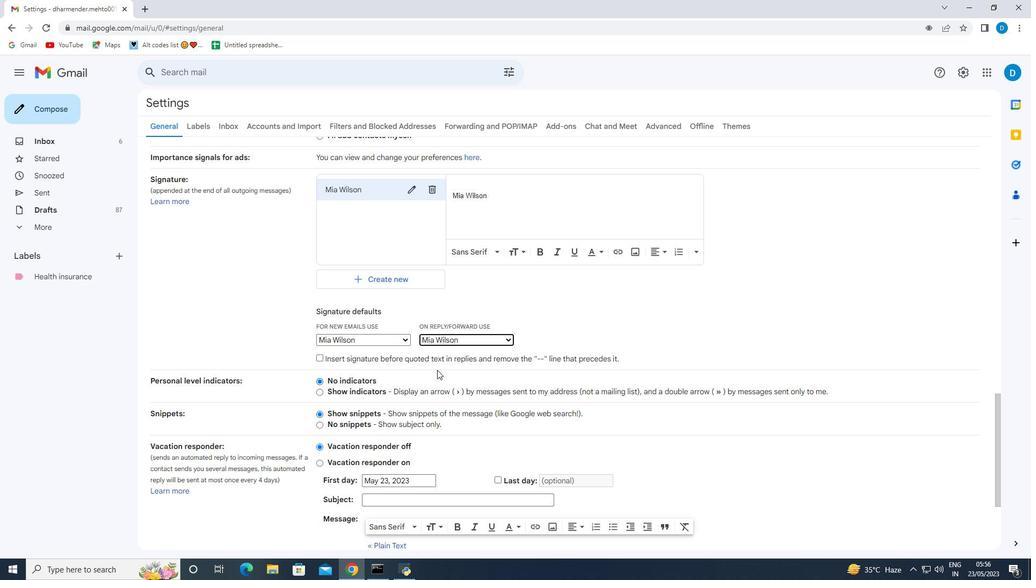 
Action: Mouse moved to (426, 373)
Screenshot: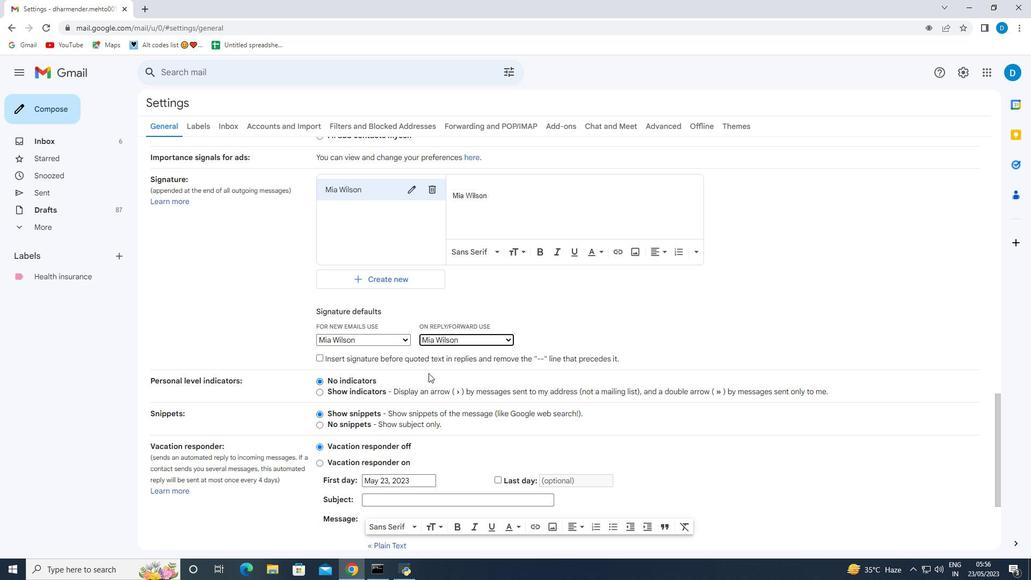 
Action: Mouse scrolled (426, 373) with delta (0, 0)
Screenshot: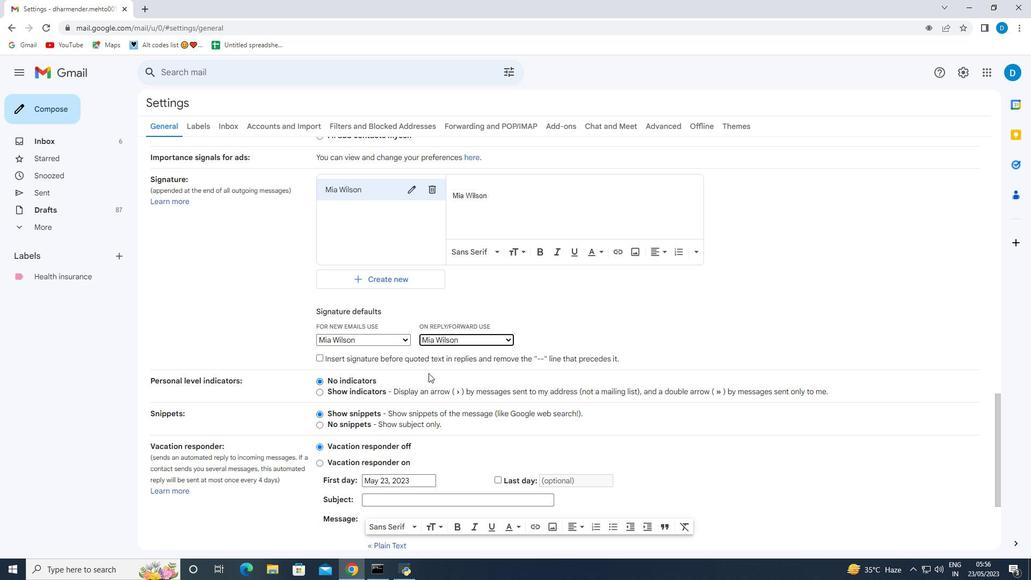 
Action: Mouse moved to (421, 382)
Screenshot: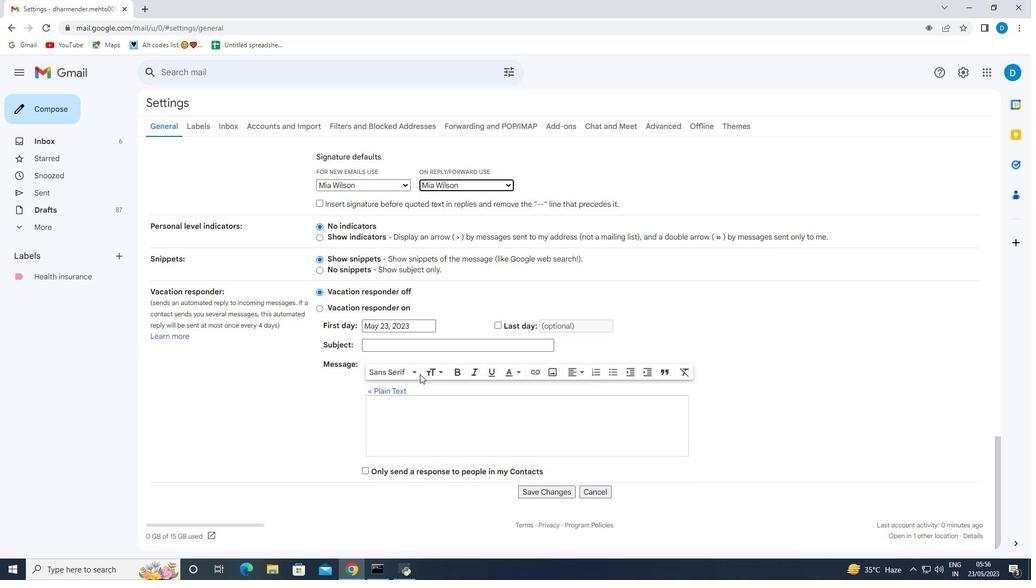 
Action: Mouse scrolled (421, 381) with delta (0, 0)
Screenshot: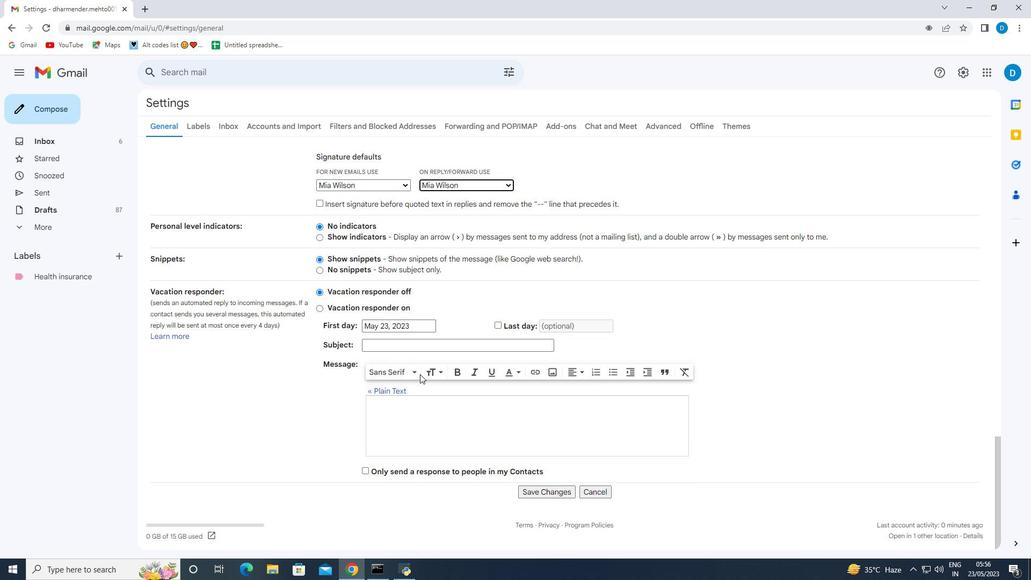 
Action: Mouse moved to (422, 386)
Screenshot: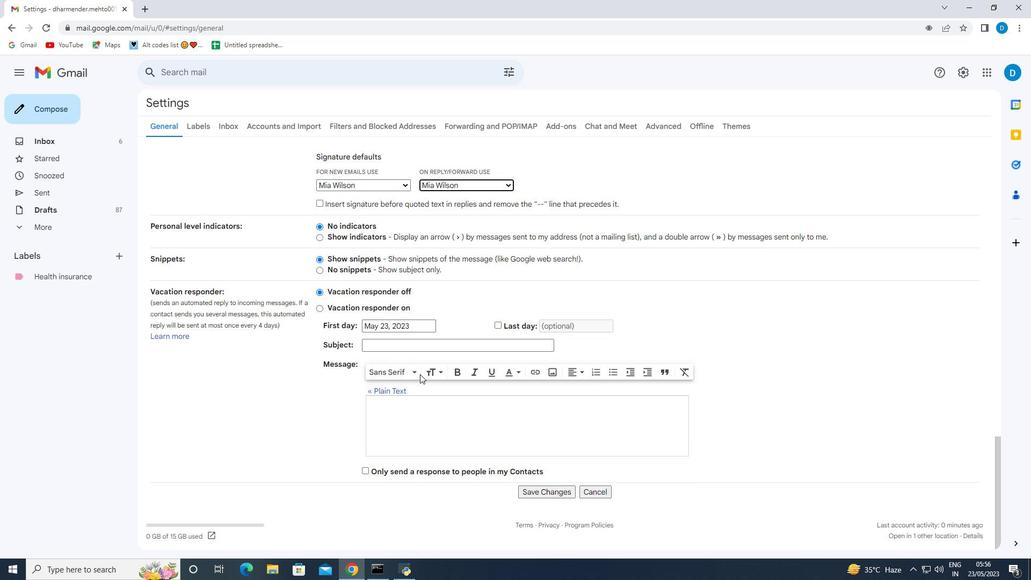 
Action: Mouse scrolled (422, 383) with delta (0, 0)
Screenshot: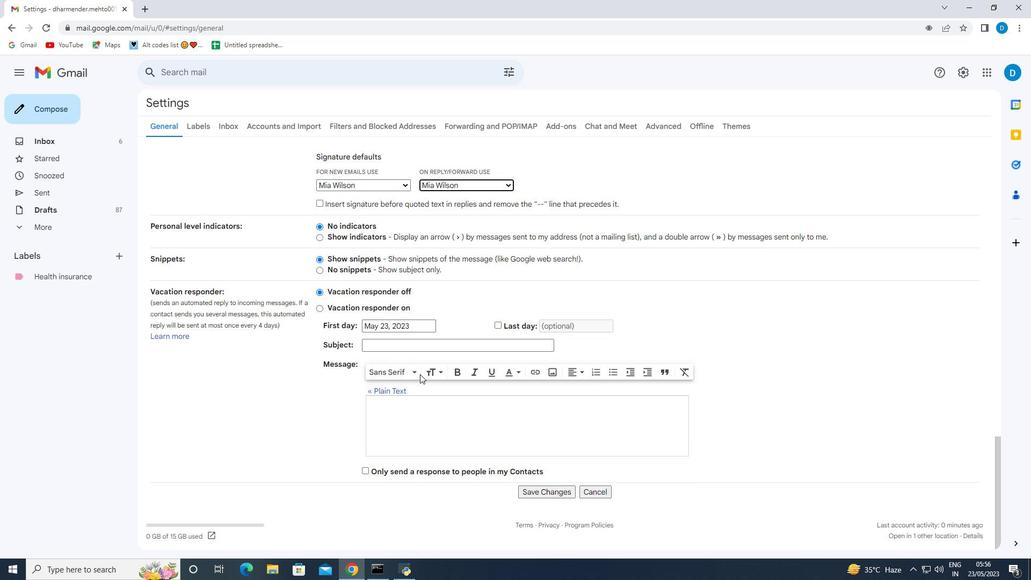 
Action: Mouse scrolled (422, 385) with delta (0, 0)
Screenshot: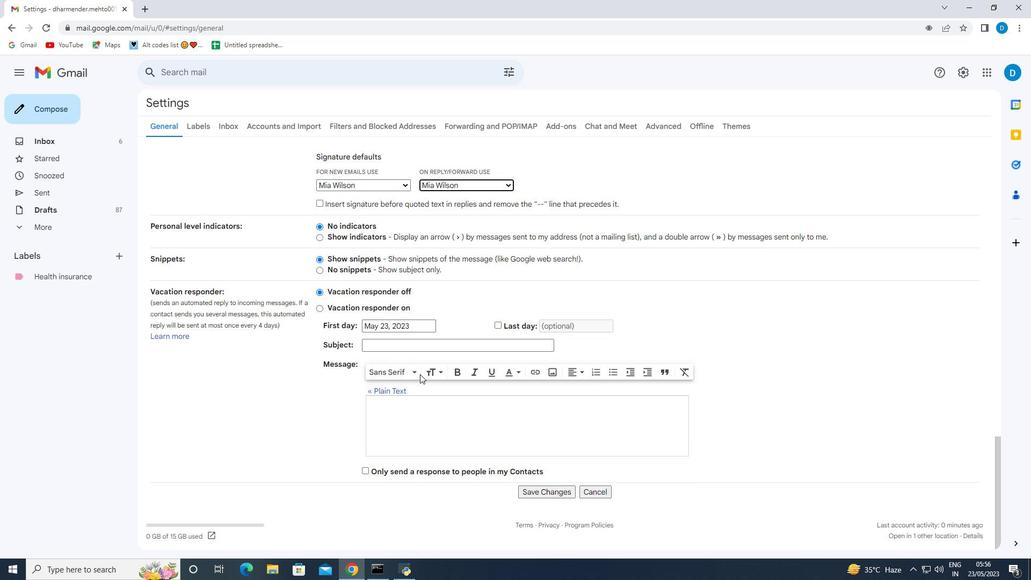
Action: Mouse moved to (545, 496)
Screenshot: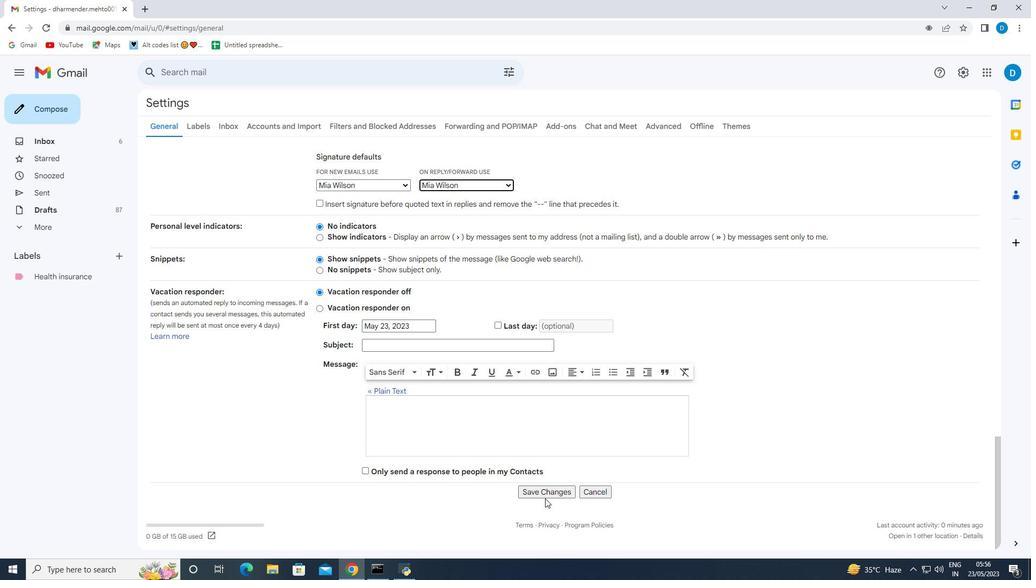 
Action: Mouse pressed left at (545, 496)
Screenshot: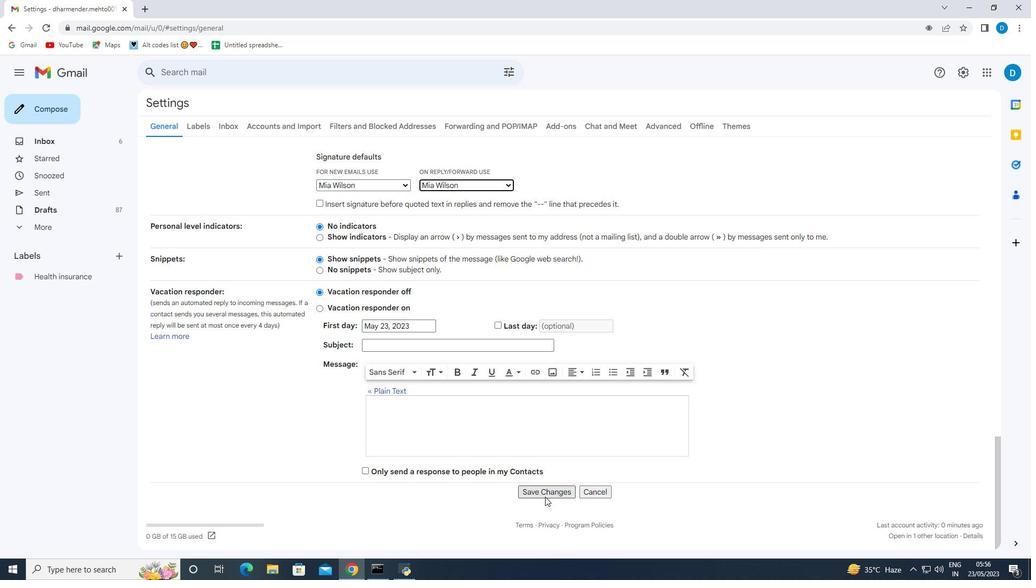 
Action: Mouse moved to (124, 278)
Screenshot: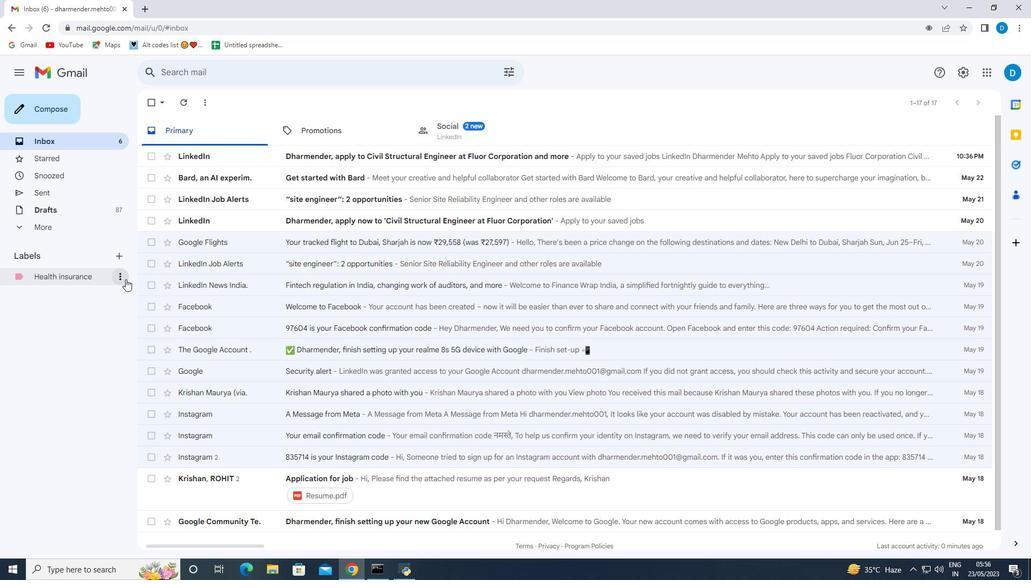 
Action: Mouse pressed left at (124, 278)
Screenshot: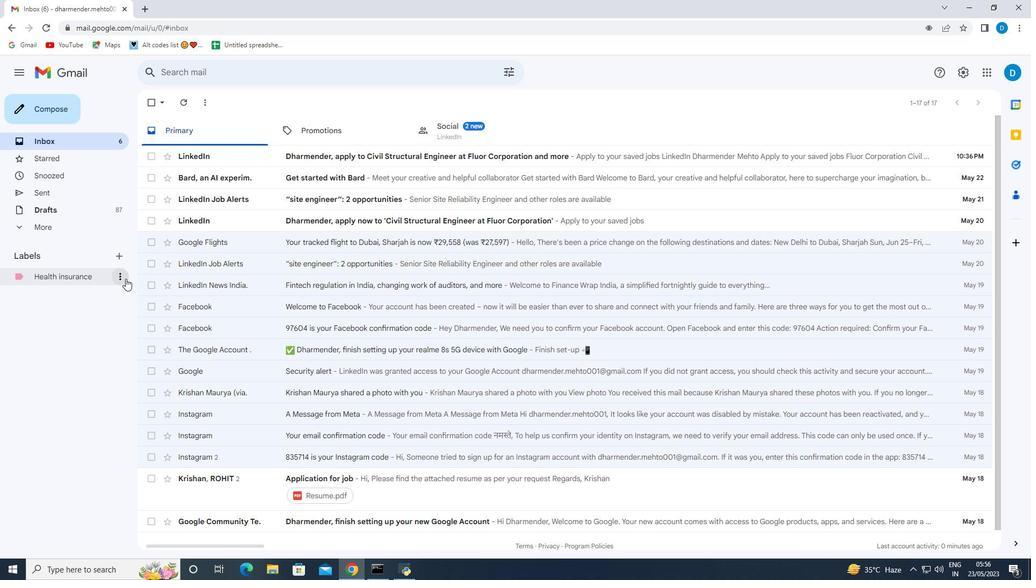 
Action: Mouse moved to (165, 469)
Screenshot: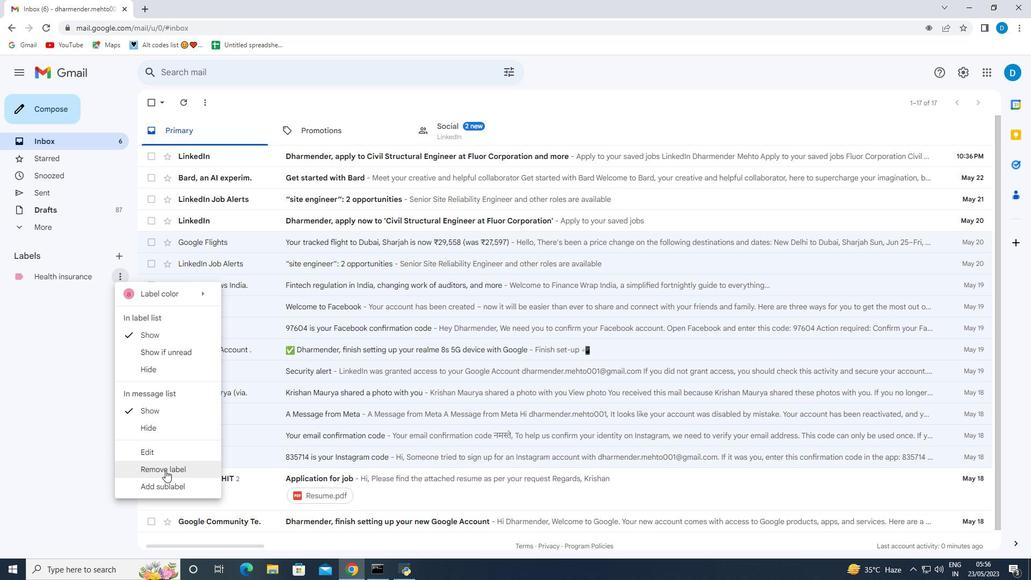 
Action: Mouse pressed left at (165, 469)
Screenshot: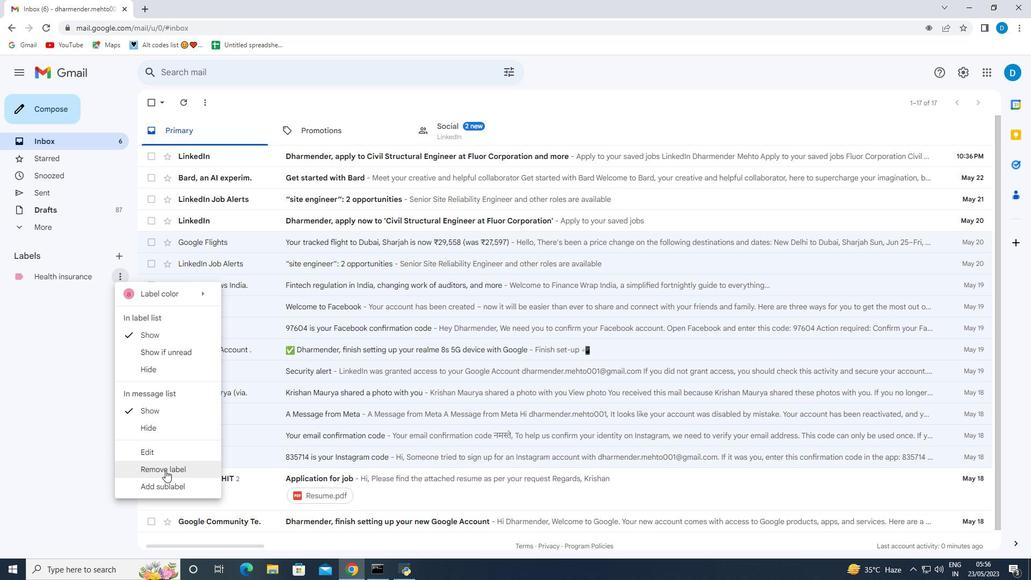 
Action: Mouse moved to (603, 340)
Screenshot: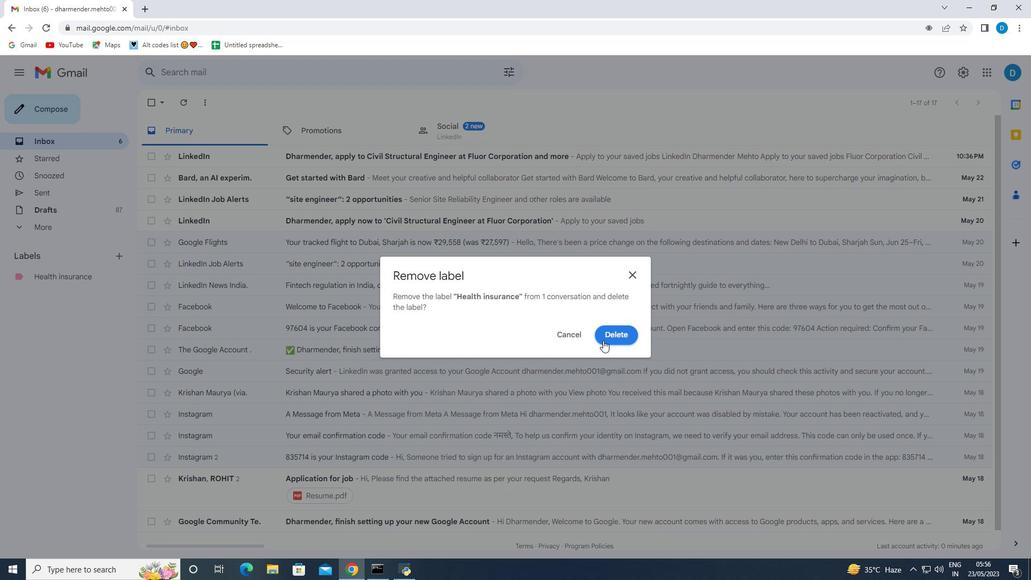 
Action: Mouse pressed left at (603, 340)
Screenshot: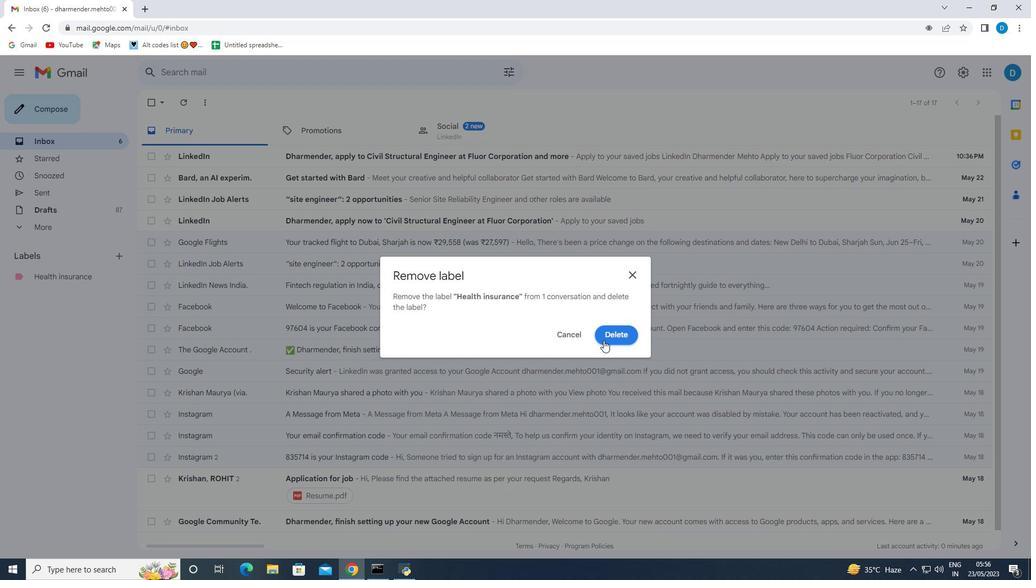
Action: Mouse moved to (120, 254)
Screenshot: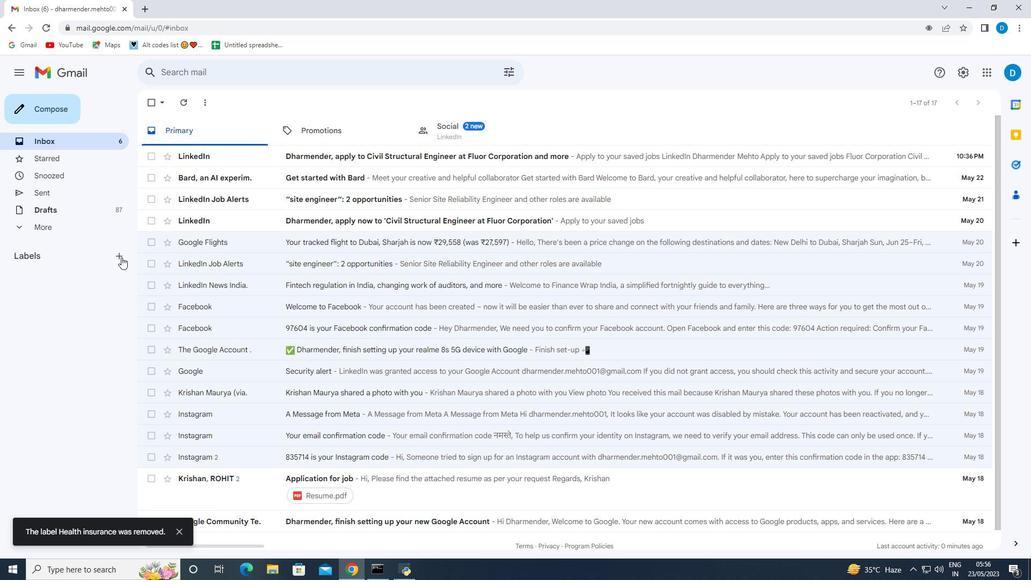 
Action: Mouse pressed left at (120, 254)
Screenshot: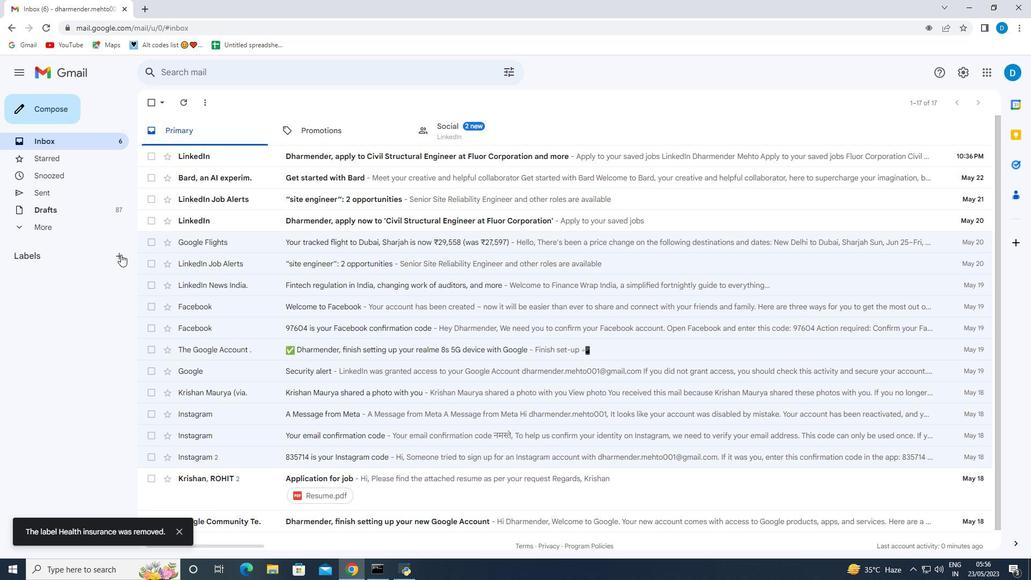 
Action: Mouse moved to (414, 295)
Screenshot: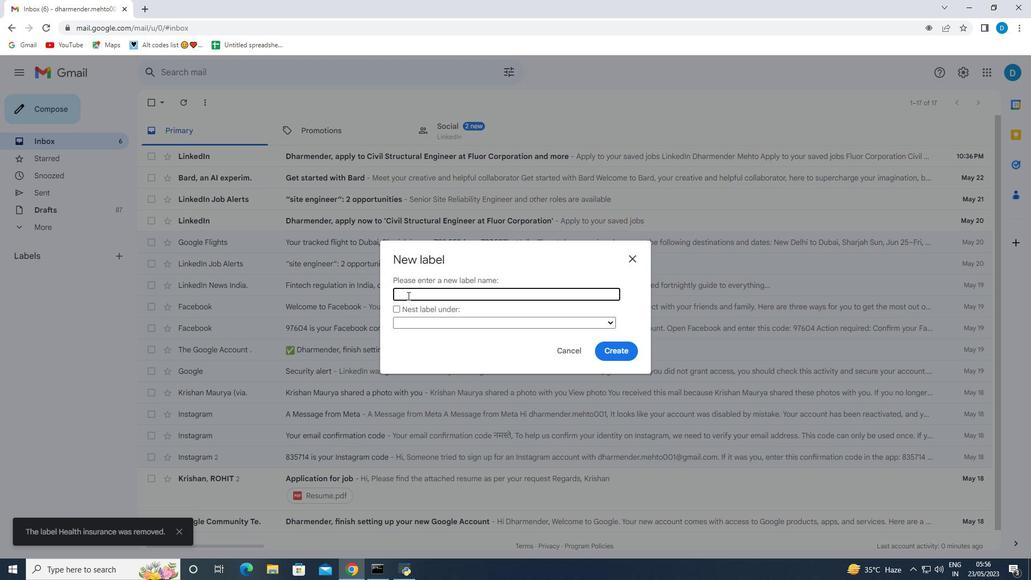 
Action: Mouse pressed left at (414, 295)
Screenshot: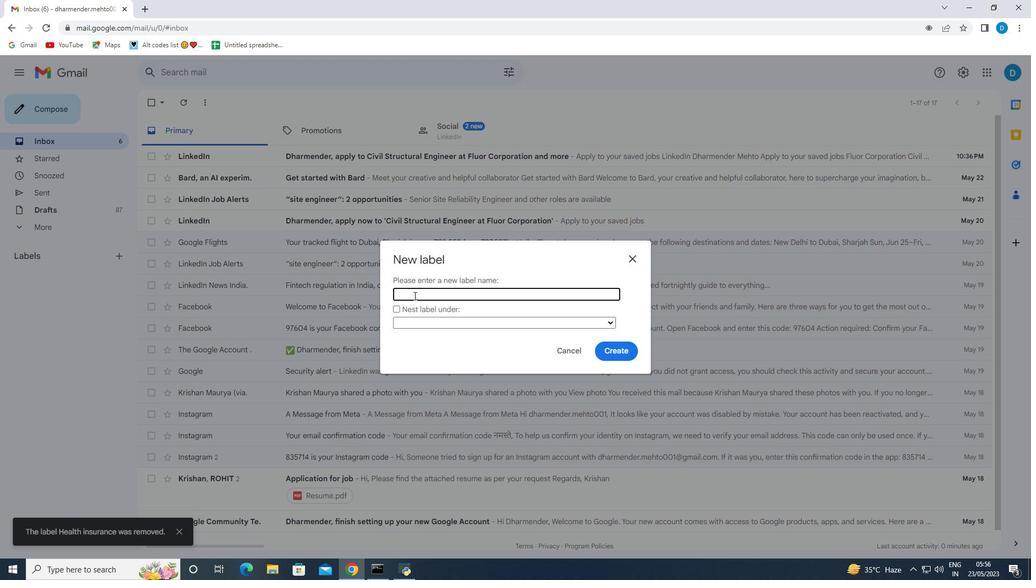 
Action: Key pressed <Key.shift><Key.shift>Long<Key.space><Key.backspace>-term<Key.space>care<Key.space>insurance
Screenshot: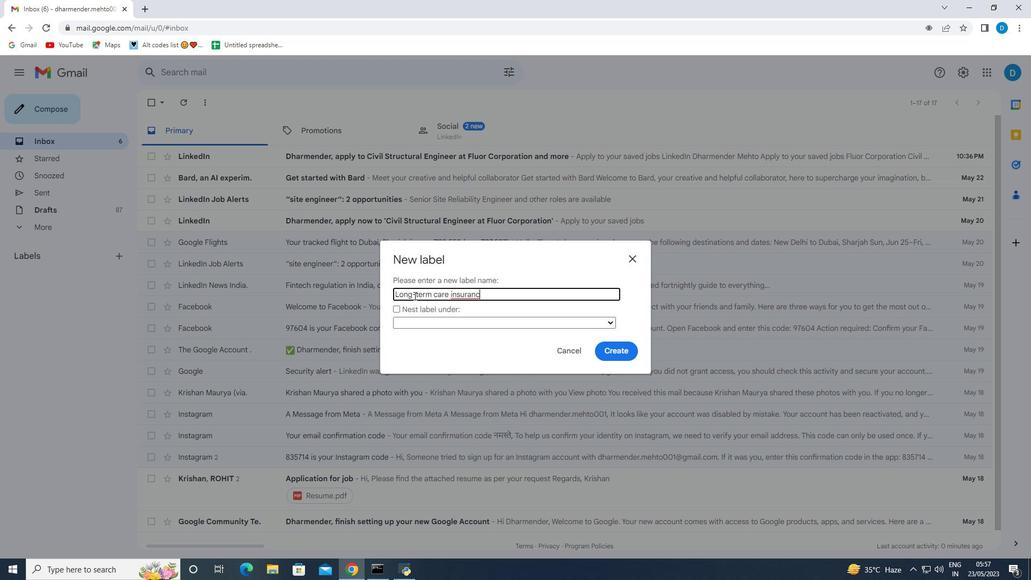 
Action: Mouse moved to (611, 350)
Screenshot: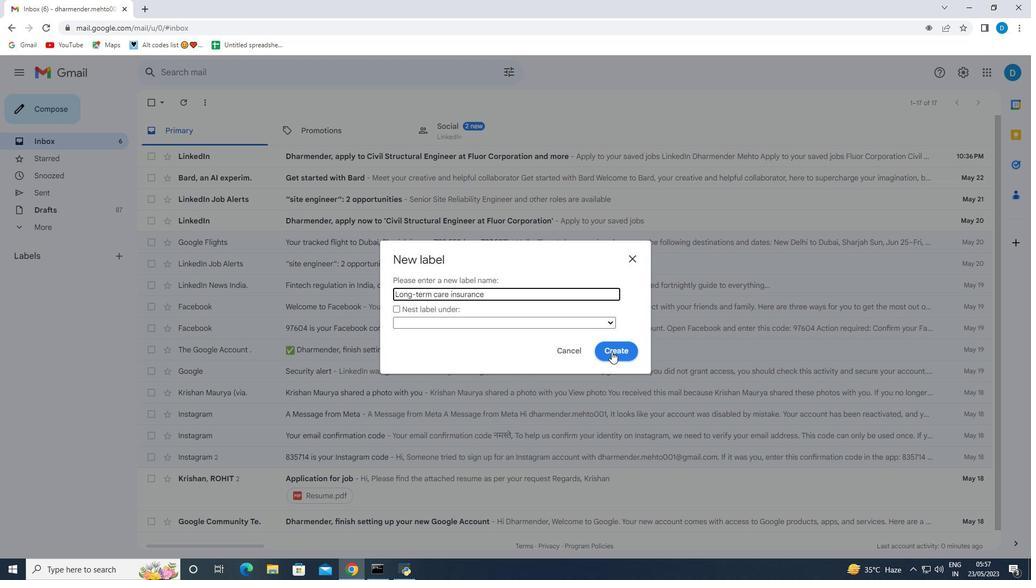 
Action: Mouse pressed left at (611, 350)
Screenshot: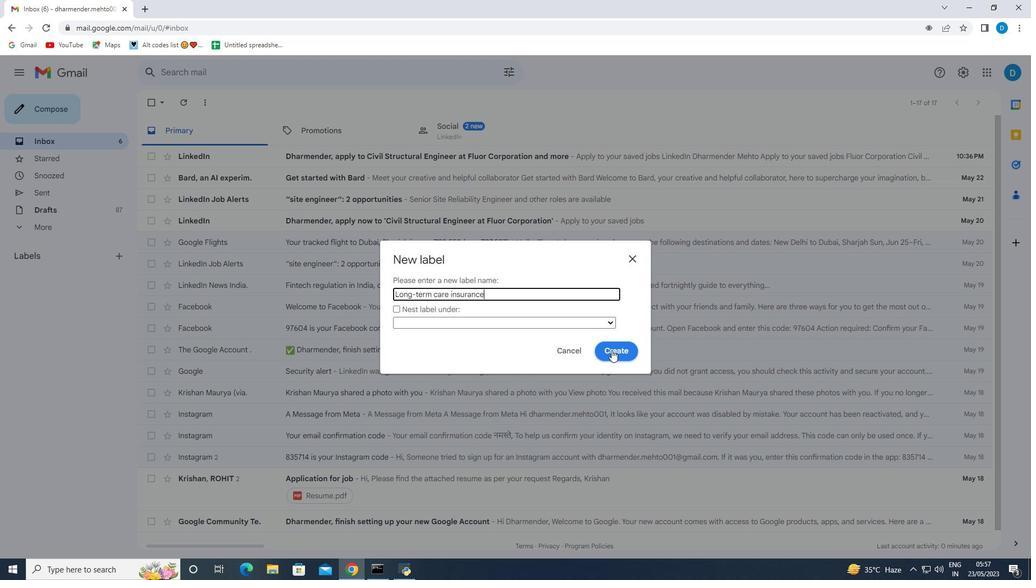 
Action: Mouse moved to (128, 280)
Screenshot: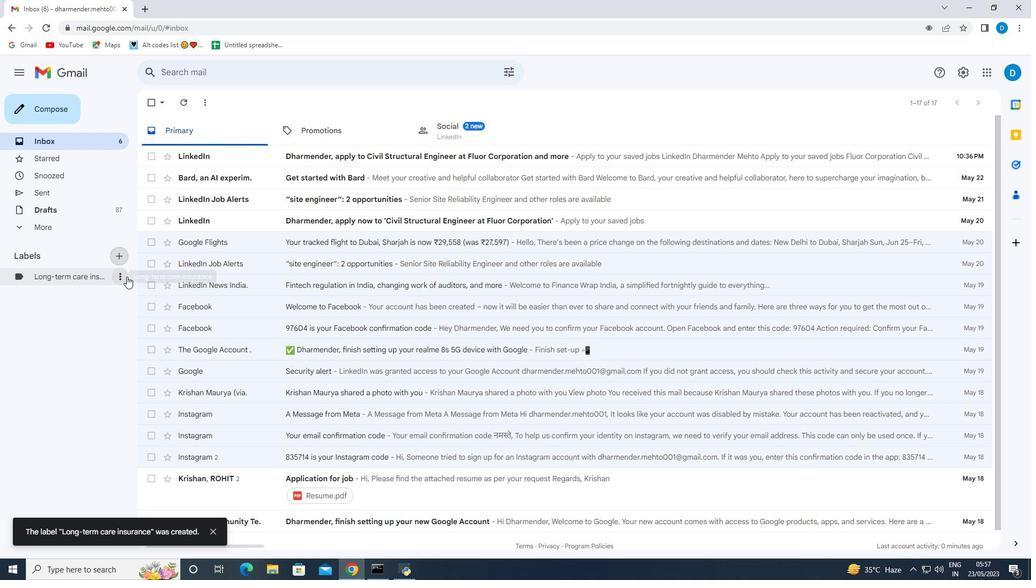 
Action: Mouse pressed left at (128, 280)
Screenshot: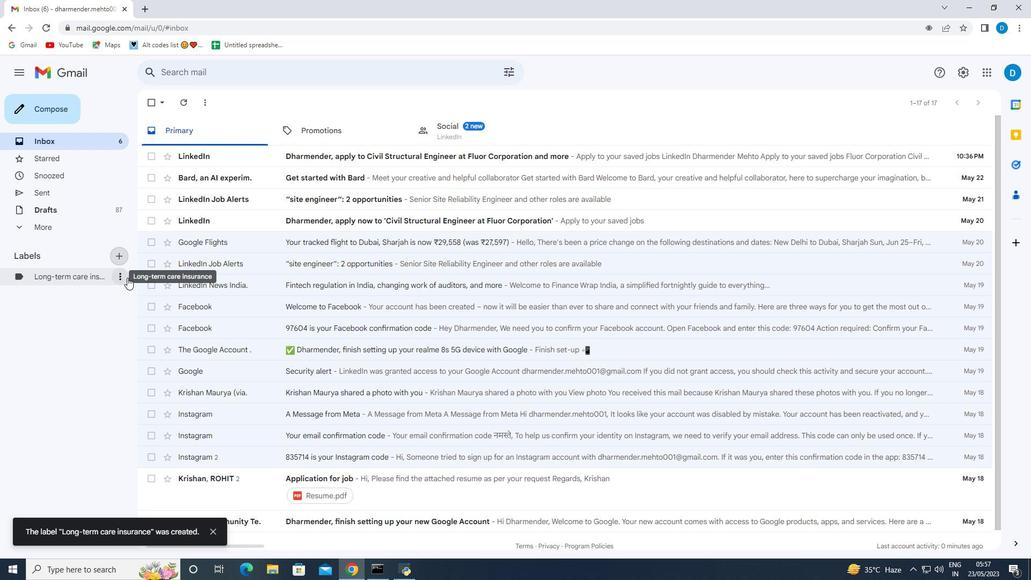 
Action: Mouse moved to (254, 351)
Screenshot: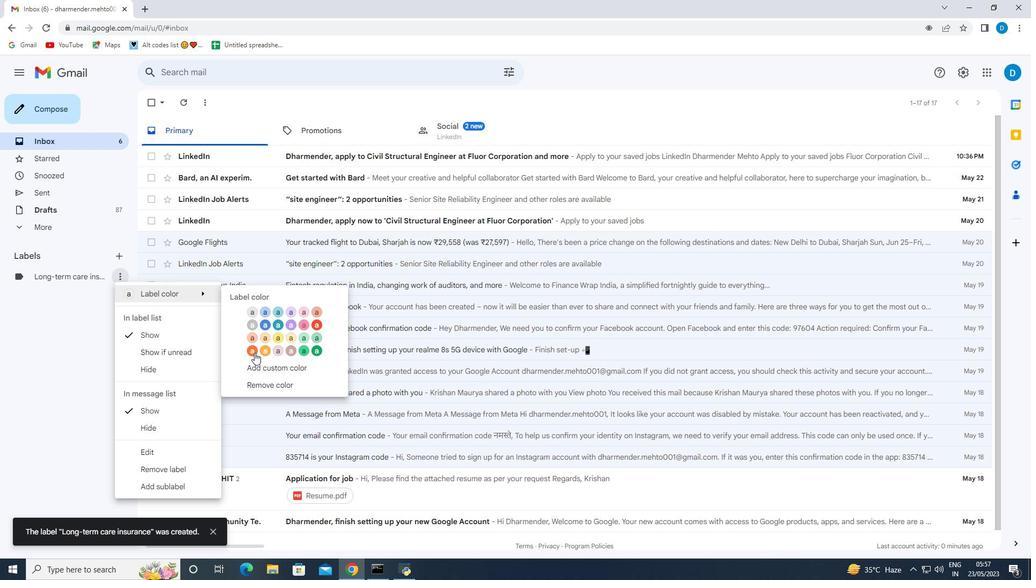
Action: Mouse pressed left at (254, 351)
Screenshot: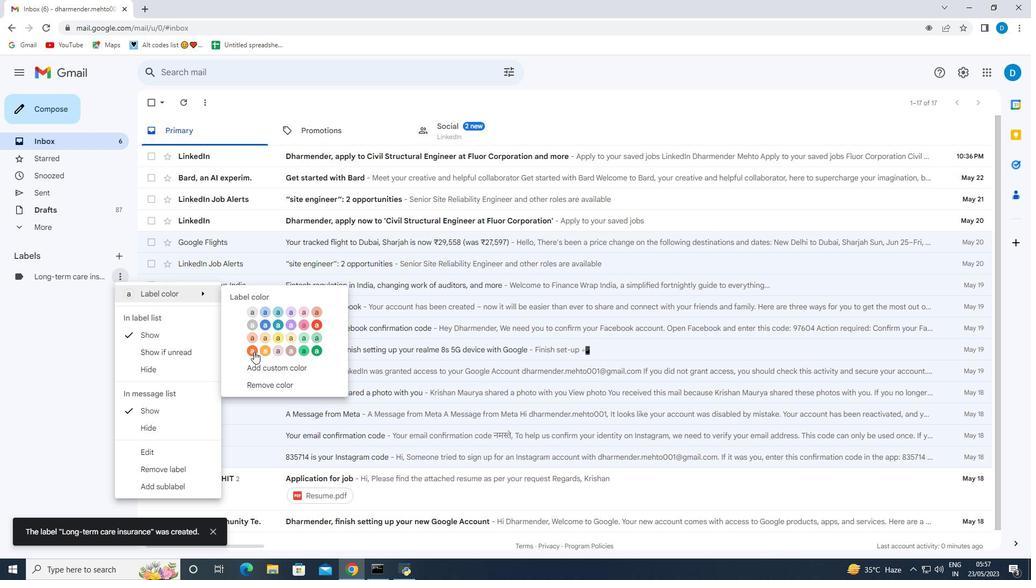 
Action: Mouse moved to (104, 332)
Screenshot: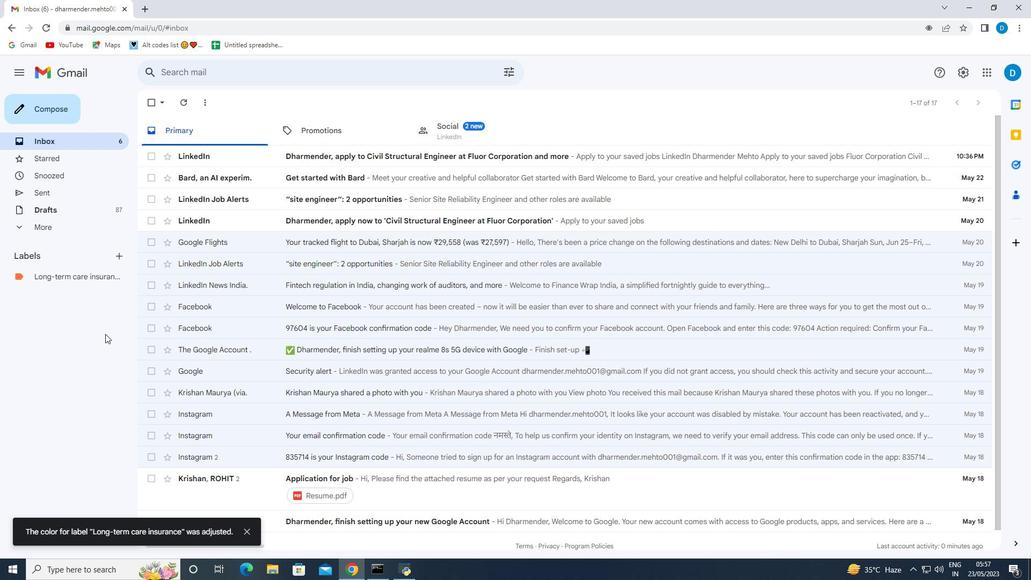 
Action: Mouse pressed left at (104, 332)
Screenshot: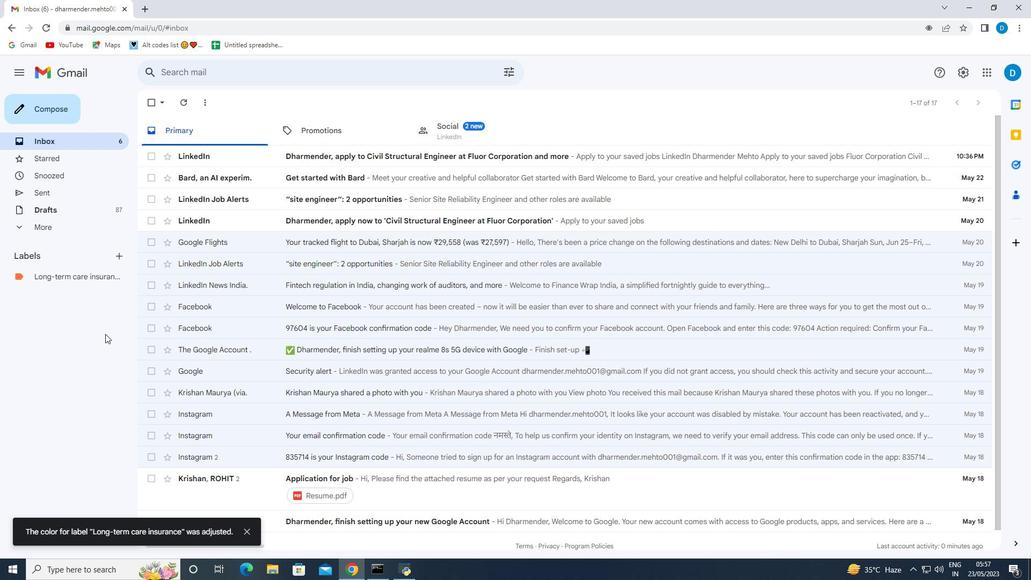 
Action: Mouse moved to (58, 104)
Screenshot: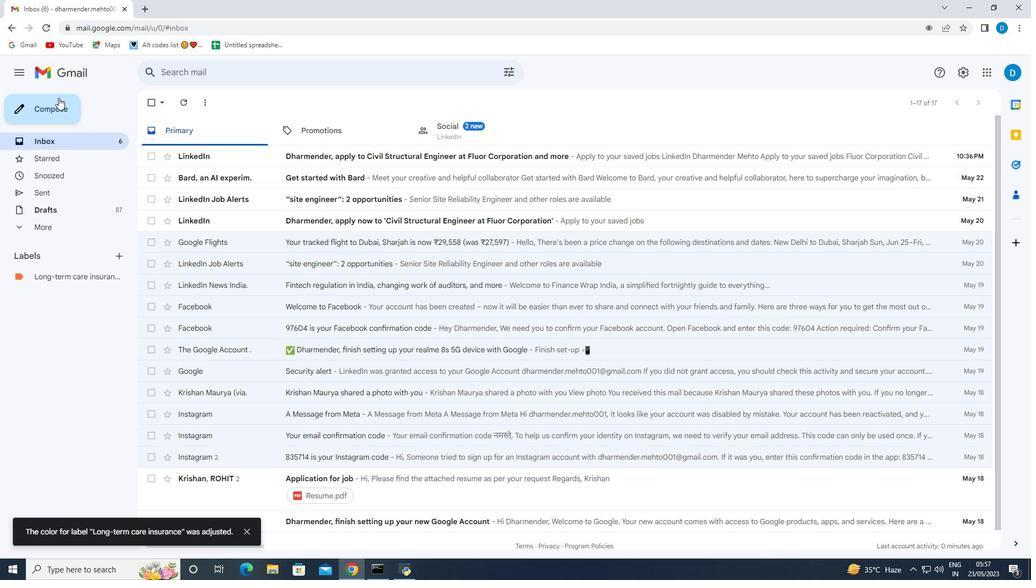 
Action: Mouse pressed left at (58, 104)
Screenshot: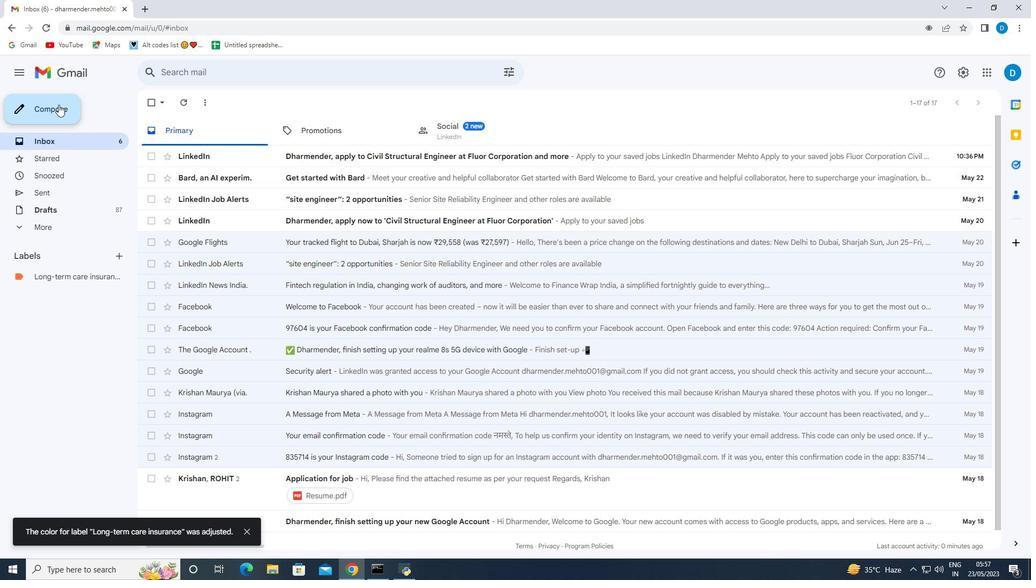 
Action: Mouse moved to (696, 323)
Screenshot: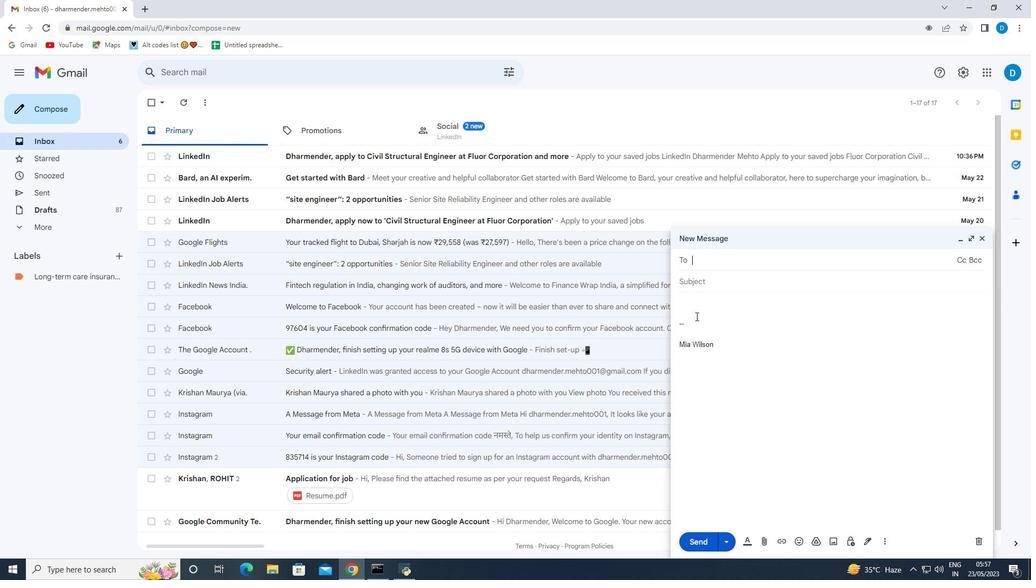 
Action: Mouse pressed left at (696, 323)
Screenshot: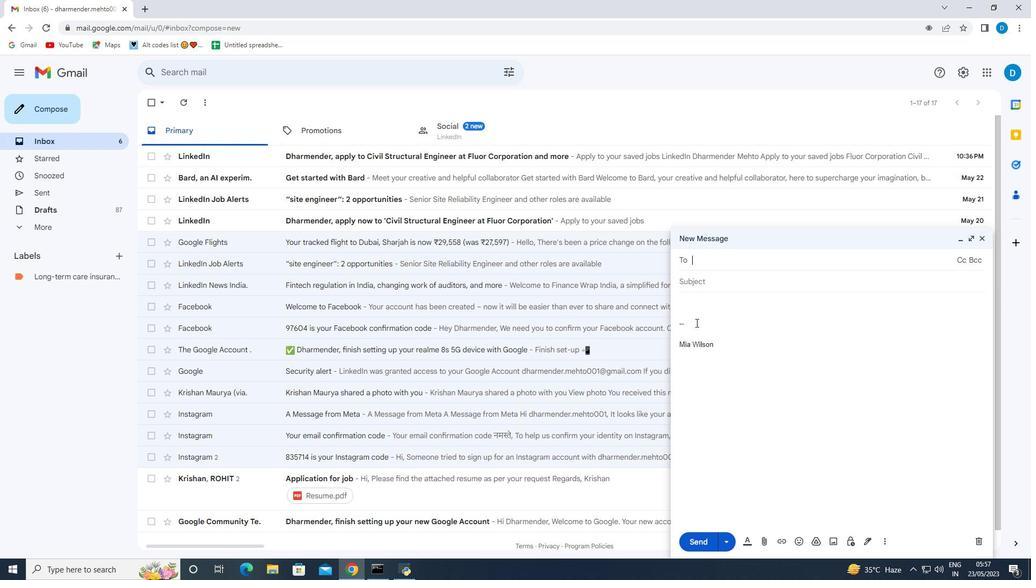 
Action: Key pressed <Key.backspace><Key.backspace><Key.backspace><Key.backspace><Key.shift>Best<Key.space>wishes<Key.space>for<Key.space>a<Key.space>happy<Key.space><Key.shift>National<Key.space><Key.shift>Puzzle<Key.space><Key.shift>Day,
Screenshot: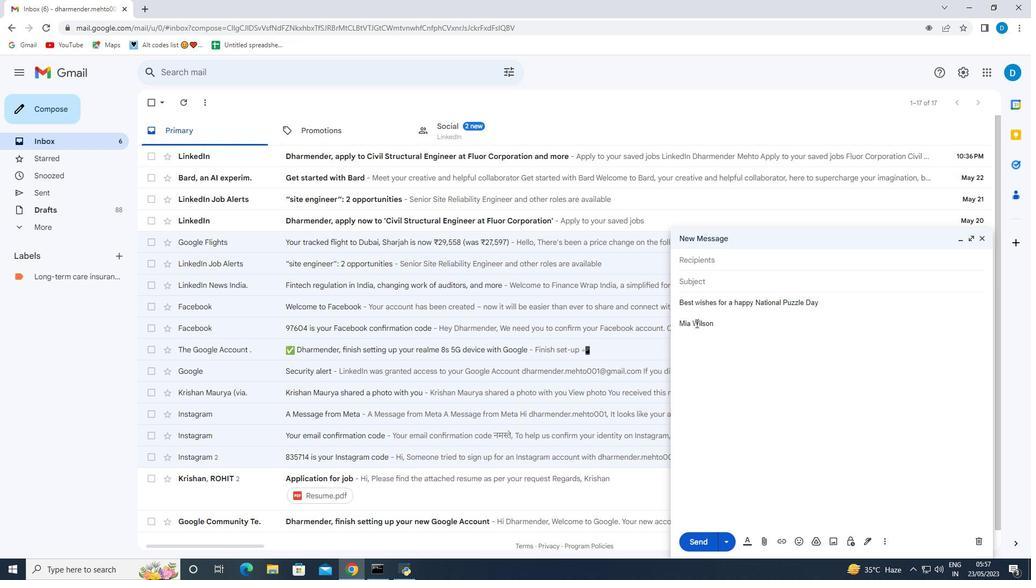 
Action: Mouse moved to (883, 545)
Screenshot: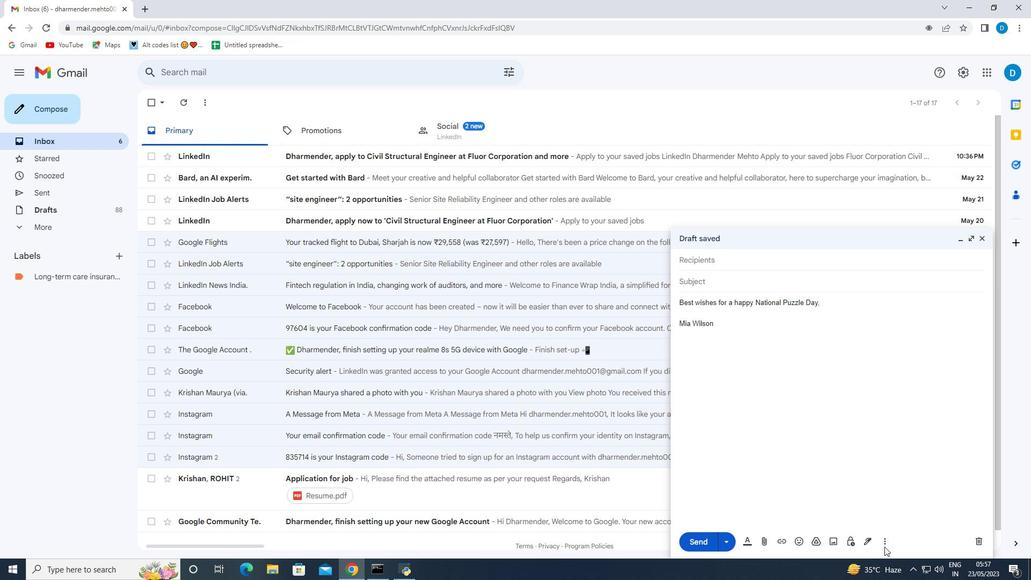 
Action: Mouse pressed left at (883, 545)
Screenshot: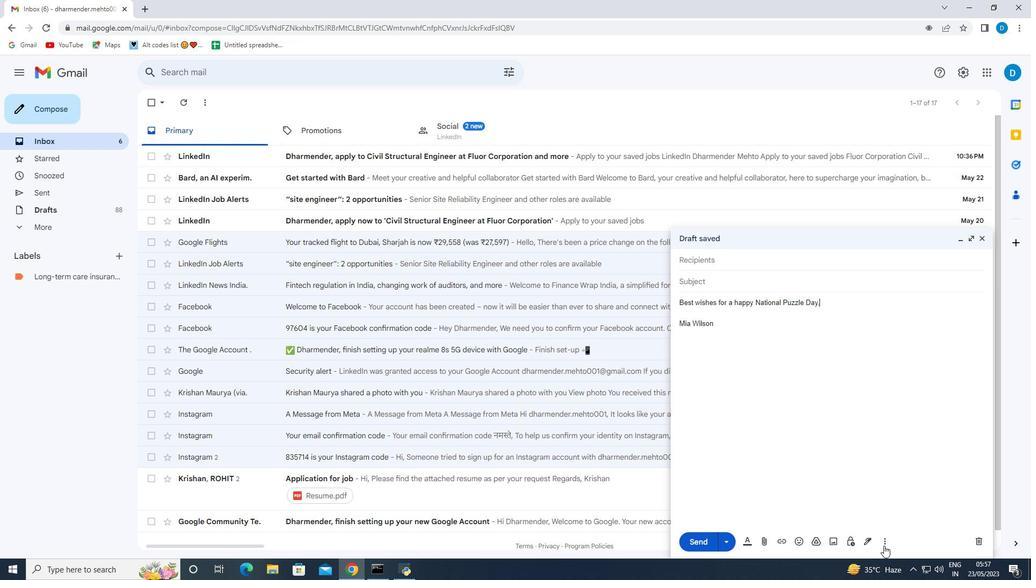 
Action: Mouse moved to (911, 444)
Screenshot: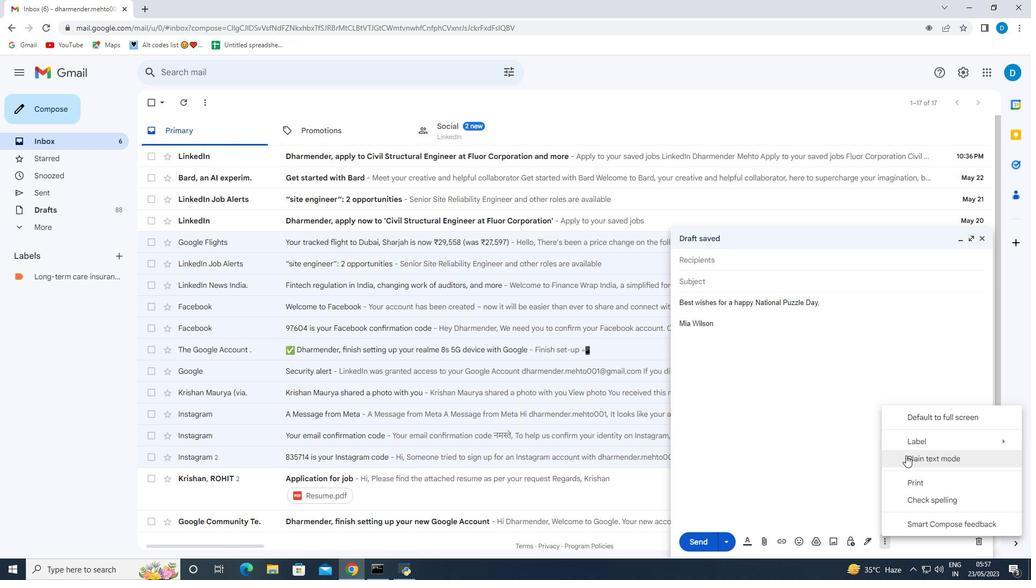 
Action: Mouse pressed left at (911, 444)
Screenshot: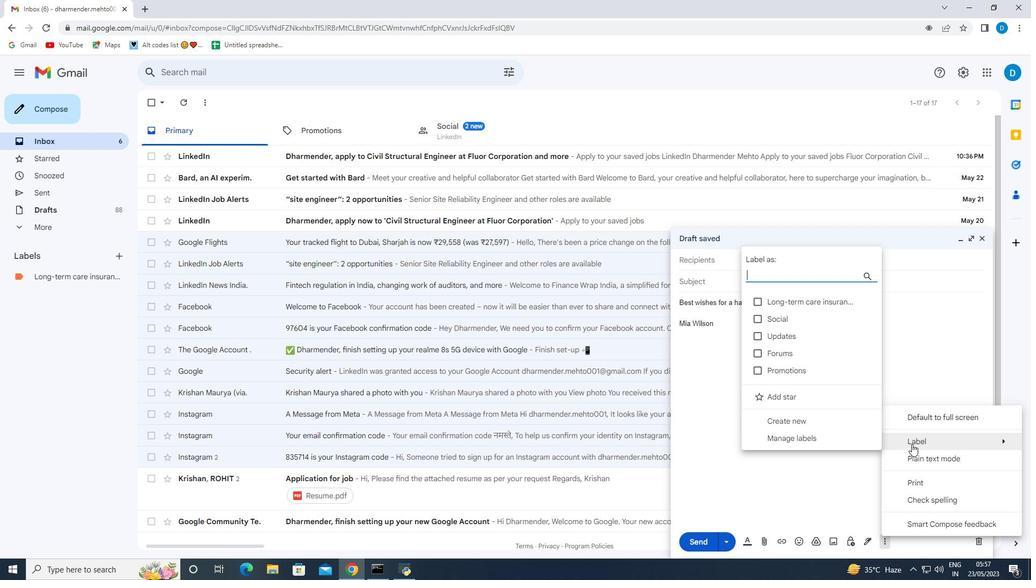 
Action: Mouse moved to (785, 299)
Screenshot: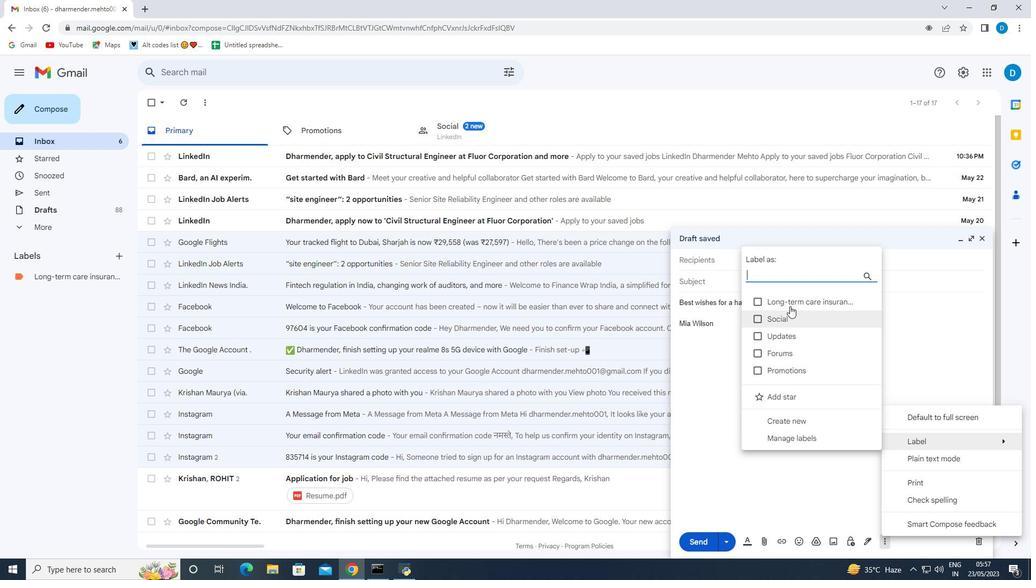 
Action: Mouse pressed left at (785, 299)
Screenshot: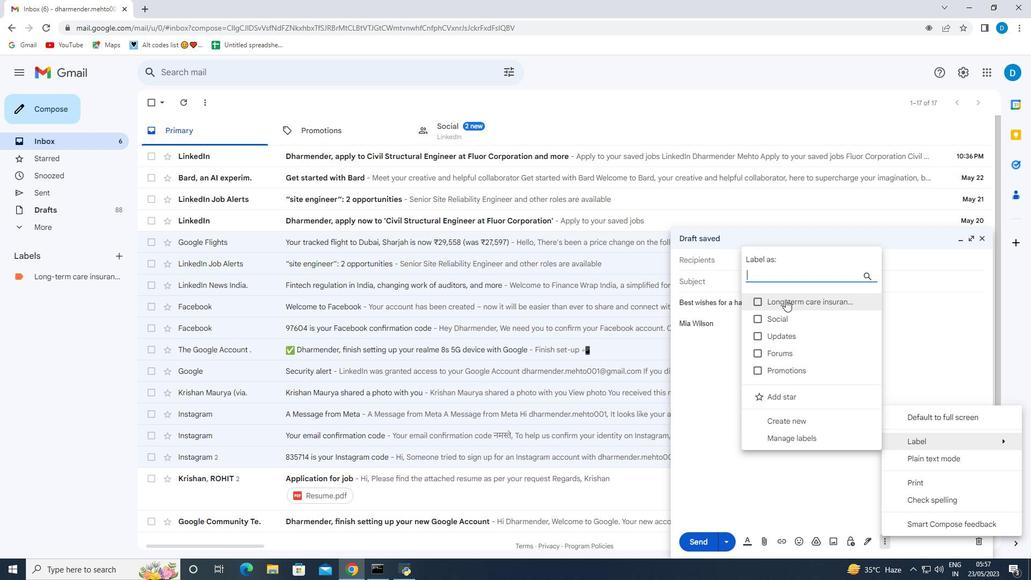 
Action: Mouse moved to (745, 261)
Screenshot: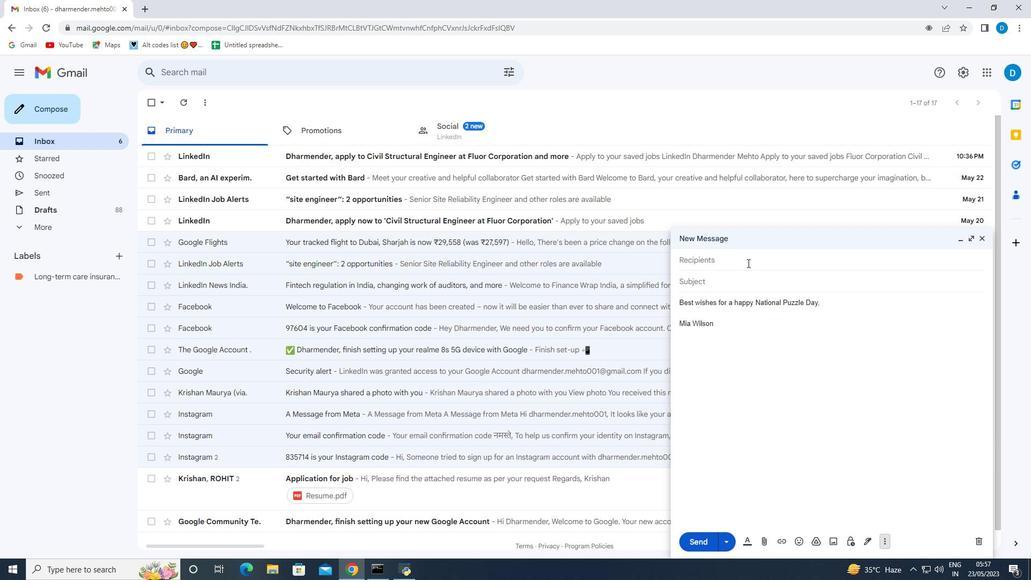 
Action: Mouse pressed left at (745, 261)
Screenshot: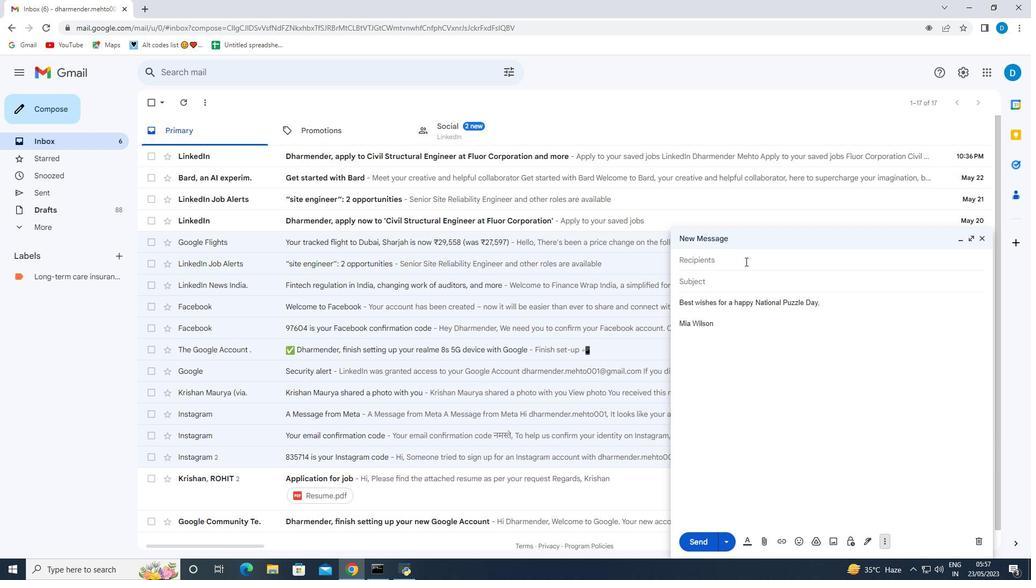 
Action: Key pressed softage.9<Key.shift>@softage.net
Screenshot: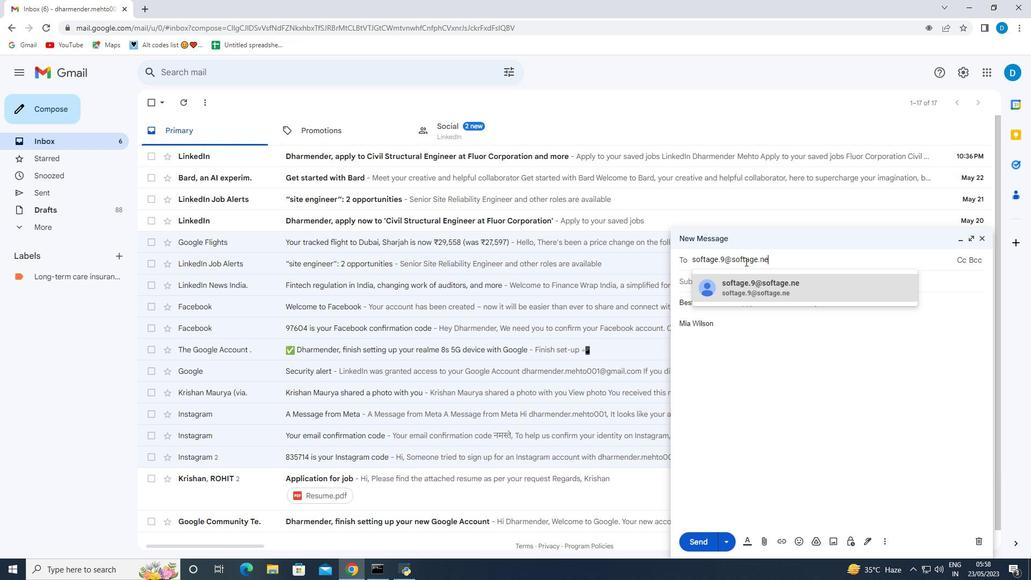 
Action: Mouse moved to (794, 284)
Screenshot: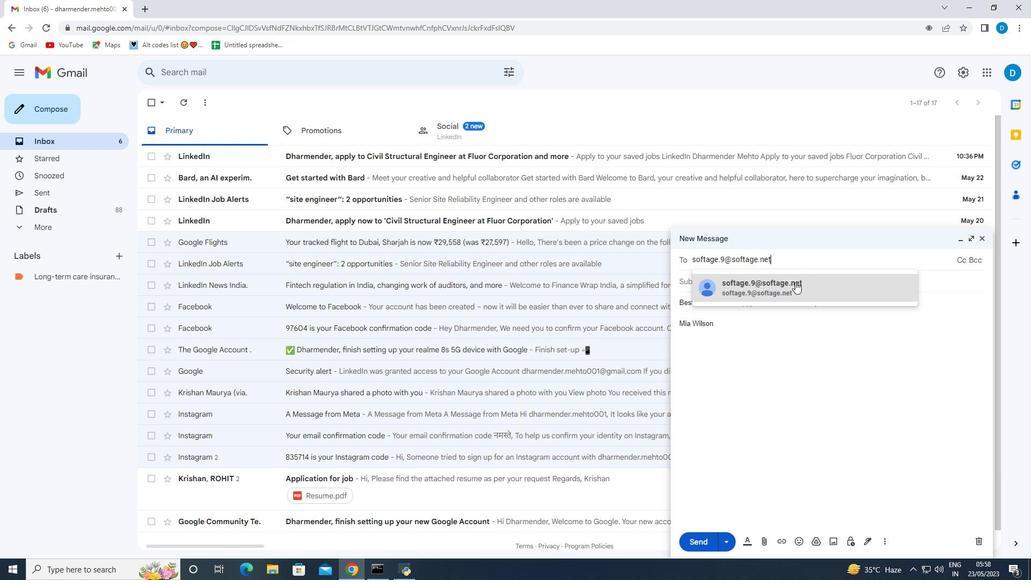 
Action: Mouse pressed left at (794, 284)
Screenshot: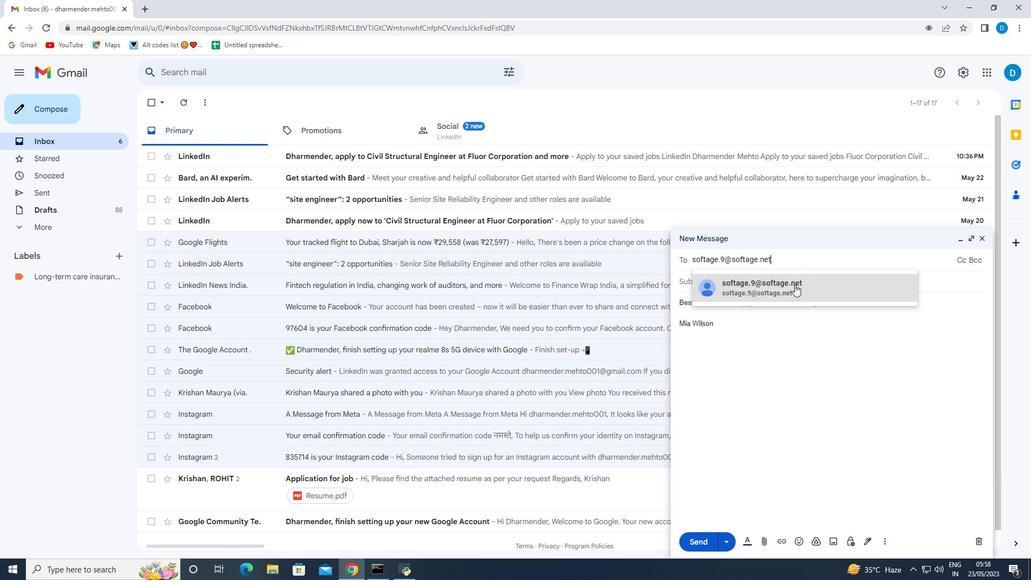 
Action: Mouse moved to (881, 541)
Screenshot: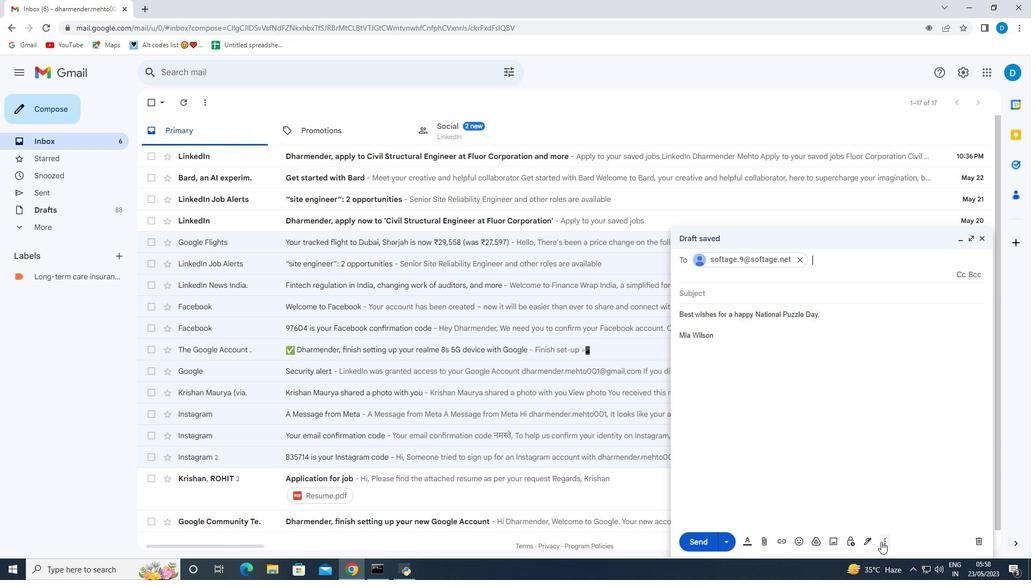 
Action: Mouse pressed left at (881, 541)
Screenshot: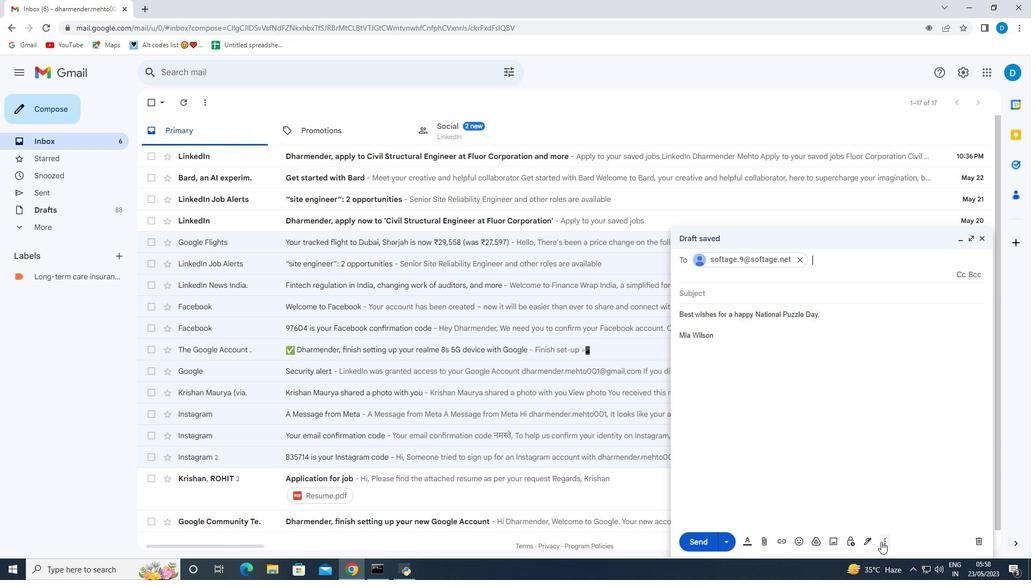 
Action: Mouse moved to (908, 441)
Screenshot: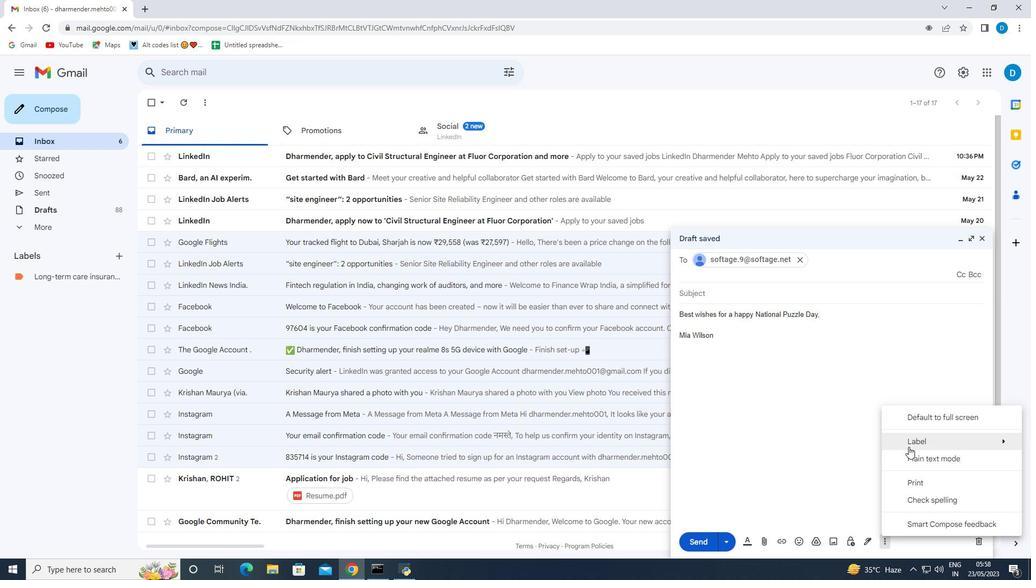 
Action: Mouse pressed left at (908, 441)
Screenshot: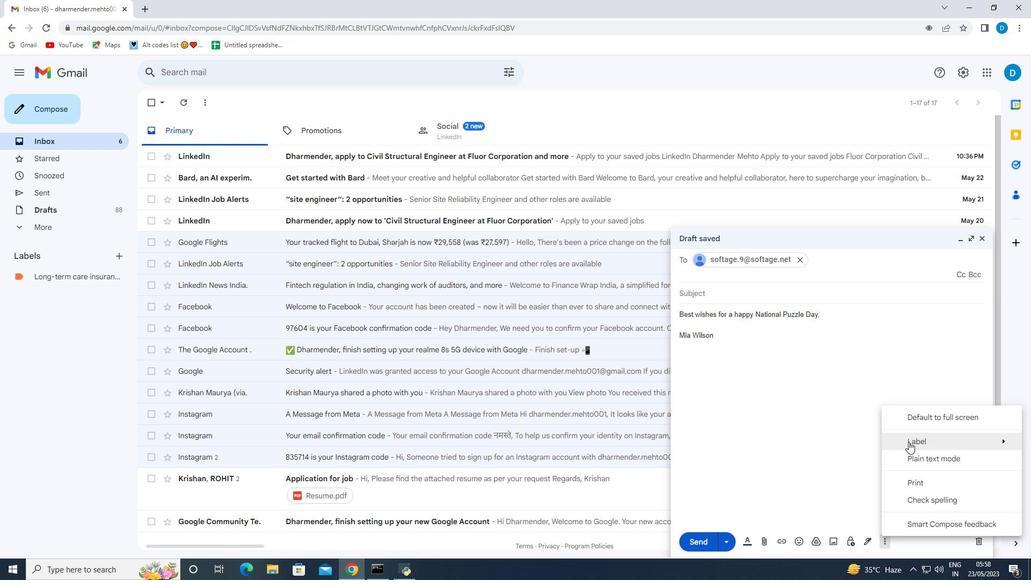 
Action: Mouse moved to (757, 301)
Screenshot: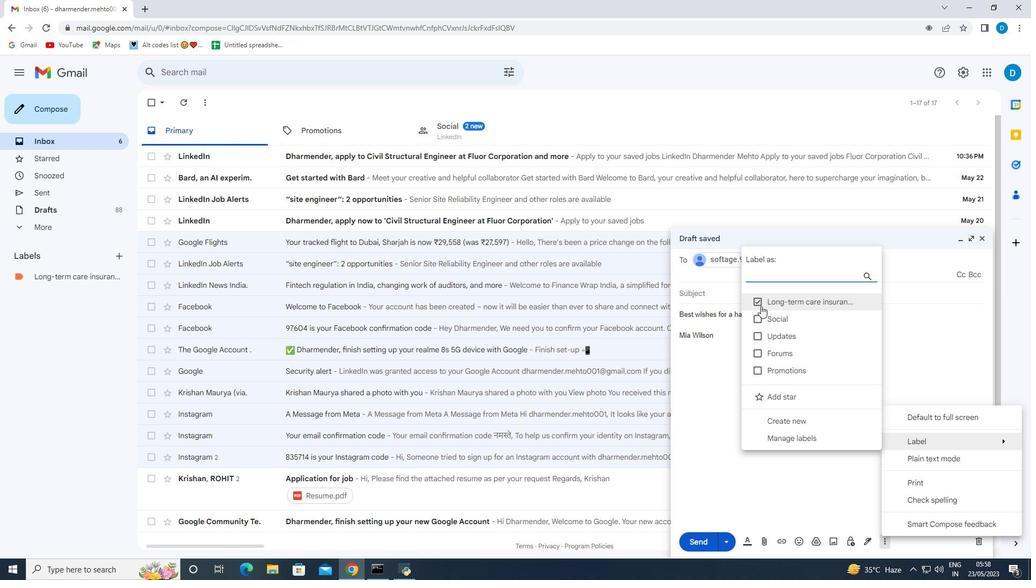 
Action: Mouse pressed left at (757, 301)
Screenshot: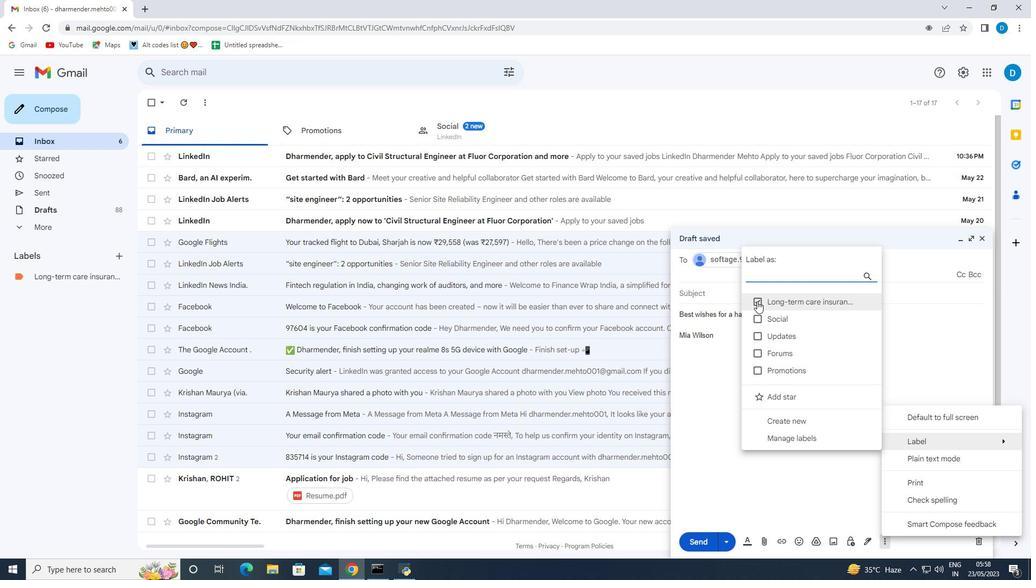
Action: Mouse moved to (757, 301)
Screenshot: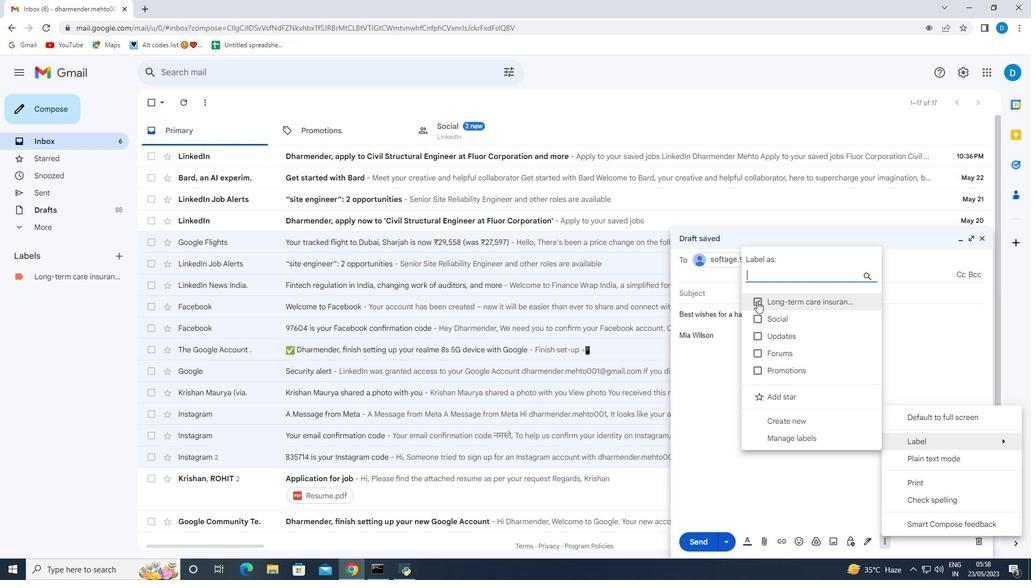 
Action: Mouse pressed left at (757, 301)
Screenshot: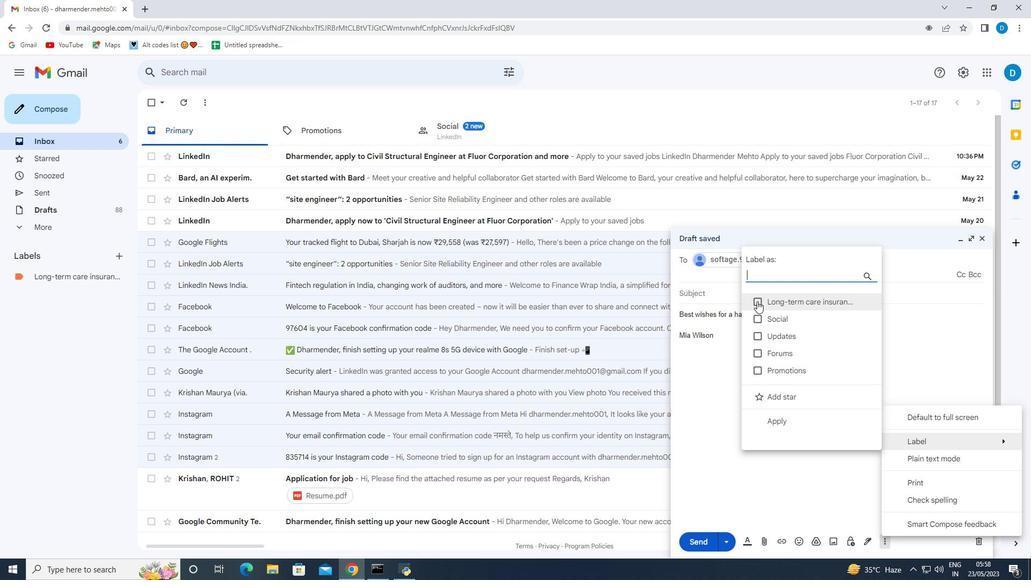 
Action: Mouse moved to (698, 445)
Screenshot: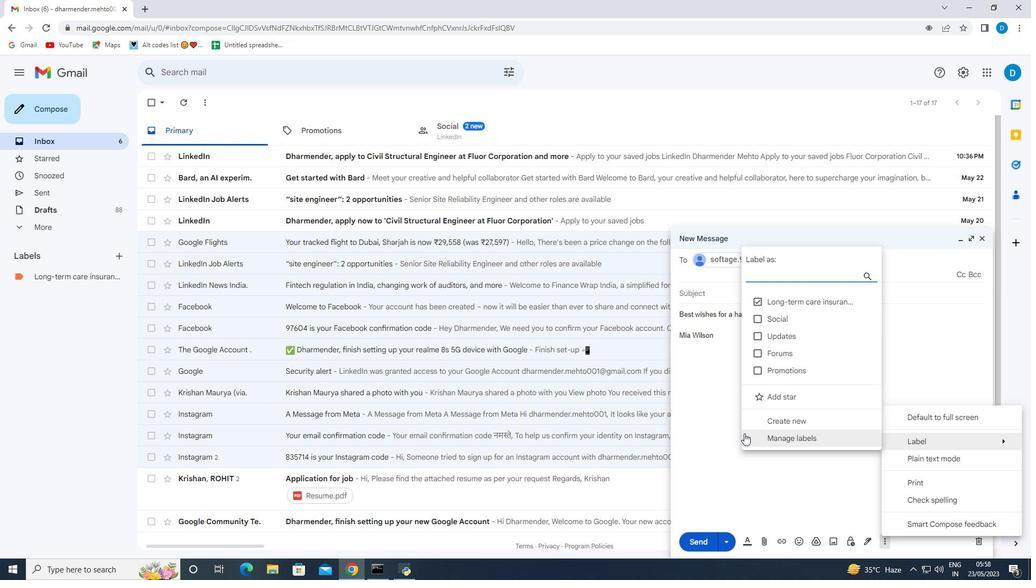 
Action: Mouse pressed left at (698, 445)
Screenshot: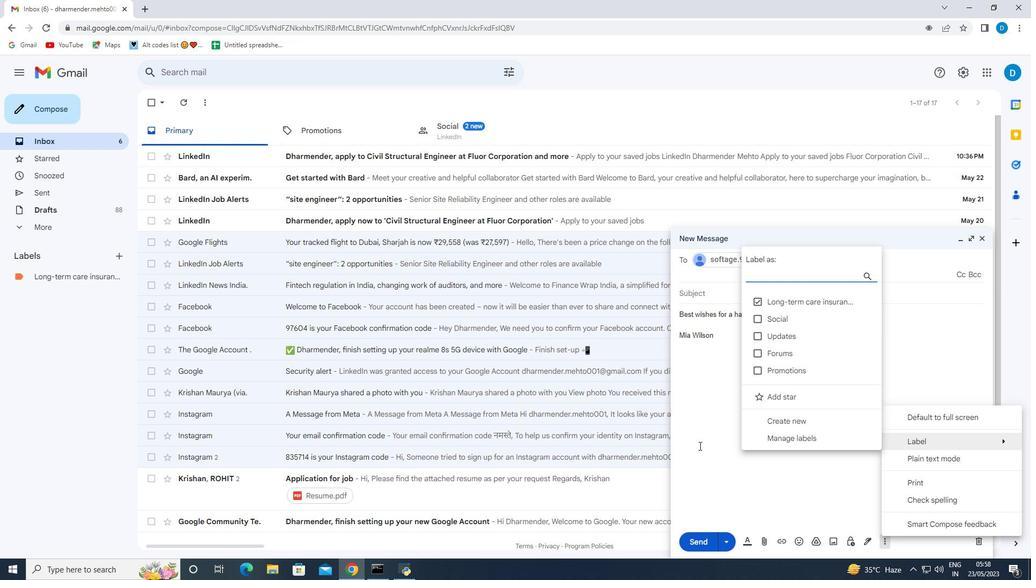 
Action: Mouse moved to (709, 387)
Screenshot: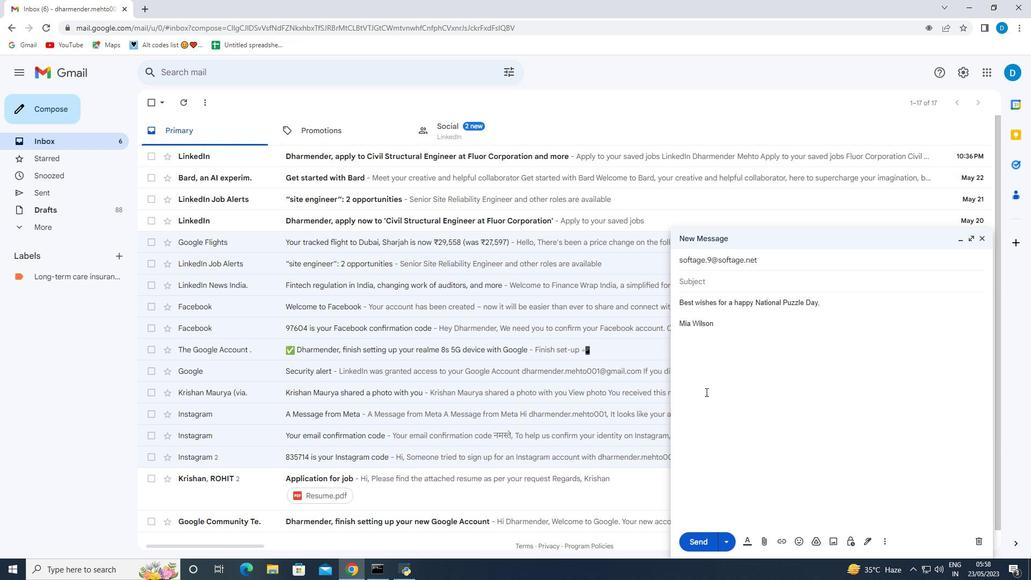 
